 Task: Look for space in Lexington, United States from 10th July, 2023 to 25th July, 2023 for 3 adults, 1 child in price range Rs.15000 to Rs.25000. Place can be shared room with 2 bedrooms having 3 beds and 2 bathrooms. Property type can be house, flat, guest house. Amenities needed are: wifi, TV, free parkinig on premises, gym, breakfast. Booking option can be shelf check-in. Required host language is English.
Action: Mouse moved to (541, 140)
Screenshot: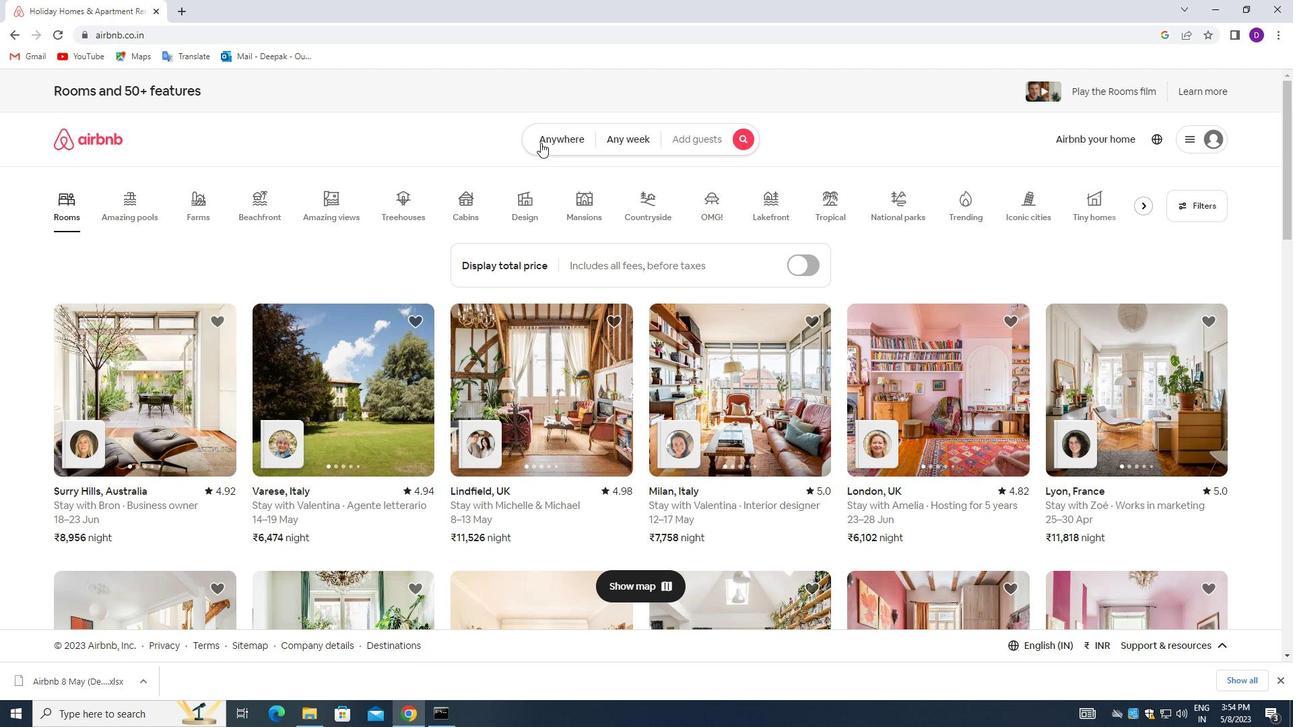 
Action: Mouse pressed left at (541, 140)
Screenshot: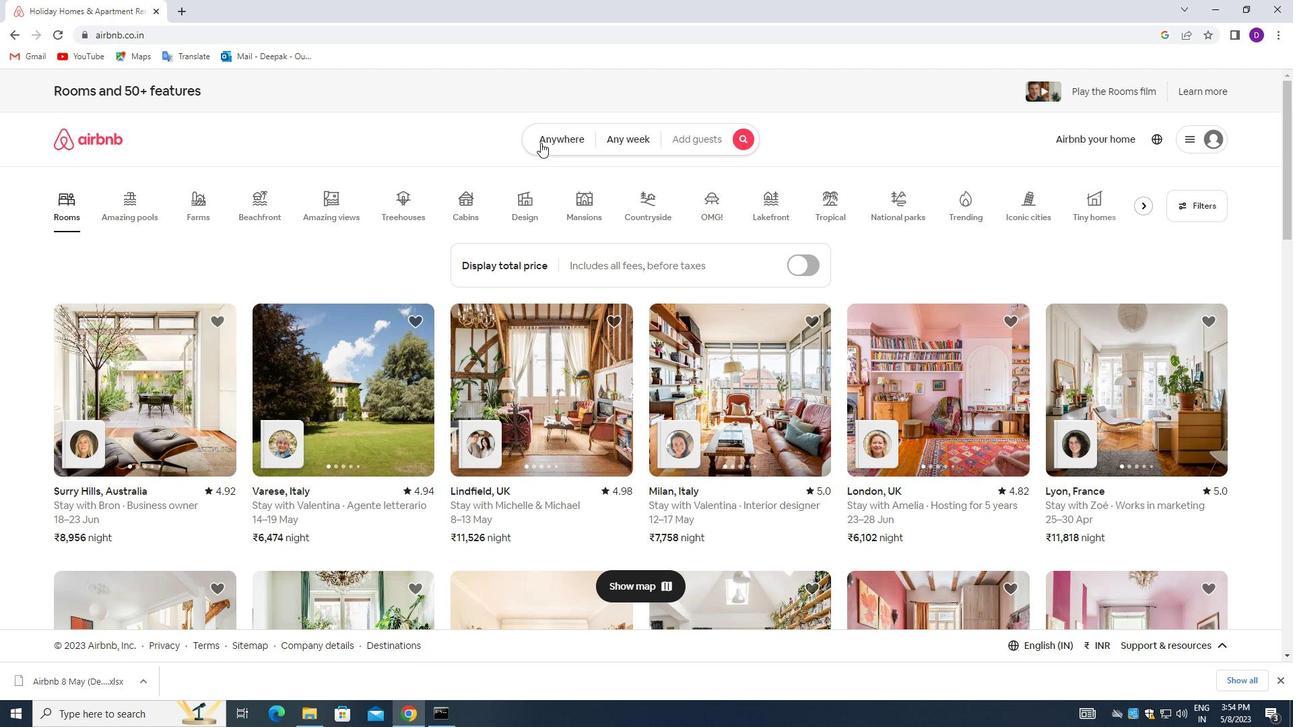 
Action: Mouse moved to (450, 186)
Screenshot: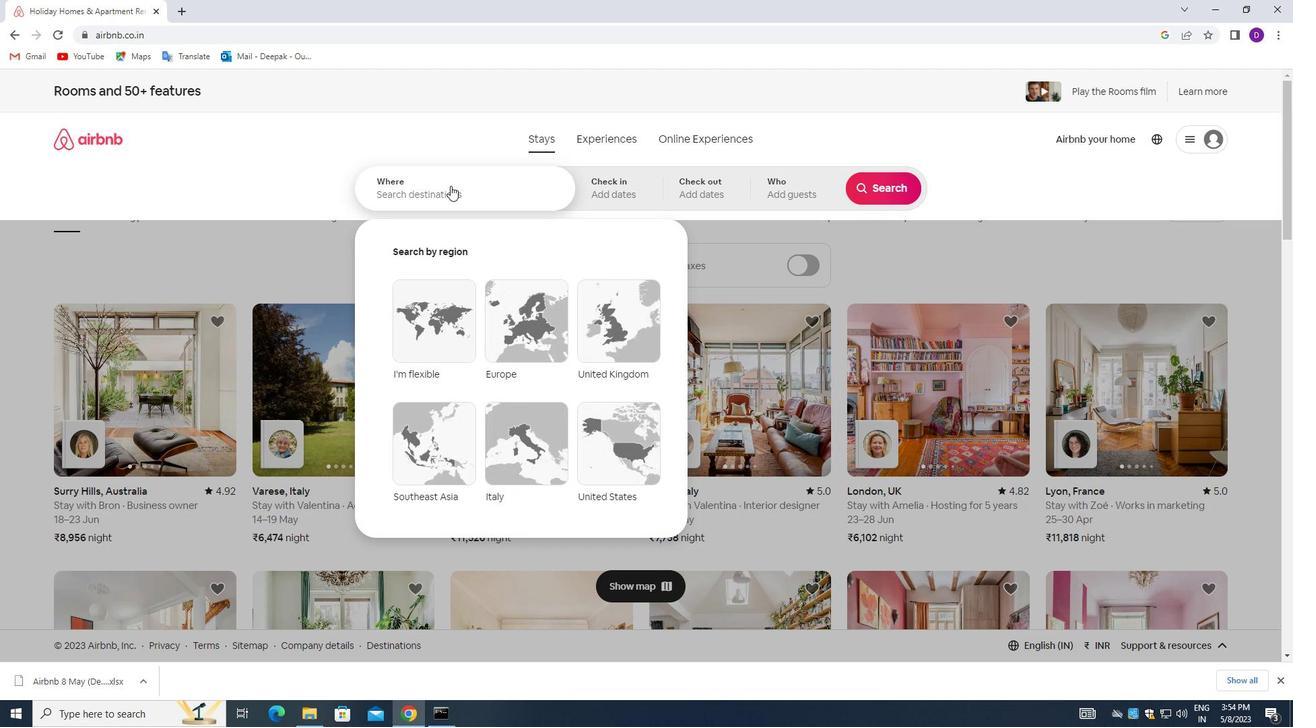 
Action: Mouse pressed left at (450, 186)
Screenshot: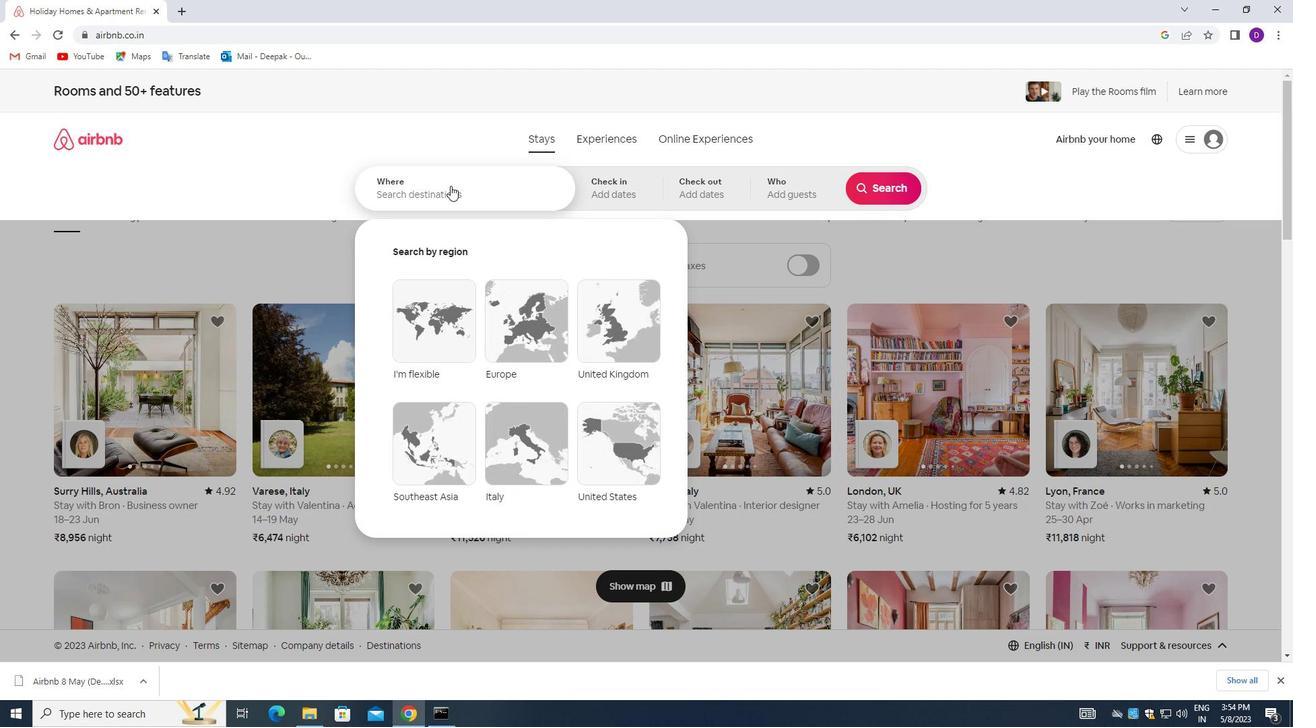 
Action: Mouse moved to (359, 0)
Screenshot: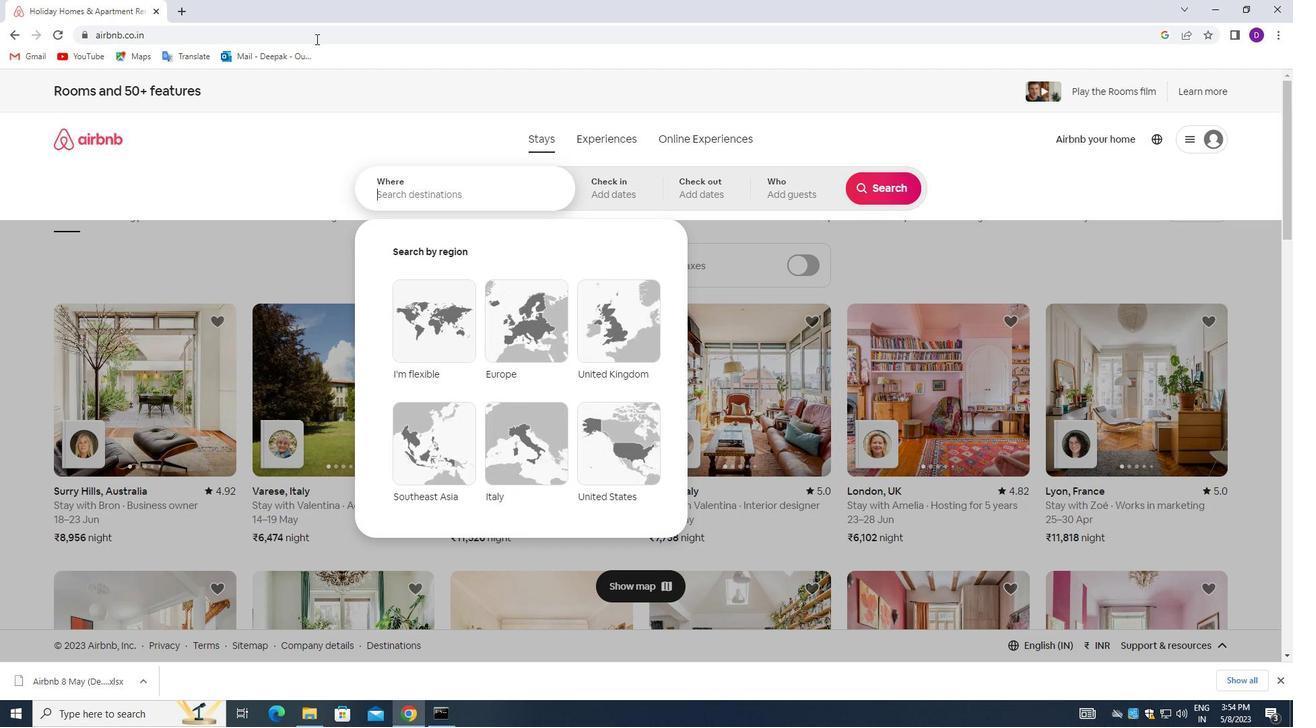 
Action: Key pressed <Key.shift>LEXINGTON,
Screenshot: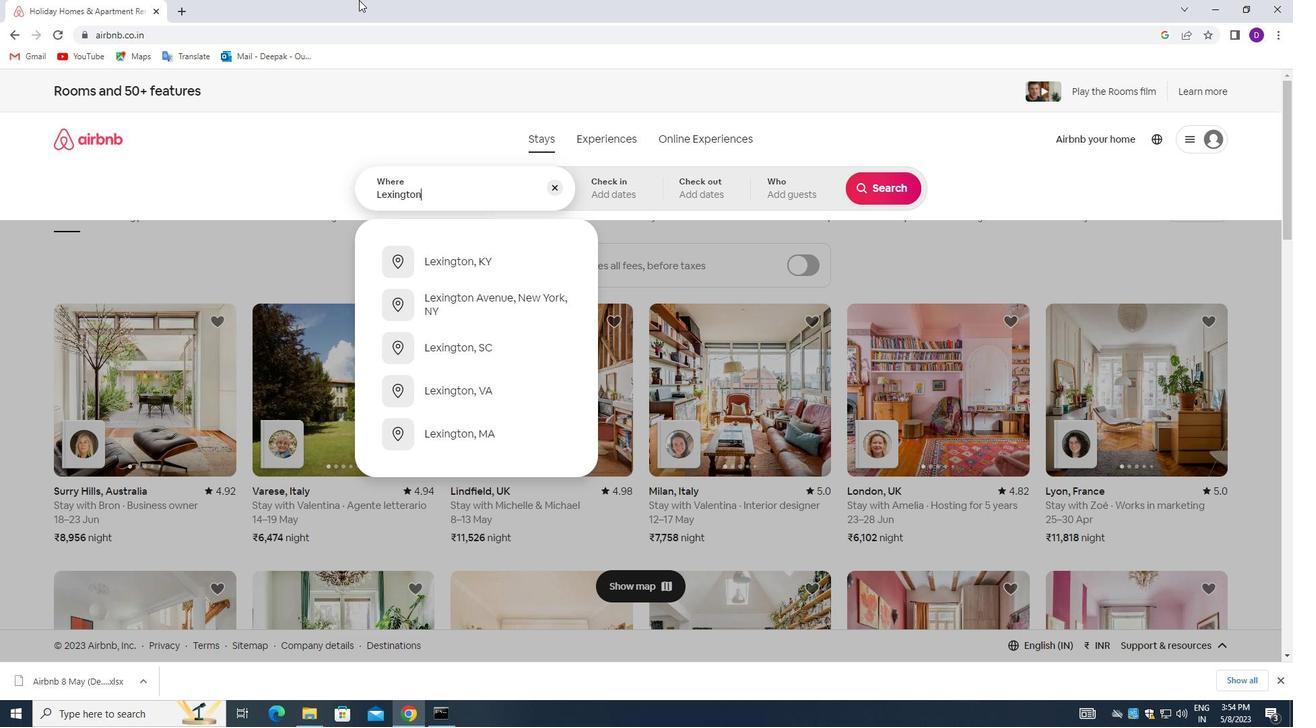 
Action: Mouse moved to (359, 0)
Screenshot: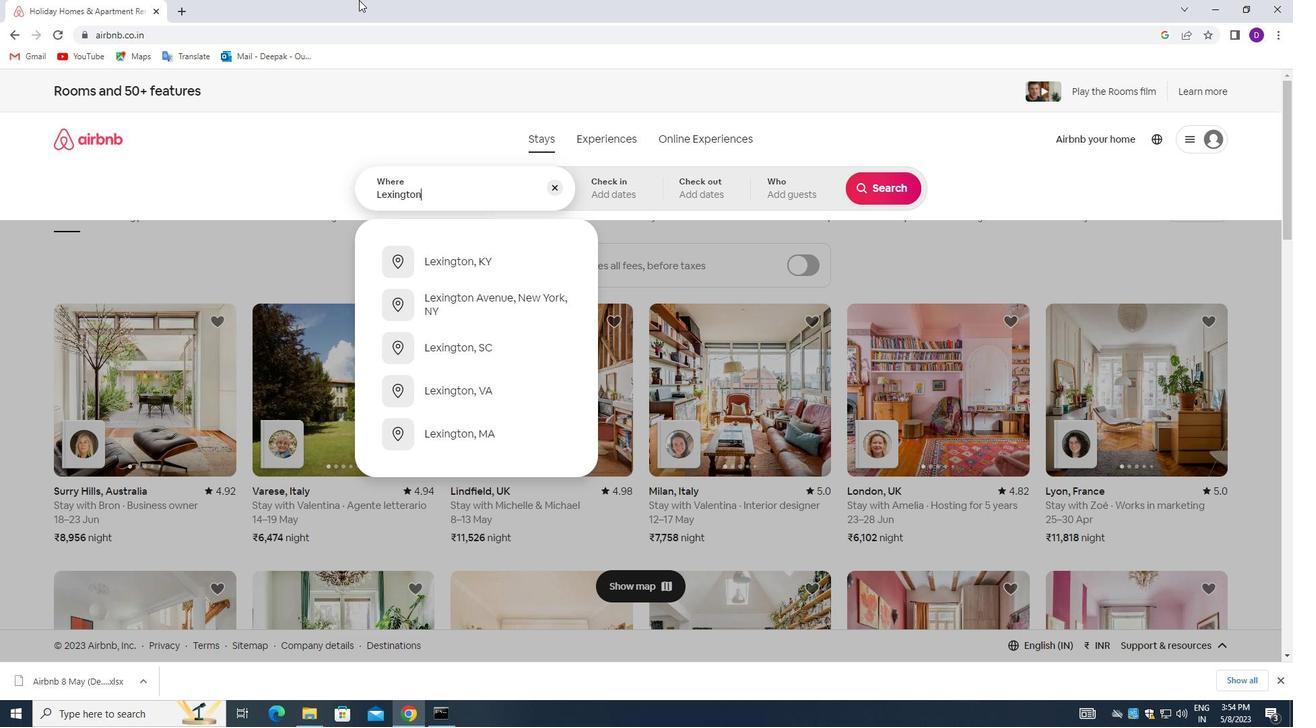 
Action: Key pressed <Key.space><Key.shift>UNITED<Key.space><Key.shift_r>STATES<Key.enter>
Screenshot: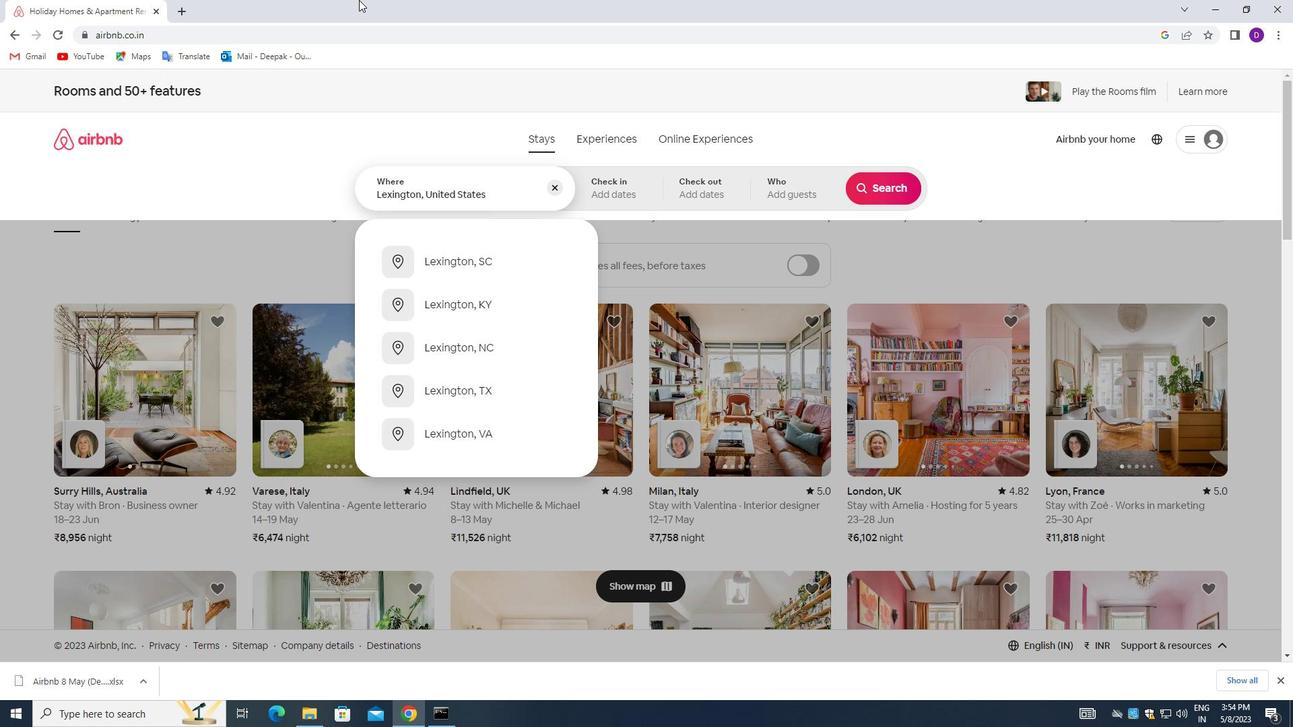 
Action: Mouse moved to (878, 293)
Screenshot: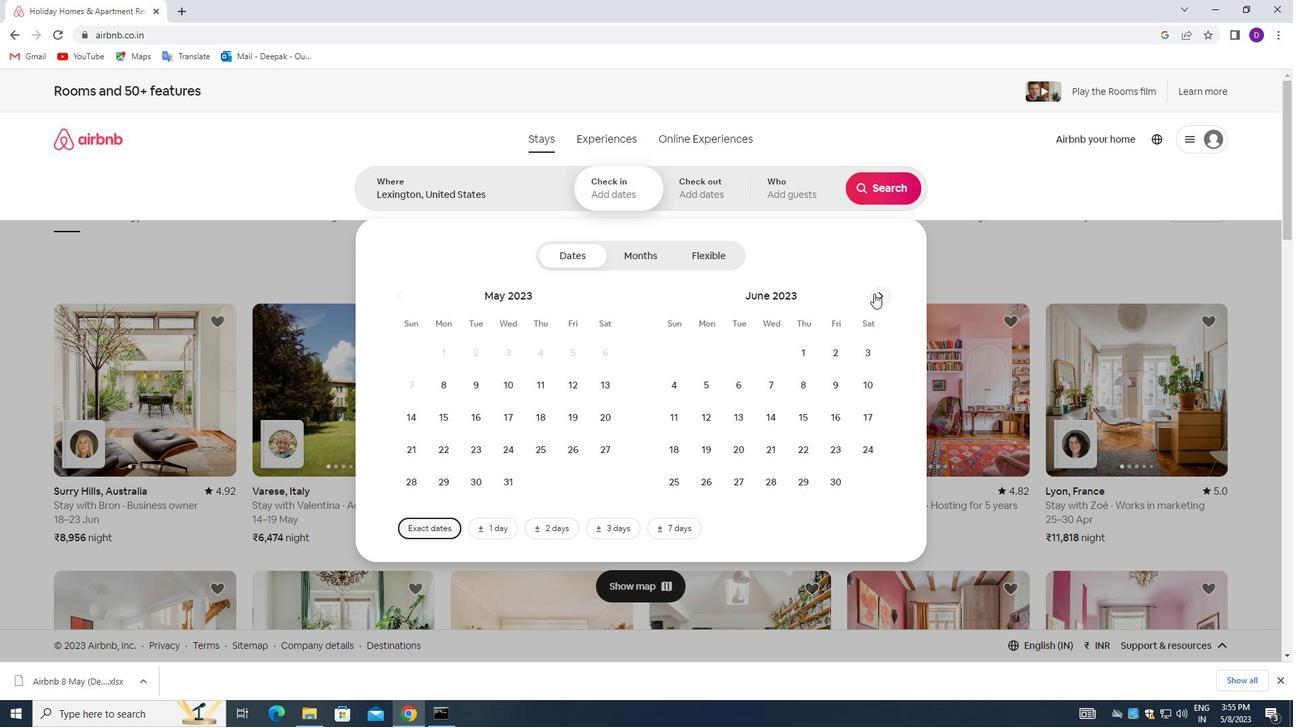 
Action: Mouse pressed left at (878, 293)
Screenshot: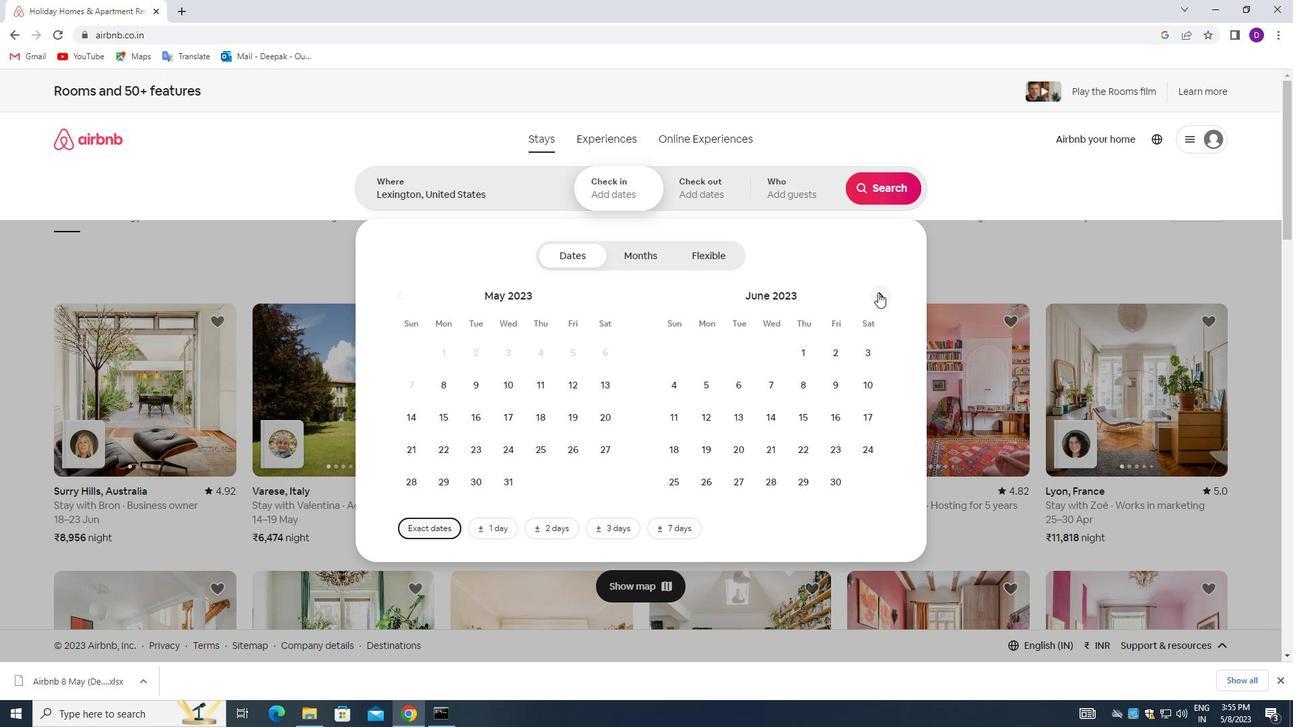
Action: Mouse moved to (709, 416)
Screenshot: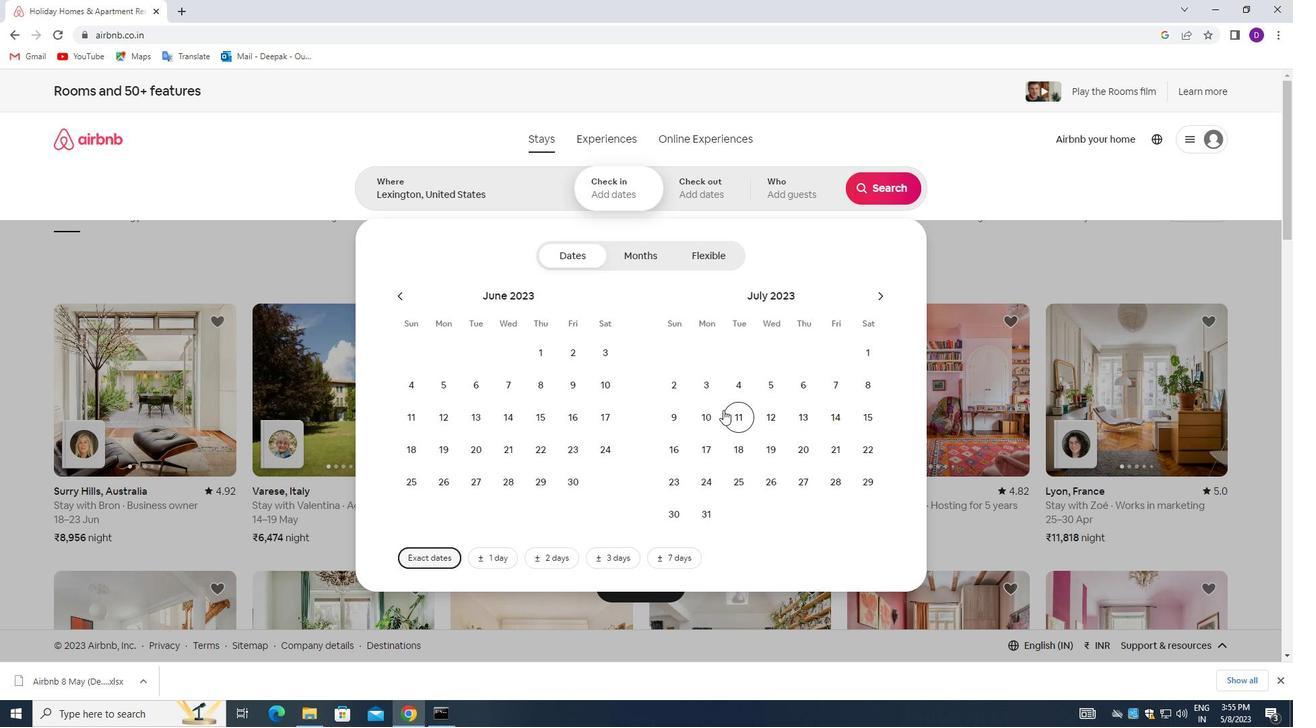 
Action: Mouse pressed left at (709, 416)
Screenshot: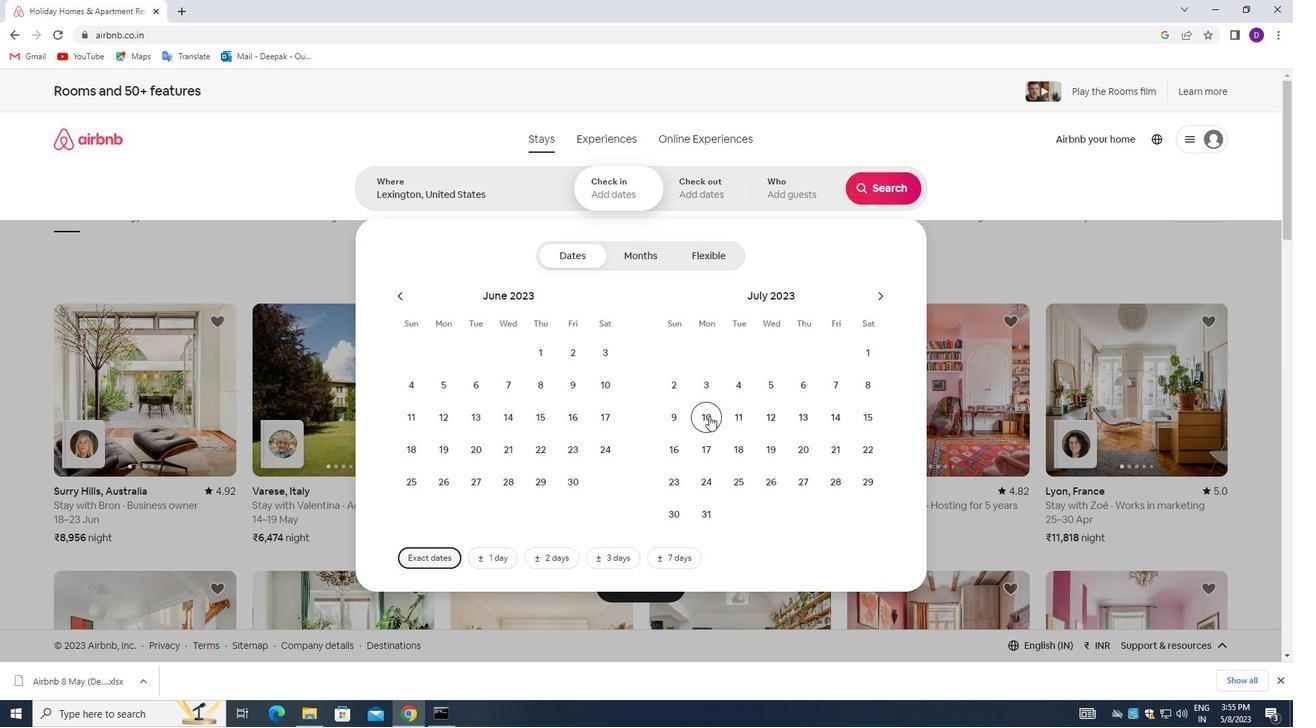 
Action: Mouse moved to (747, 477)
Screenshot: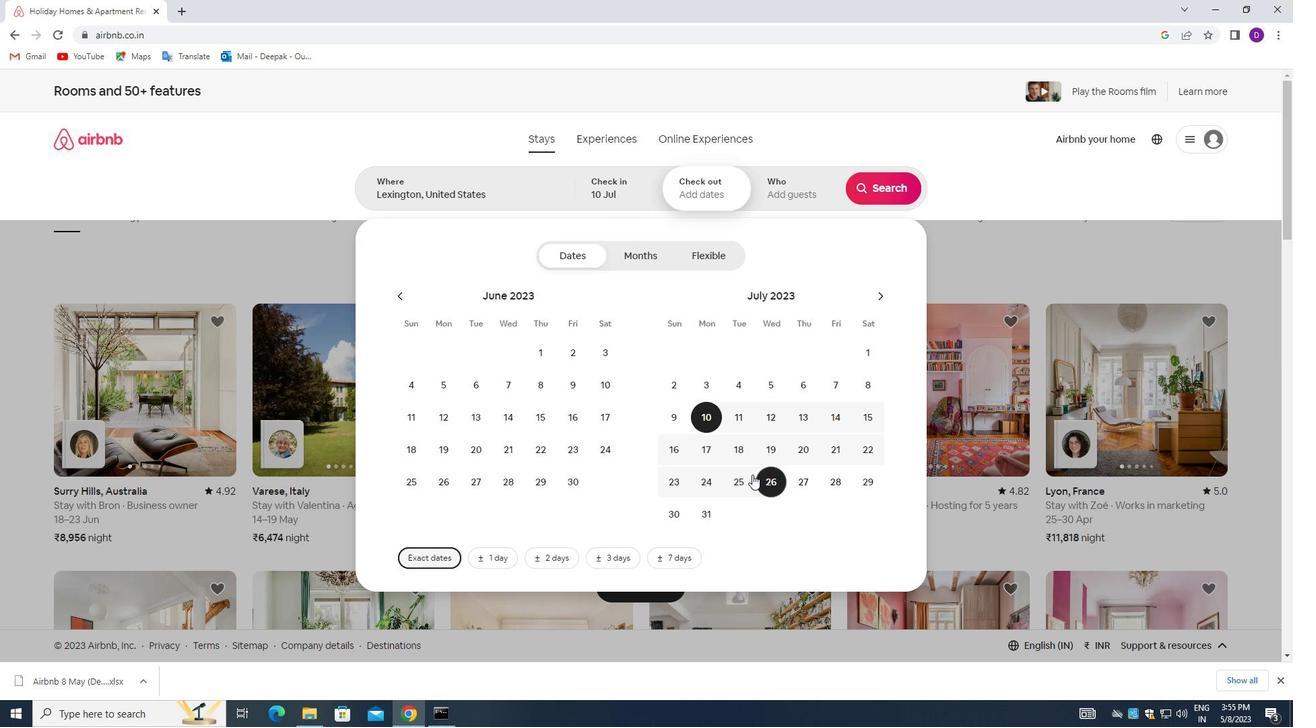 
Action: Mouse pressed left at (747, 477)
Screenshot: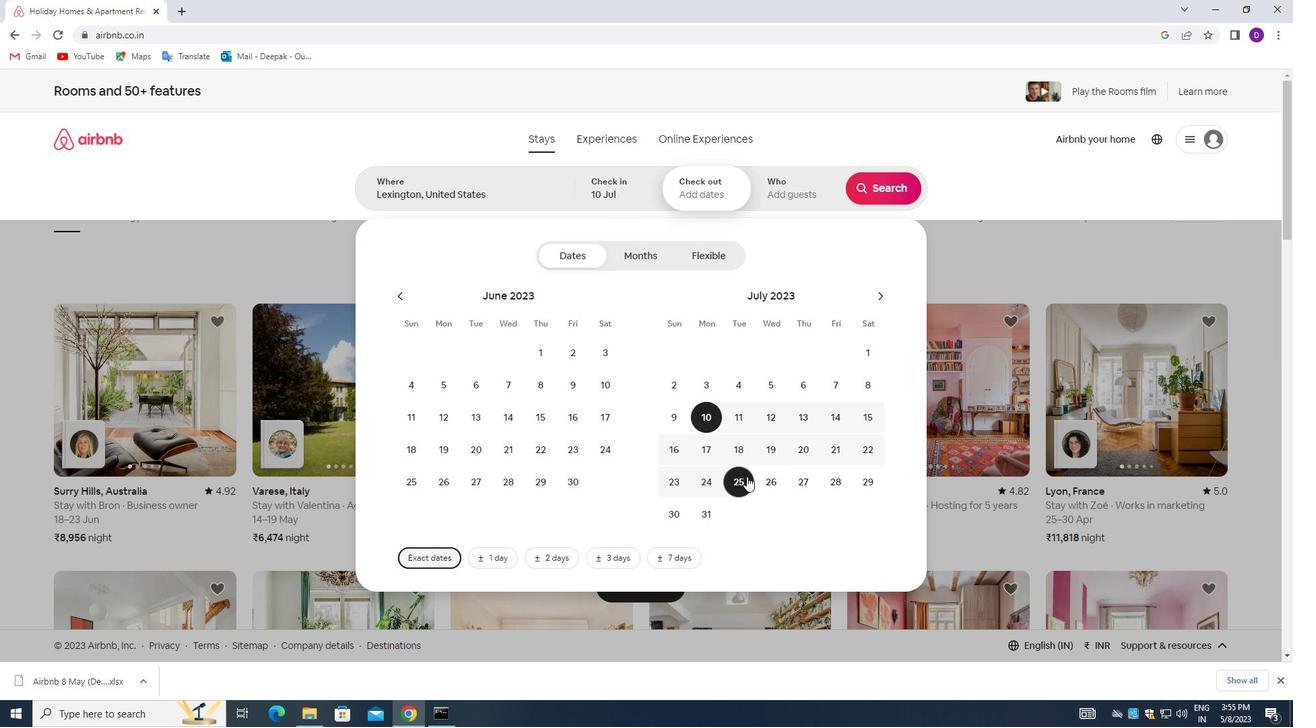 
Action: Mouse moved to (795, 187)
Screenshot: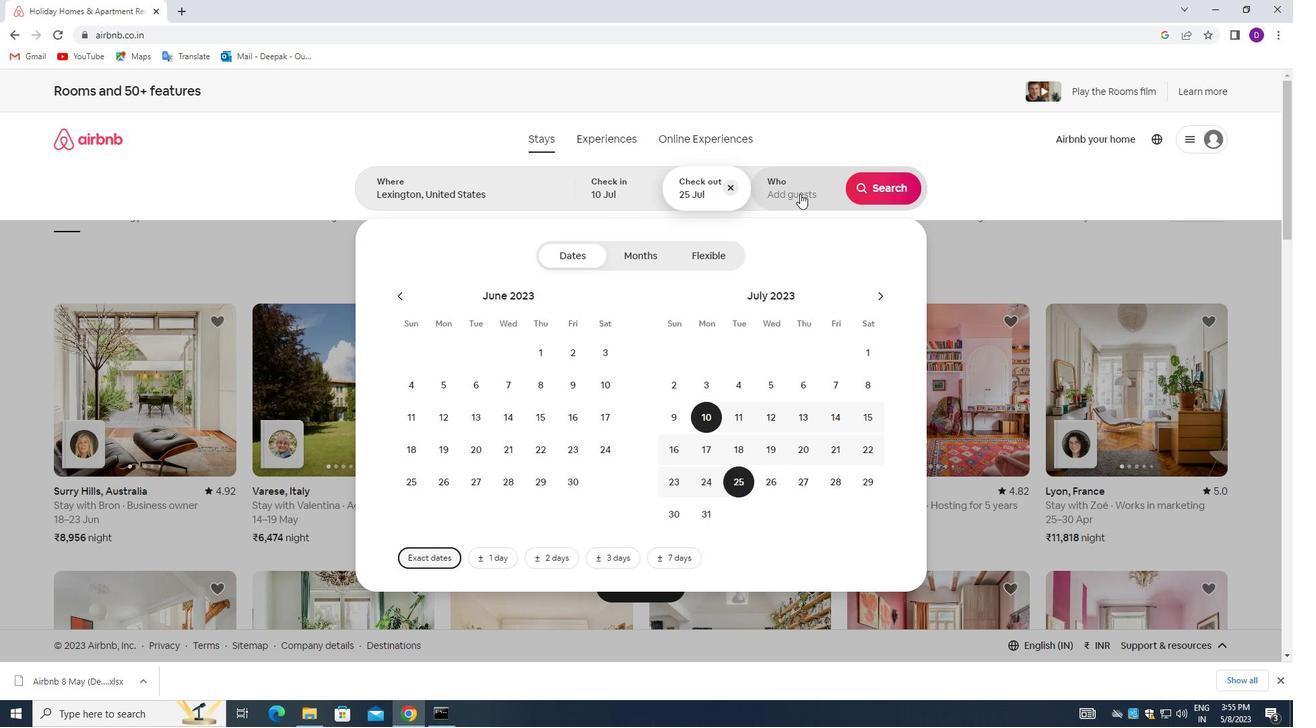 
Action: Mouse pressed left at (795, 187)
Screenshot: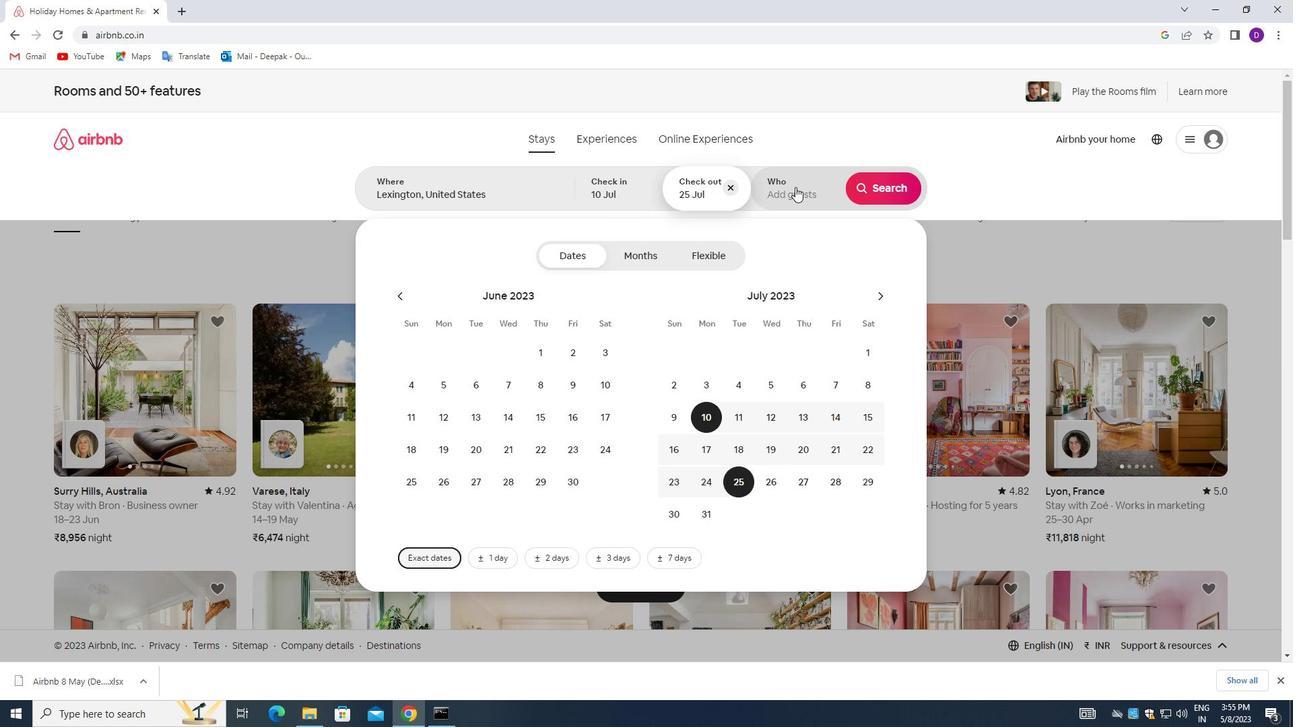 
Action: Mouse moved to (886, 252)
Screenshot: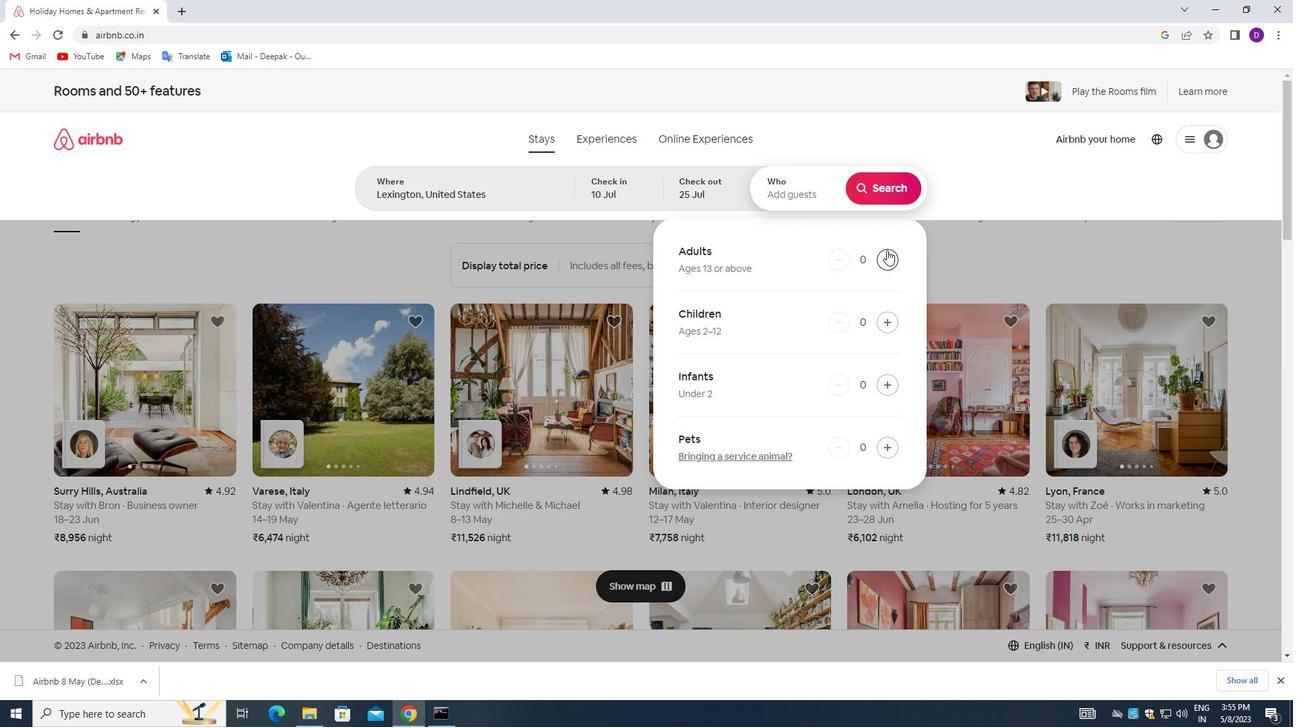 
Action: Mouse pressed left at (886, 252)
Screenshot: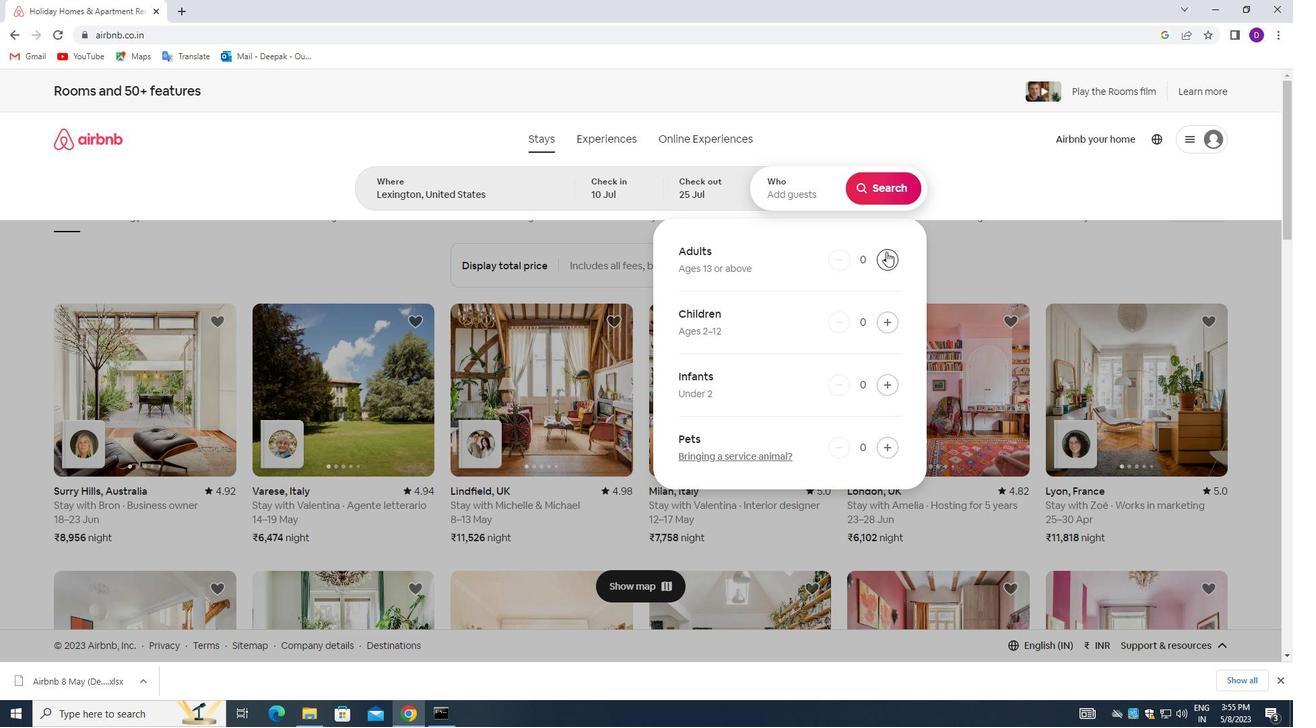 
Action: Mouse pressed left at (886, 252)
Screenshot: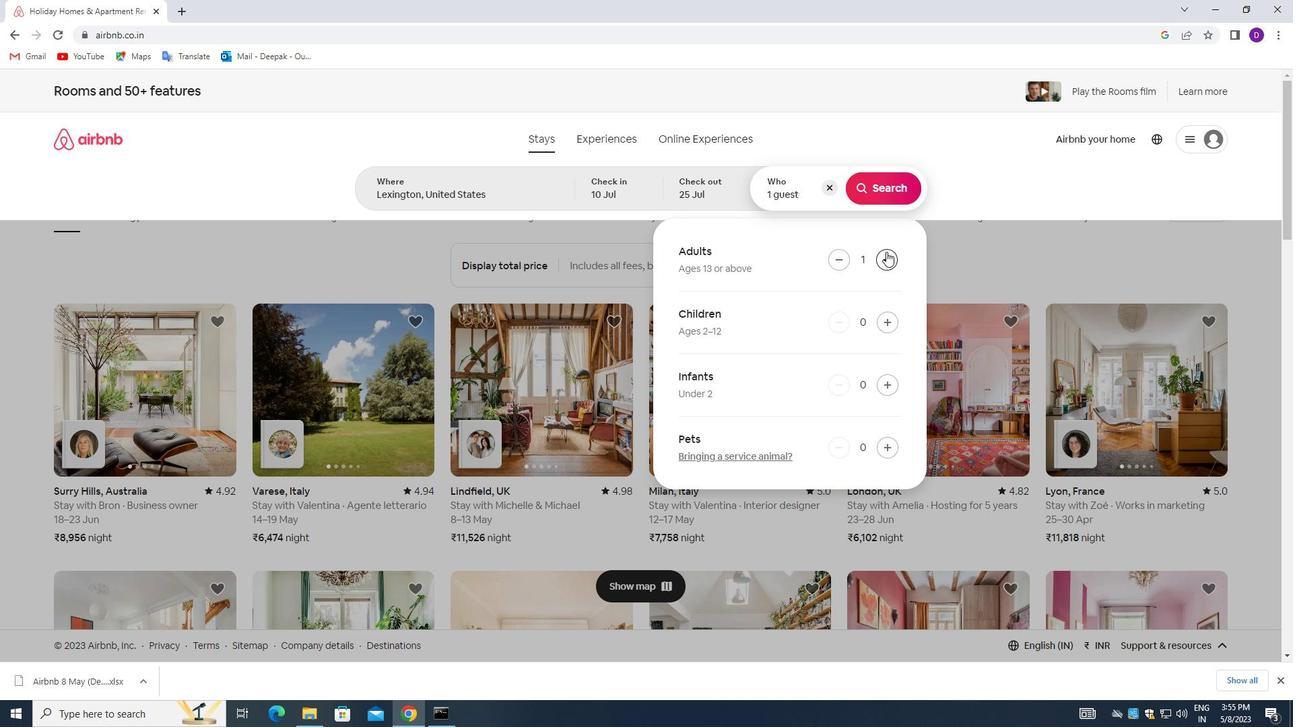 
Action: Mouse pressed left at (886, 252)
Screenshot: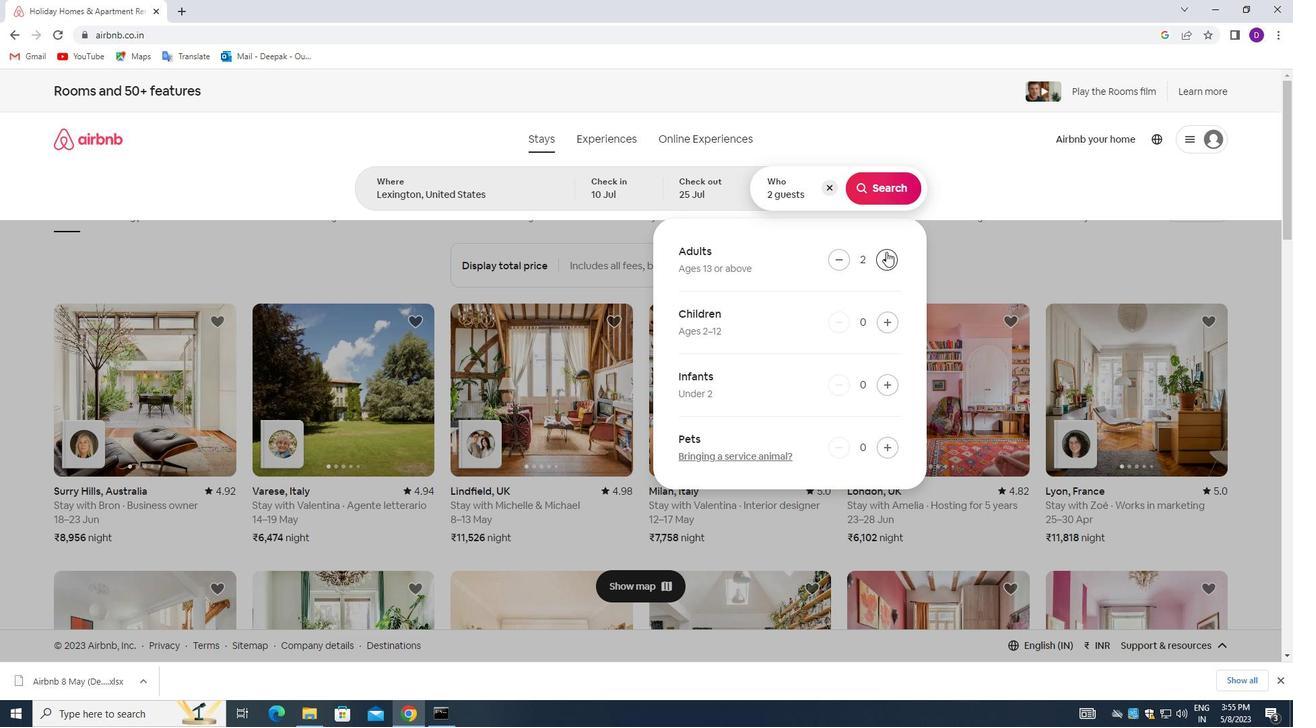 
Action: Mouse moved to (888, 322)
Screenshot: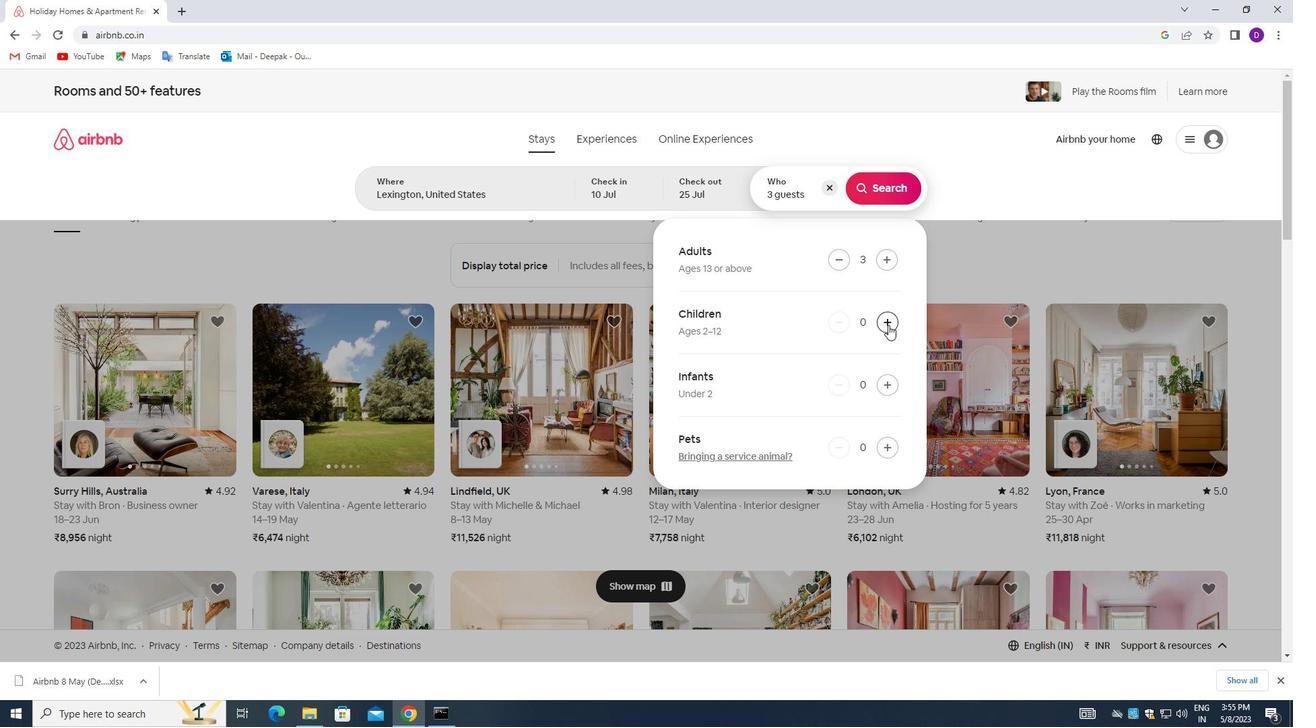 
Action: Mouse pressed left at (888, 322)
Screenshot: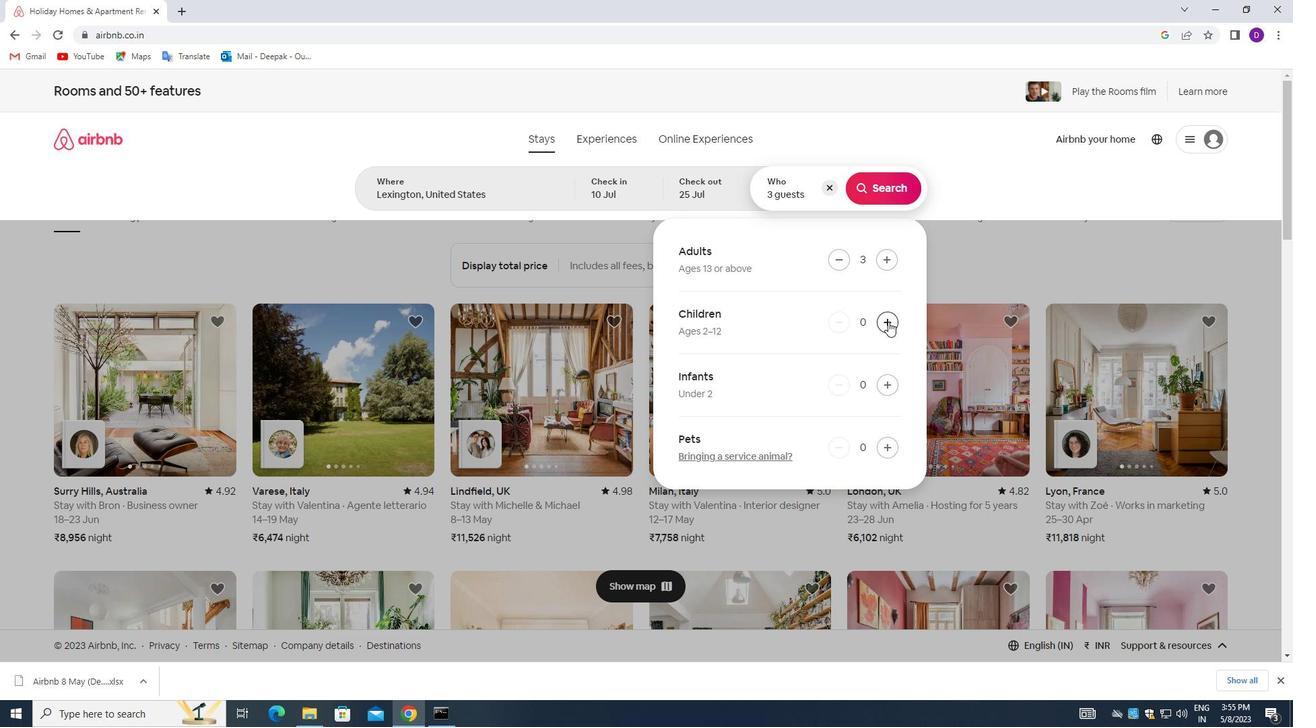 
Action: Mouse moved to (888, 181)
Screenshot: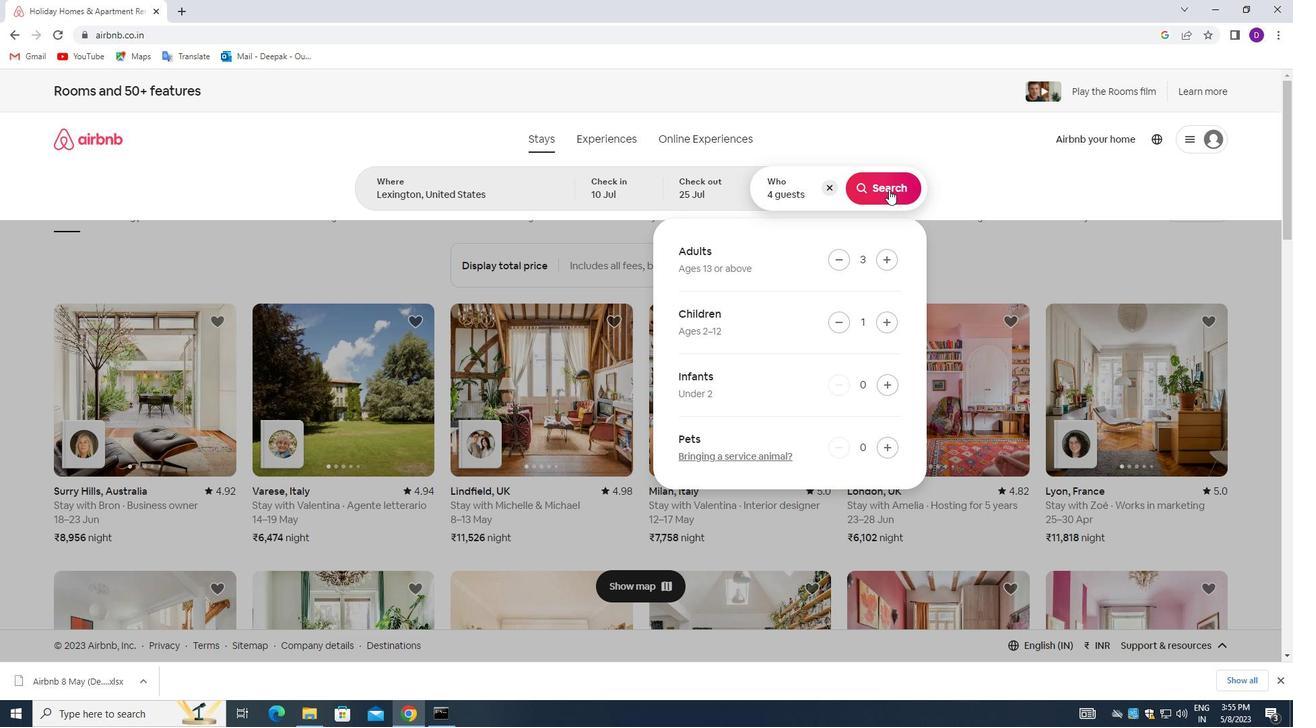 
Action: Mouse pressed left at (888, 181)
Screenshot: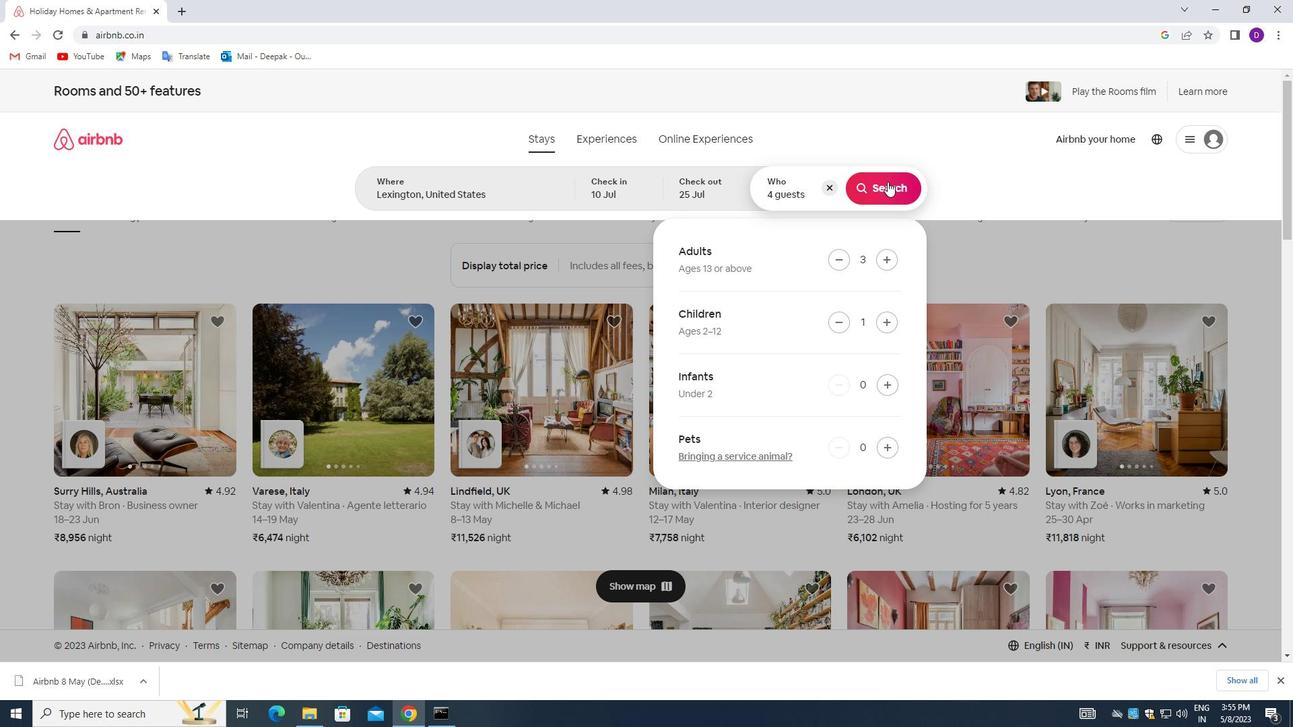 
Action: Mouse moved to (1218, 147)
Screenshot: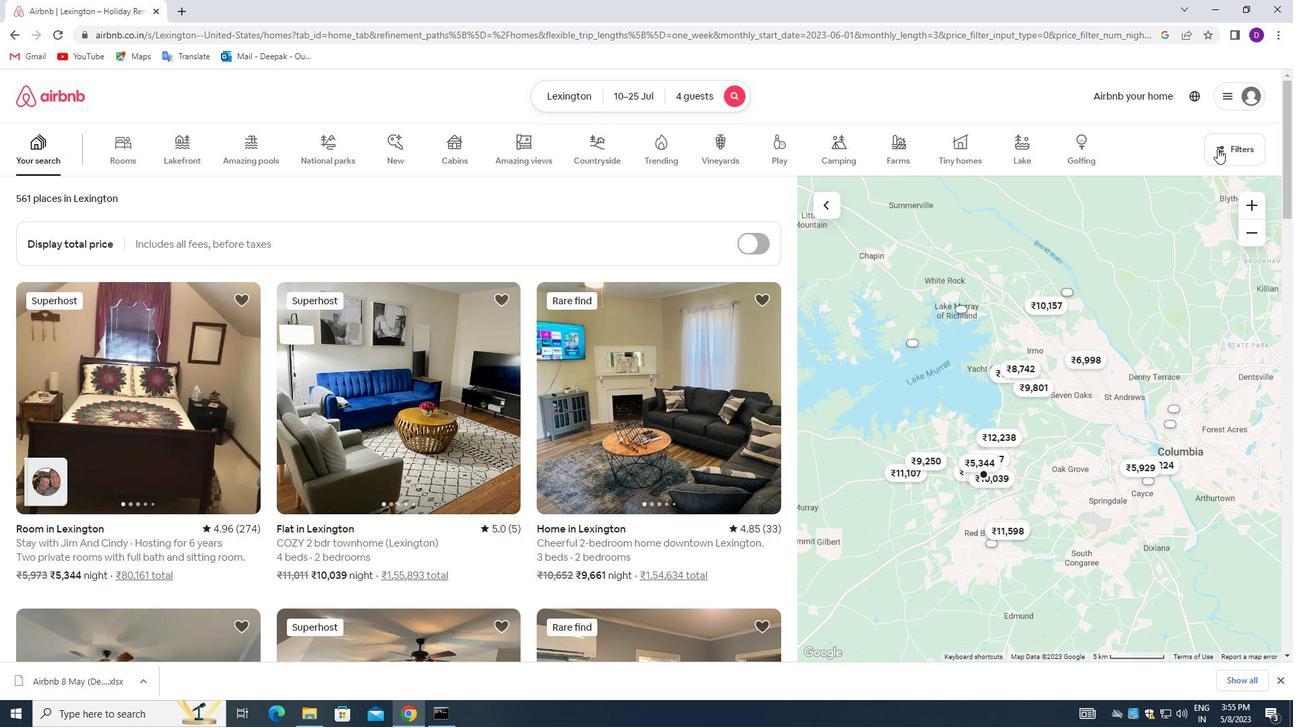 
Action: Mouse pressed left at (1218, 147)
Screenshot: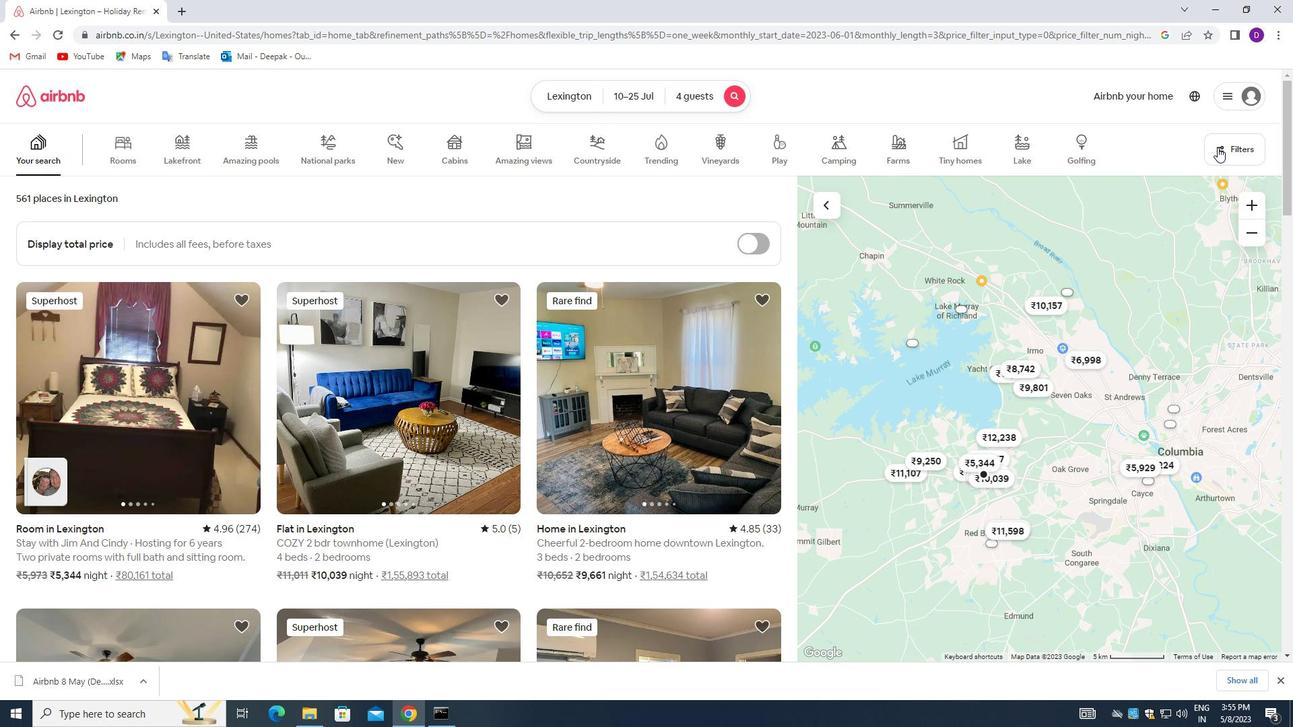 
Action: Mouse moved to (492, 473)
Screenshot: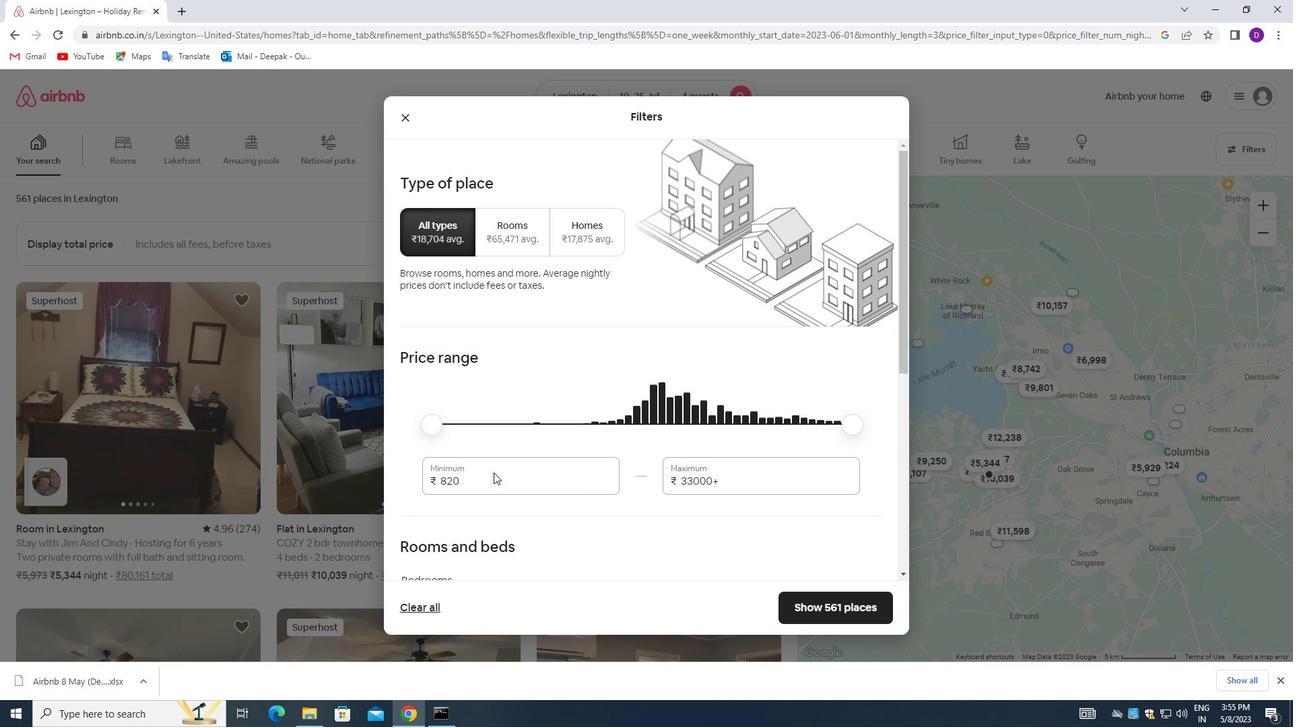 
Action: Mouse pressed left at (492, 473)
Screenshot: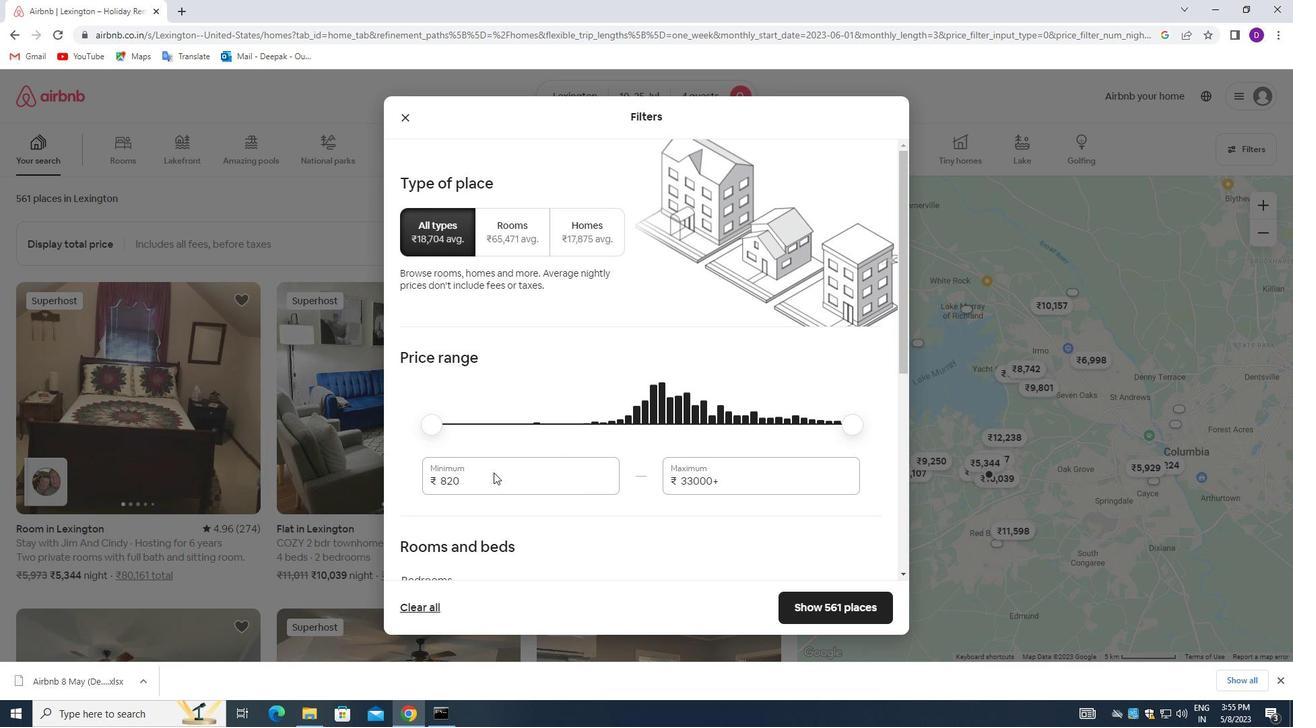 
Action: Mouse pressed left at (492, 473)
Screenshot: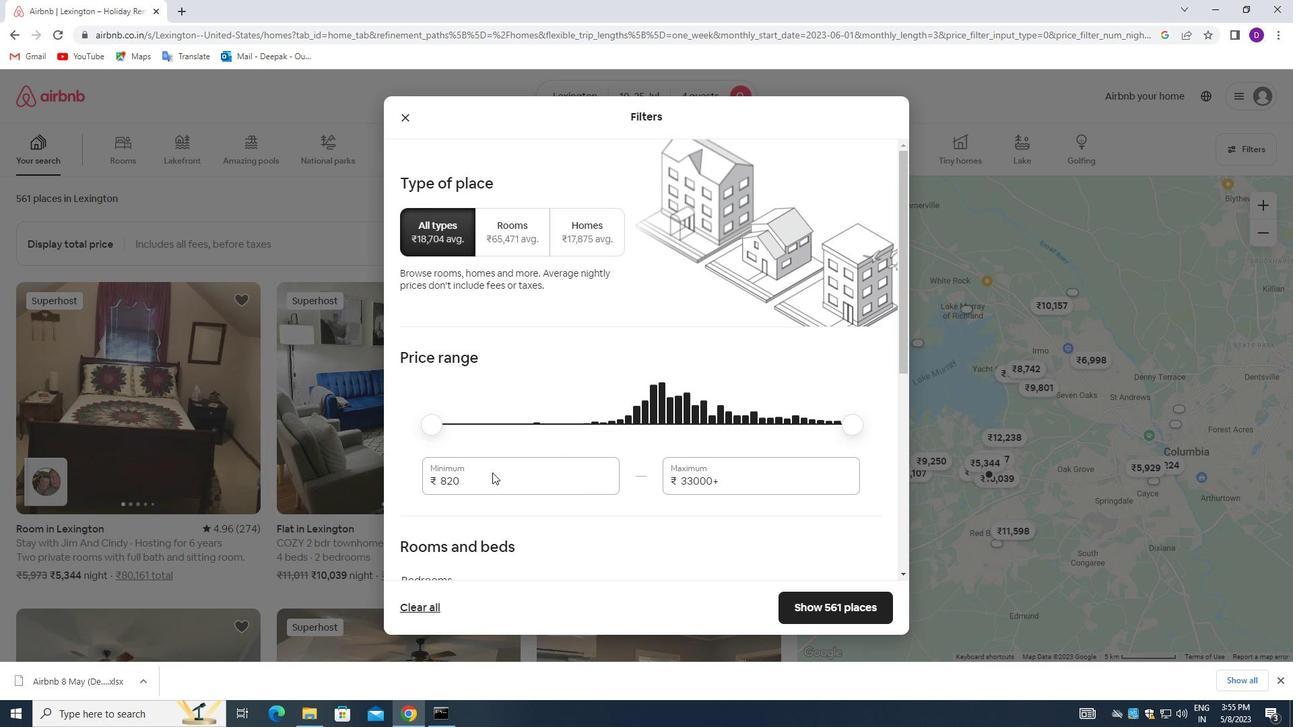 
Action: Mouse moved to (461, 479)
Screenshot: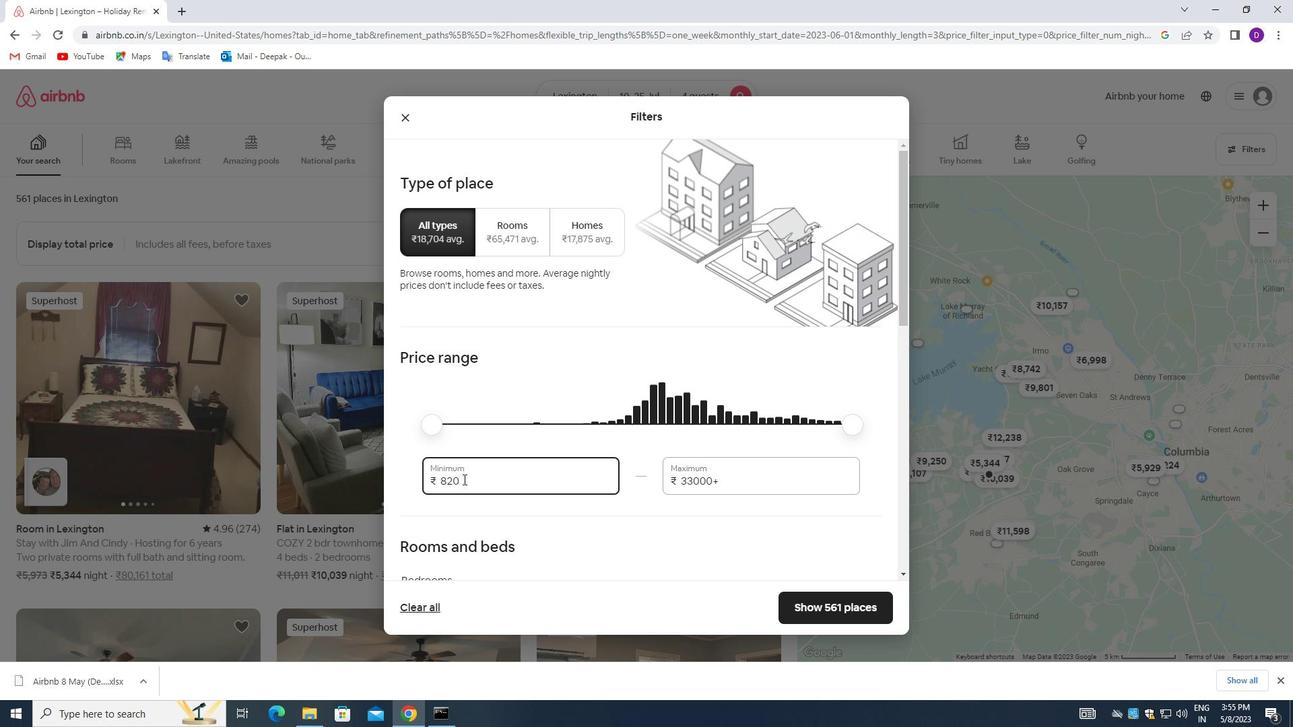 
Action: Mouse pressed left at (461, 479)
Screenshot: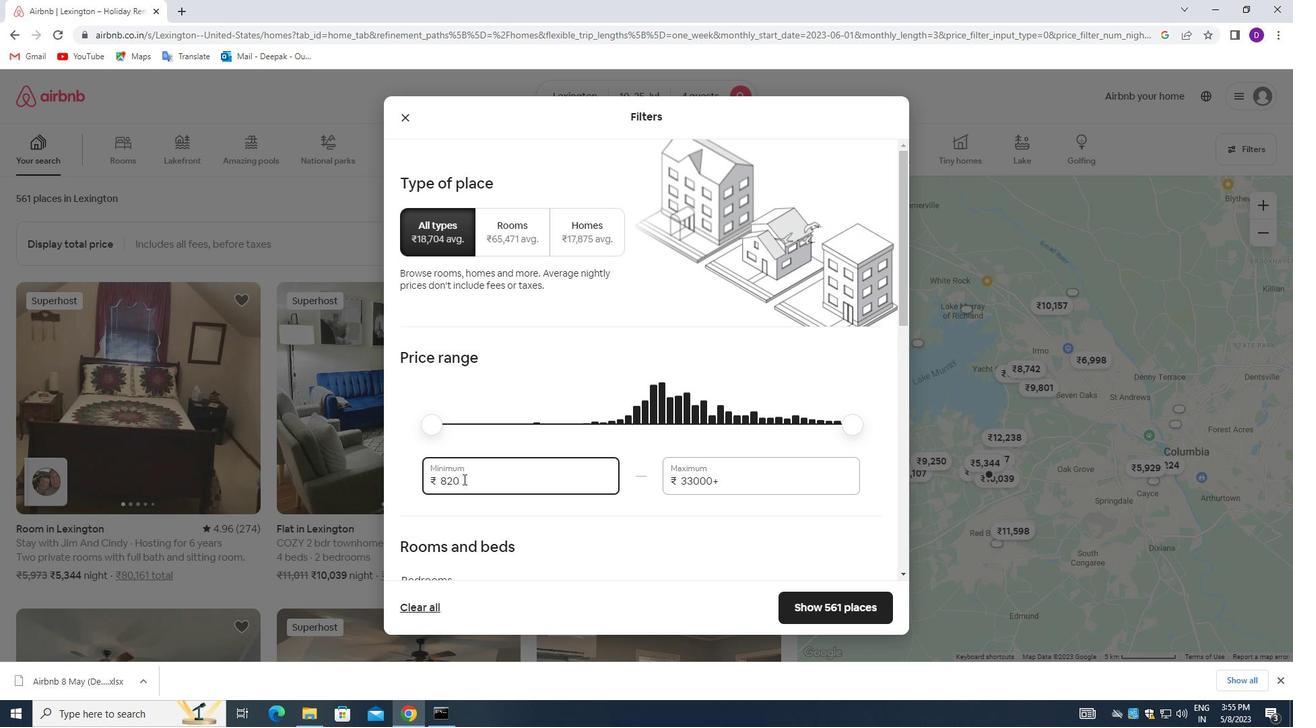 
Action: Mouse pressed left at (461, 479)
Screenshot: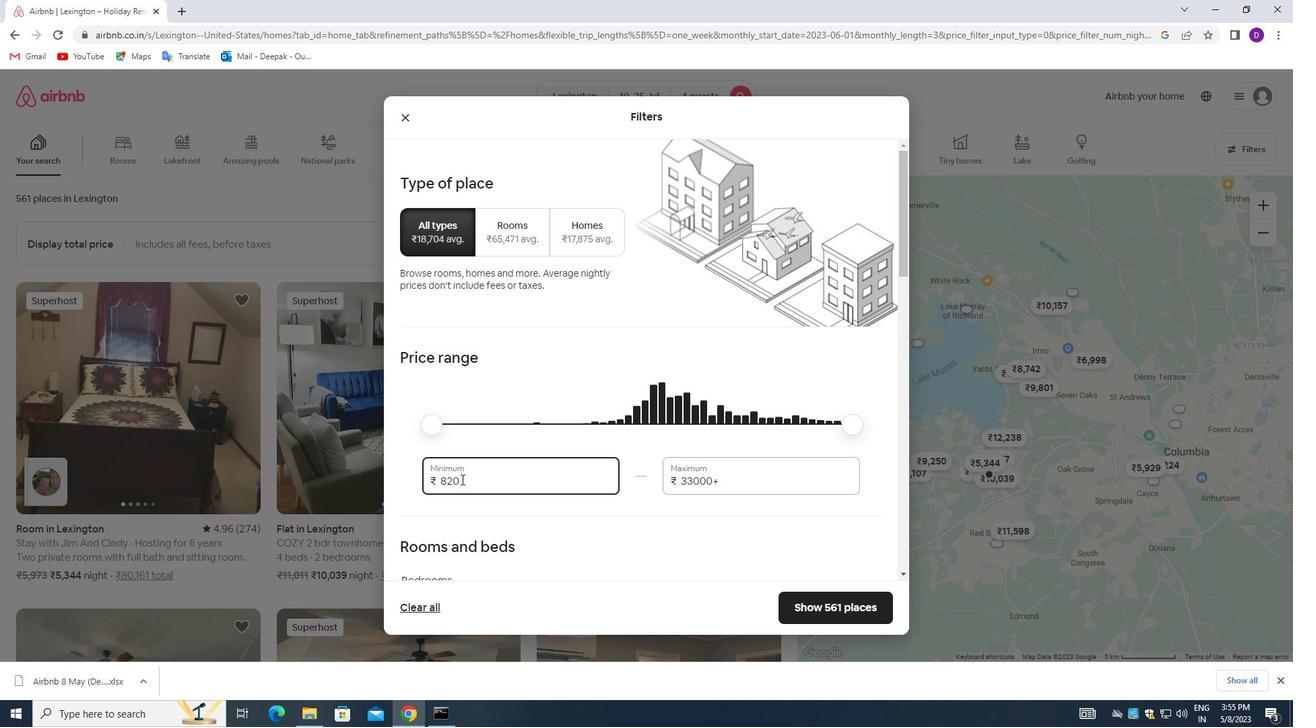 
Action: Mouse moved to (495, 369)
Screenshot: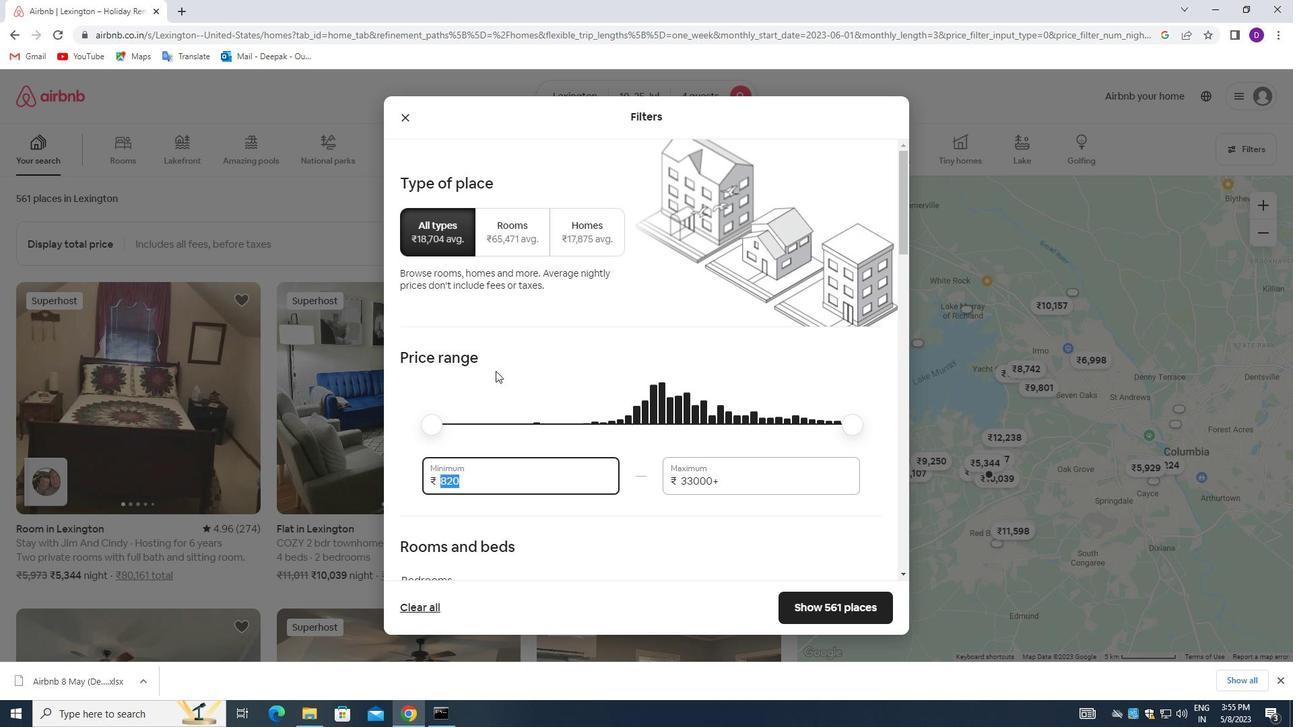 
Action: Key pressed 15000<Key.tab>25000
Screenshot: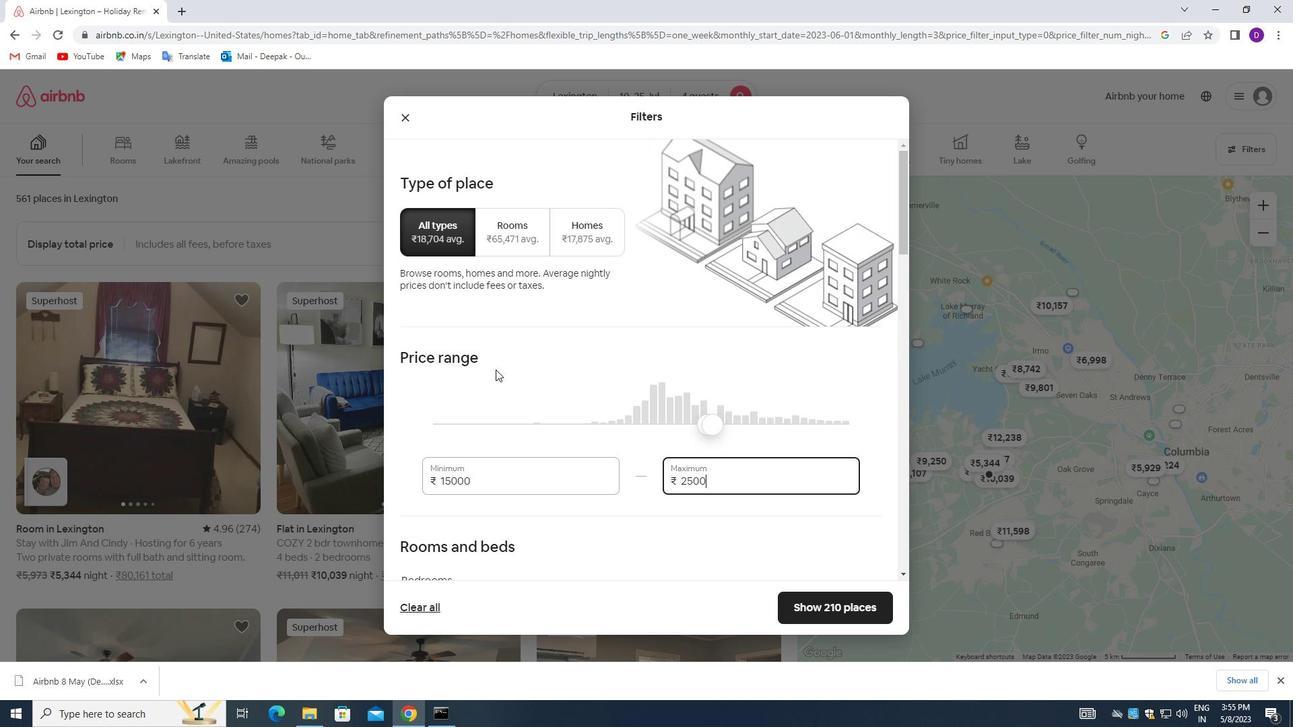 
Action: Mouse moved to (586, 384)
Screenshot: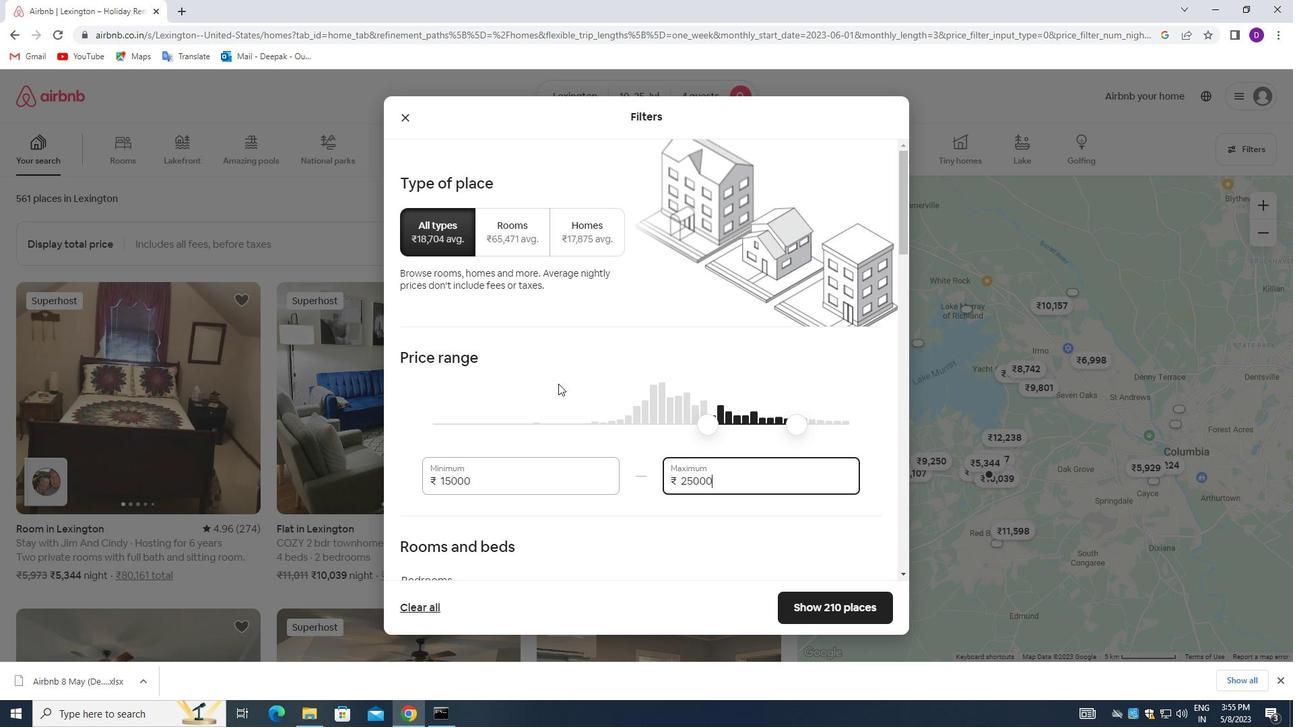 
Action: Mouse scrolled (586, 383) with delta (0, 0)
Screenshot: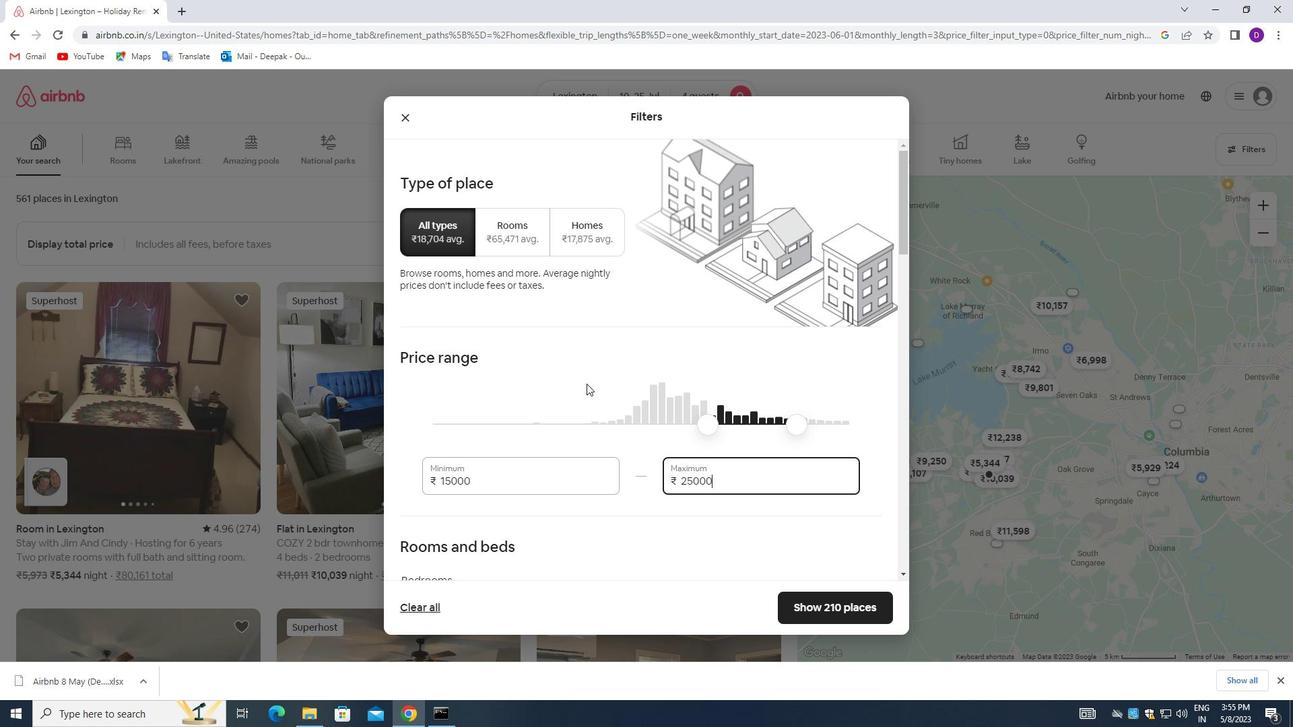 
Action: Mouse moved to (602, 385)
Screenshot: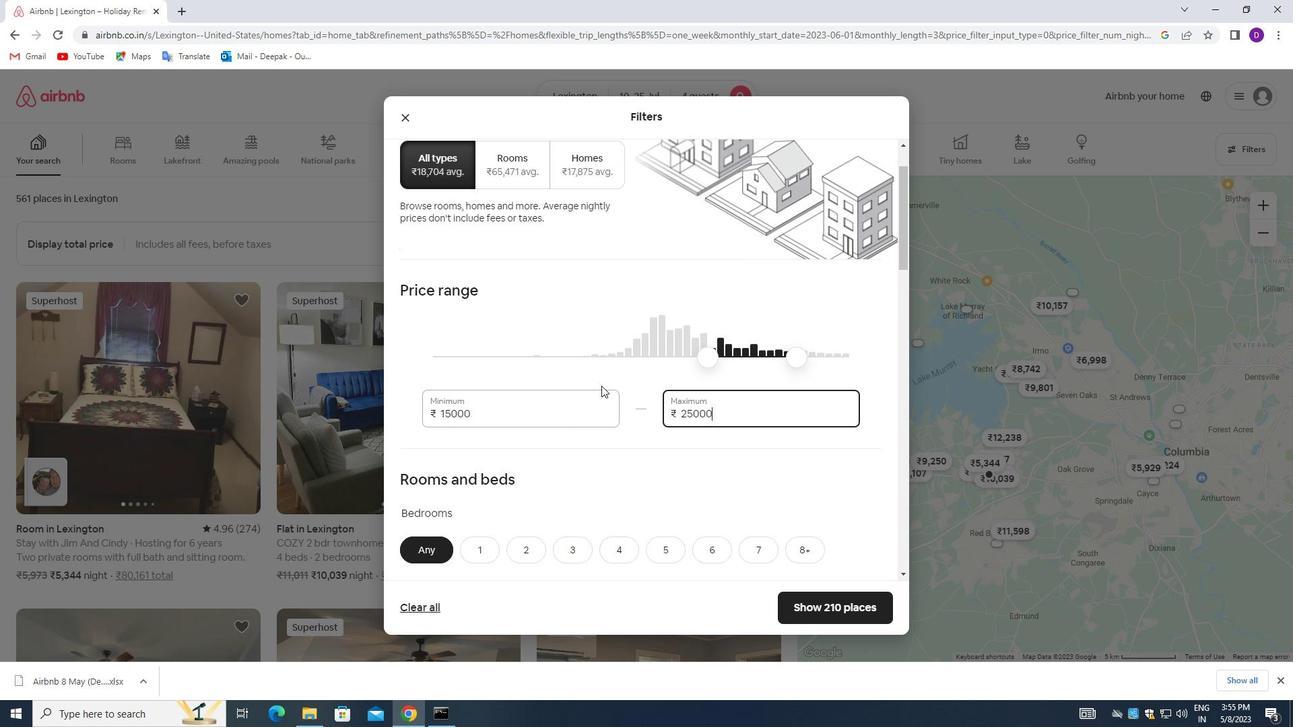 
Action: Mouse scrolled (602, 384) with delta (0, 0)
Screenshot: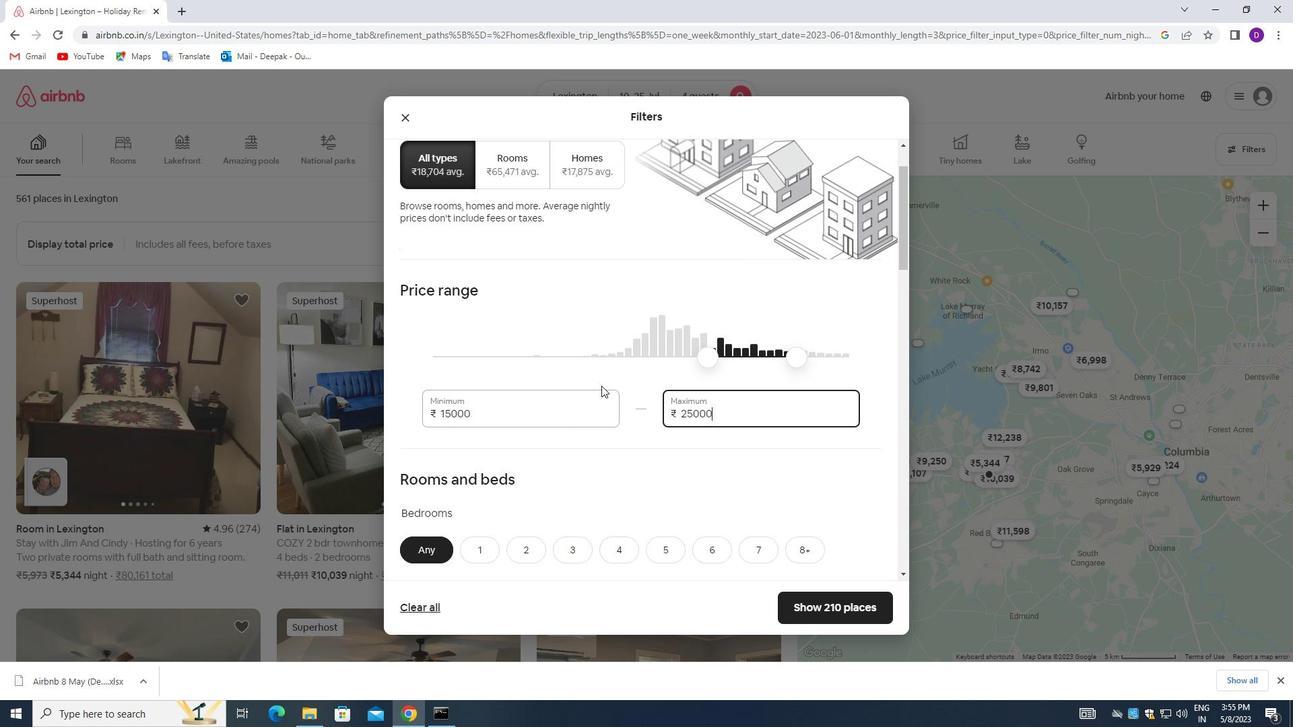 
Action: Mouse scrolled (602, 384) with delta (0, 0)
Screenshot: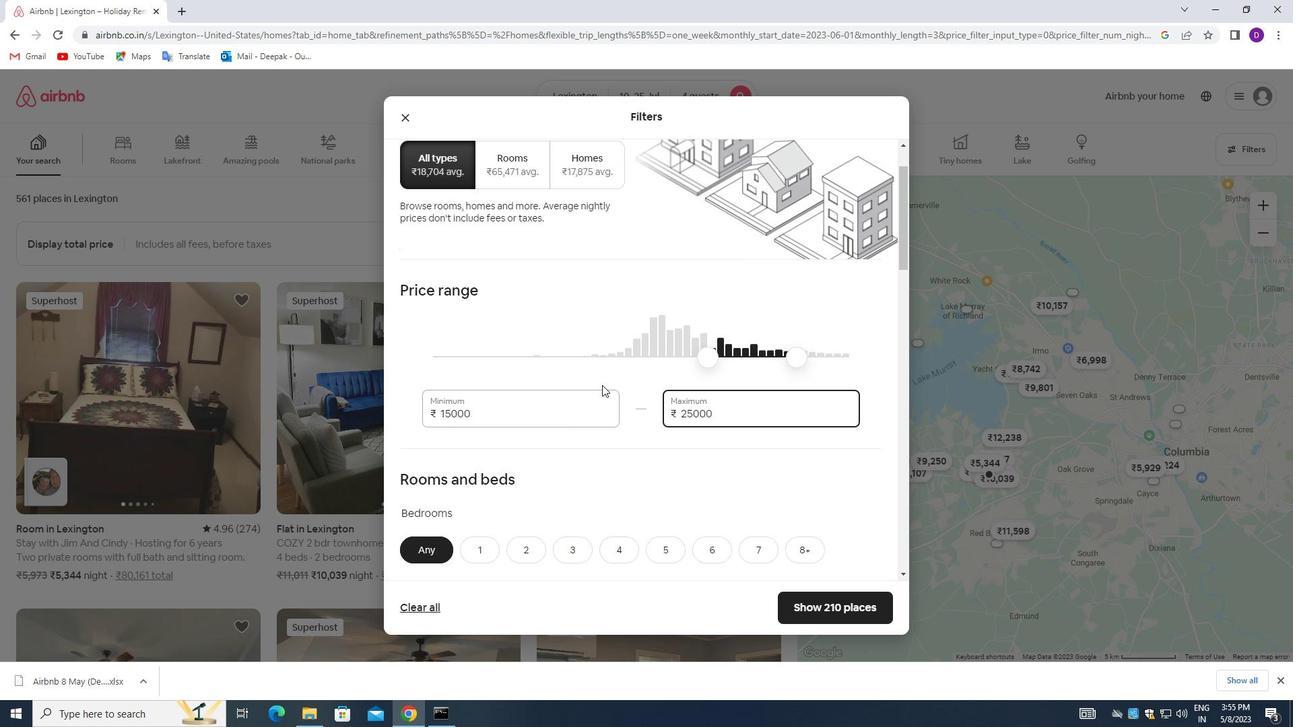 
Action: Mouse scrolled (602, 384) with delta (0, 0)
Screenshot: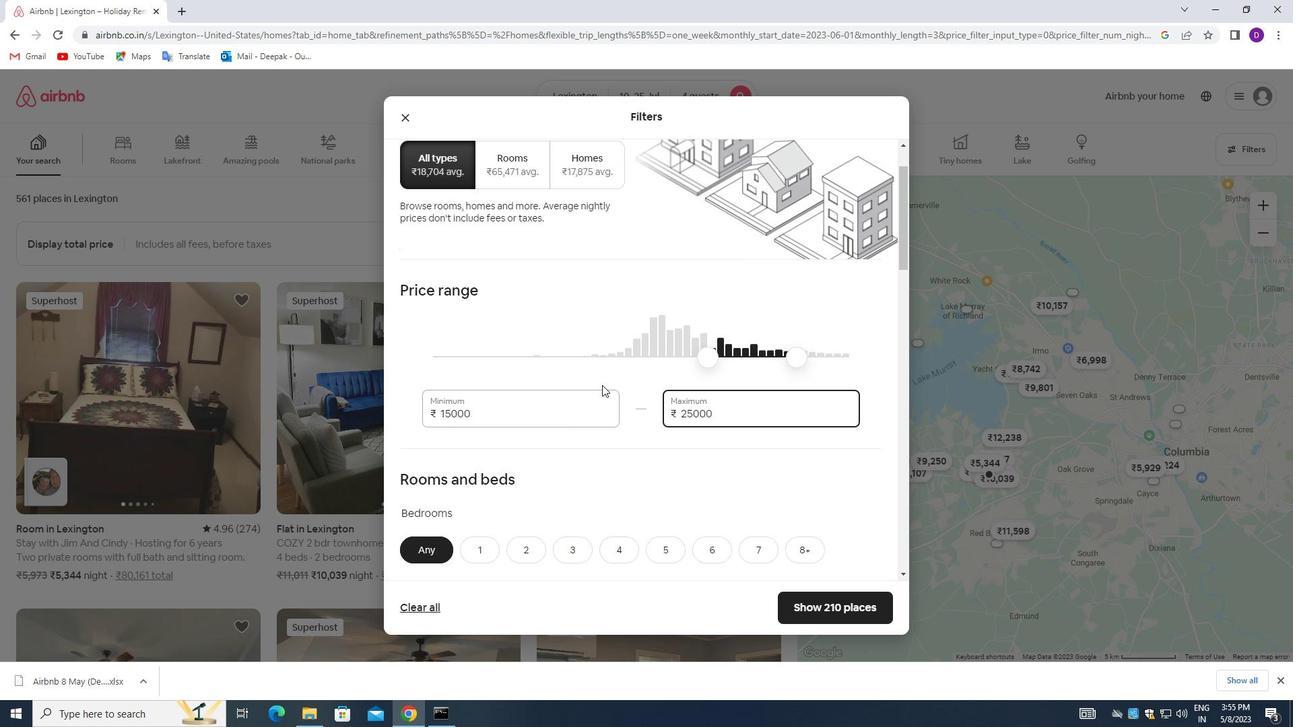 
Action: Mouse scrolled (602, 384) with delta (0, 0)
Screenshot: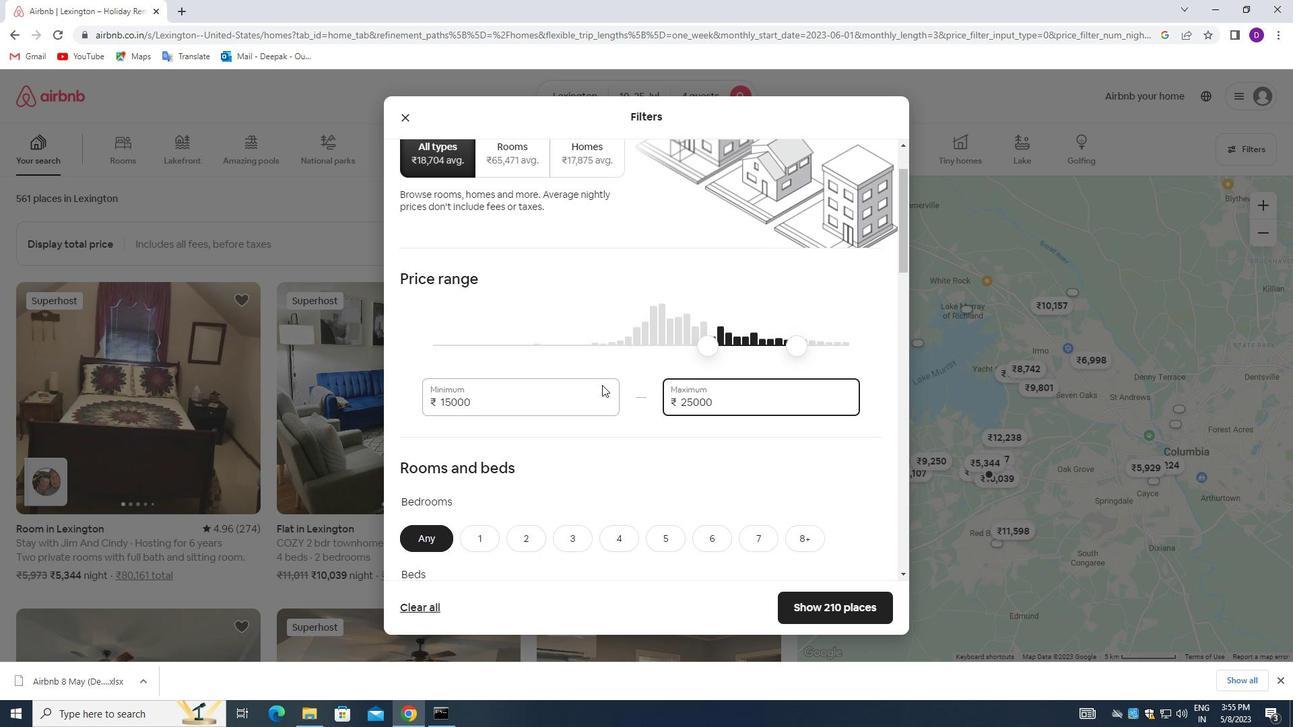 
Action: Mouse moved to (526, 286)
Screenshot: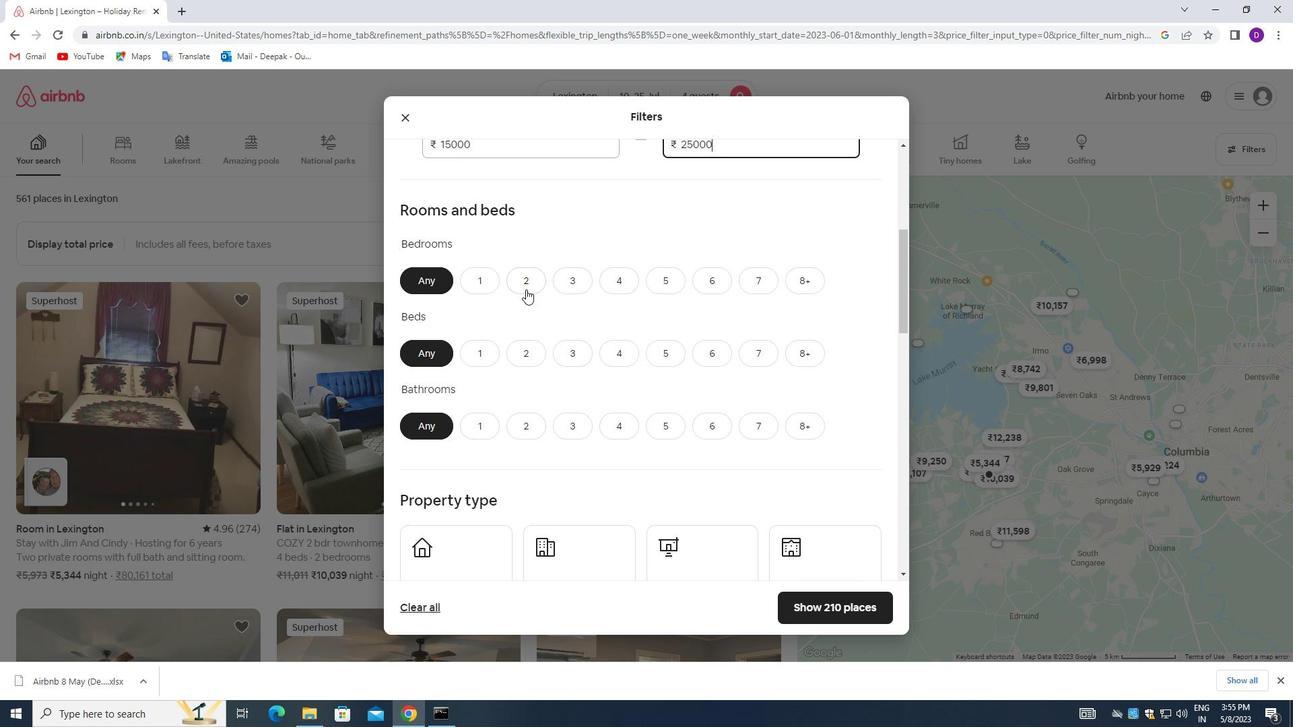 
Action: Mouse pressed left at (526, 286)
Screenshot: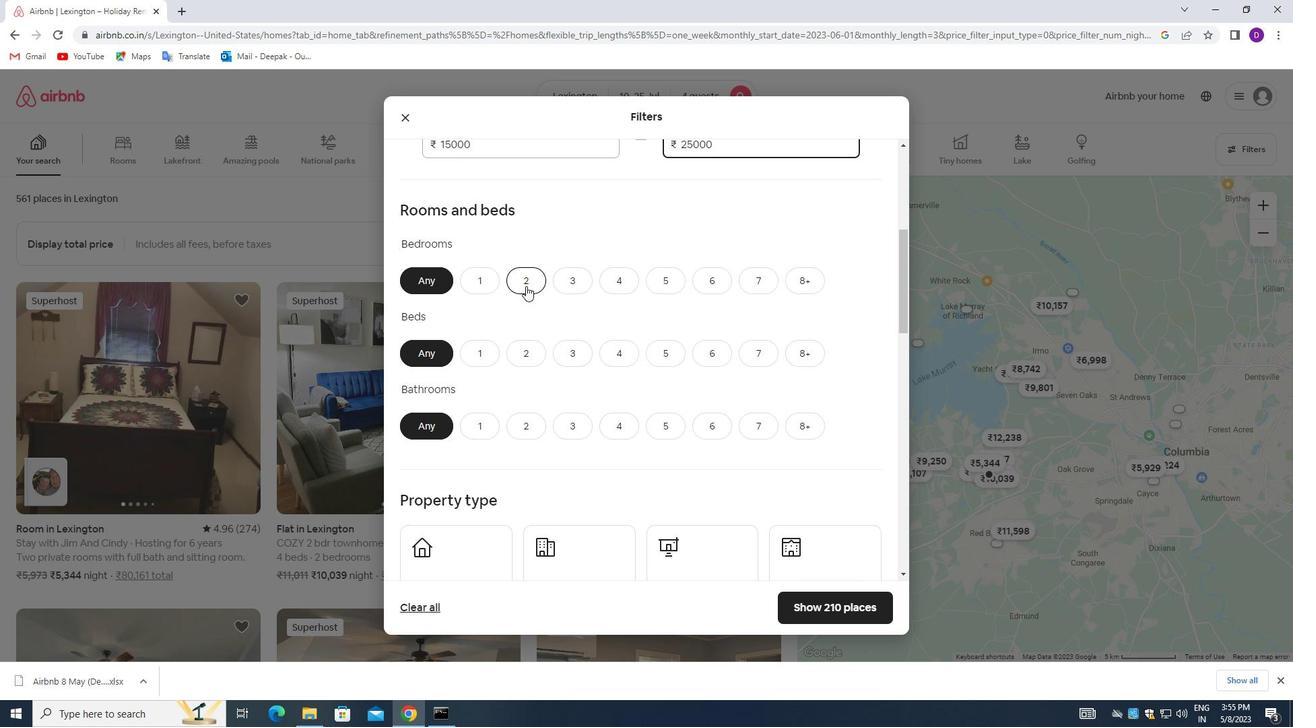 
Action: Mouse moved to (572, 352)
Screenshot: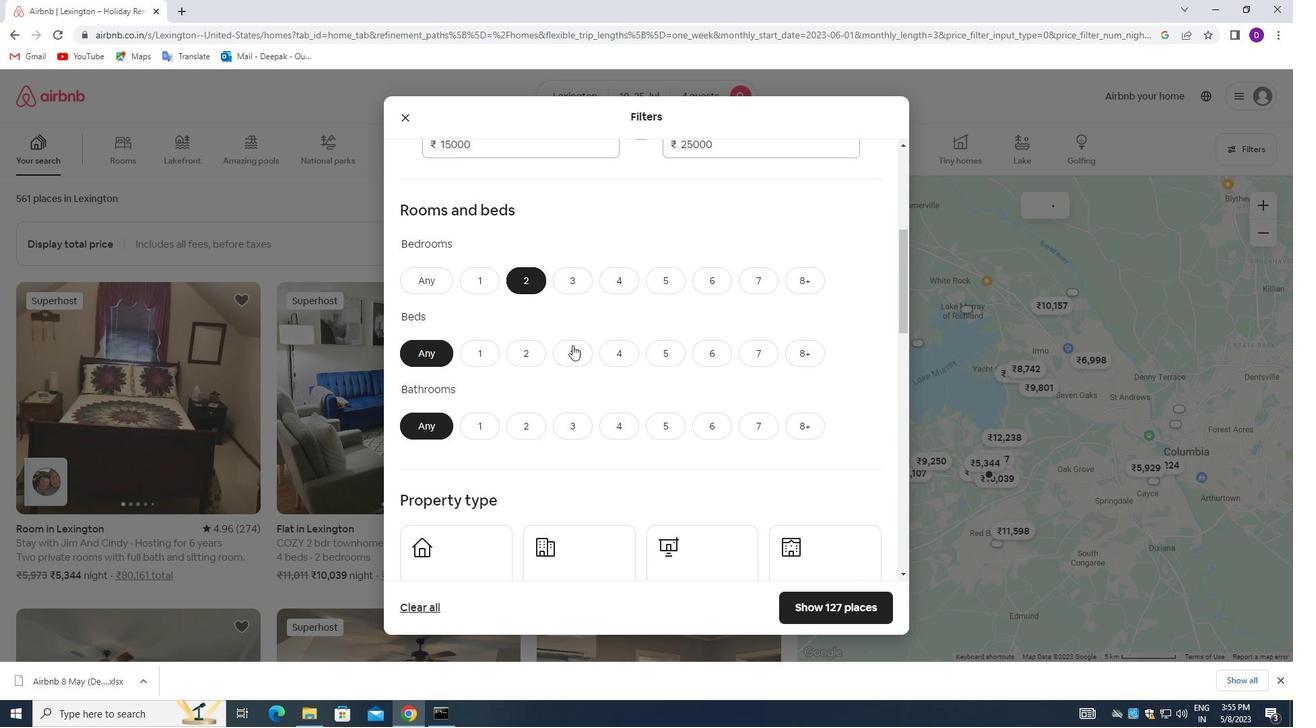 
Action: Mouse pressed left at (572, 352)
Screenshot: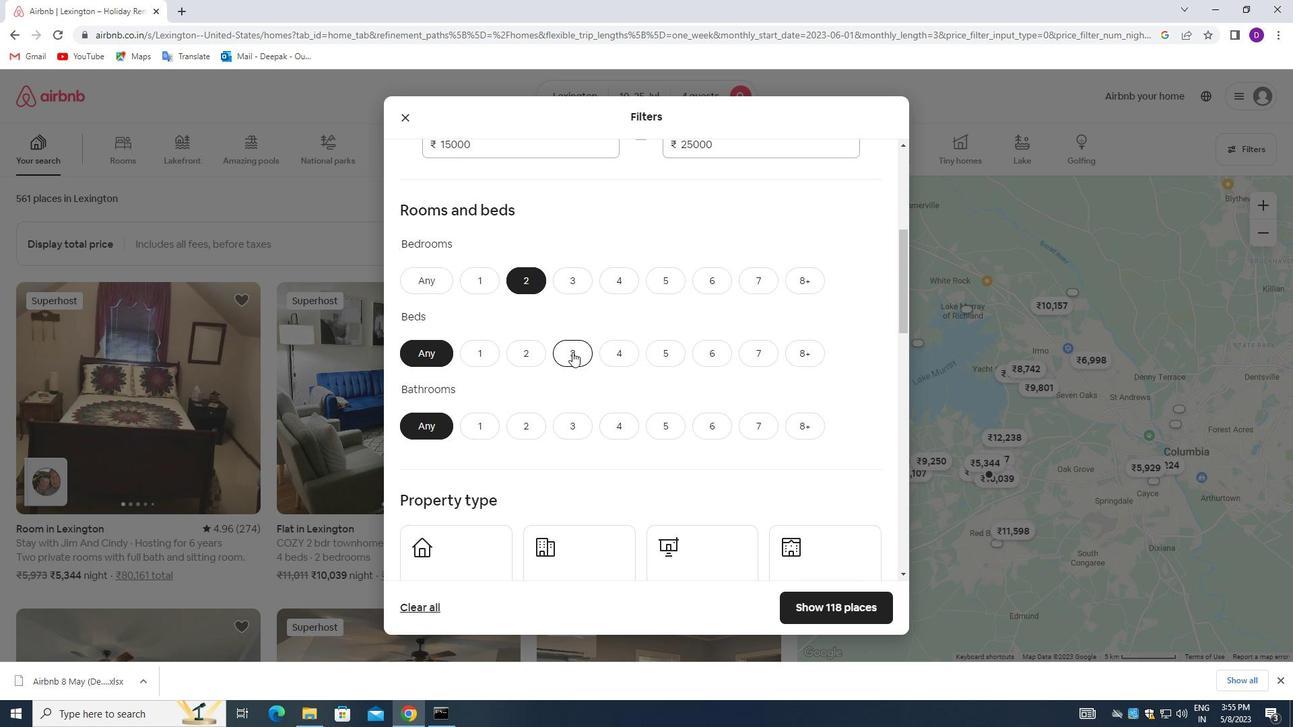 
Action: Mouse moved to (529, 421)
Screenshot: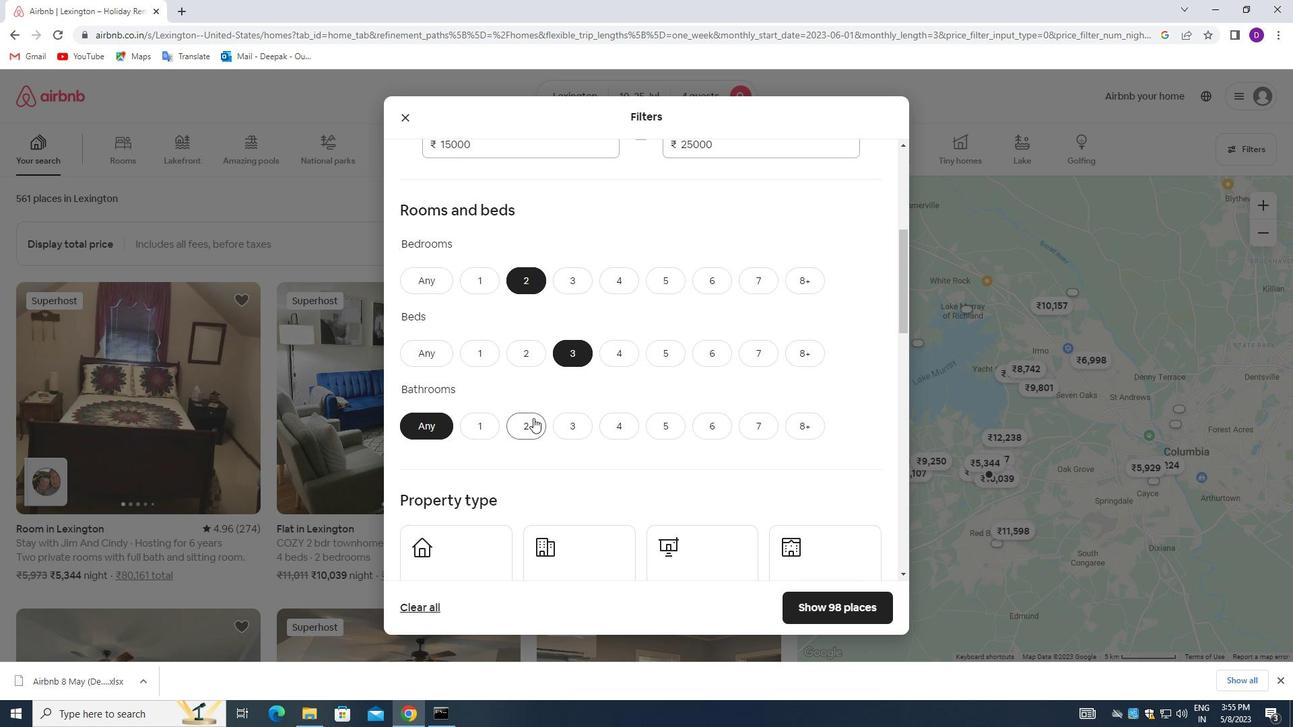 
Action: Mouse pressed left at (529, 421)
Screenshot: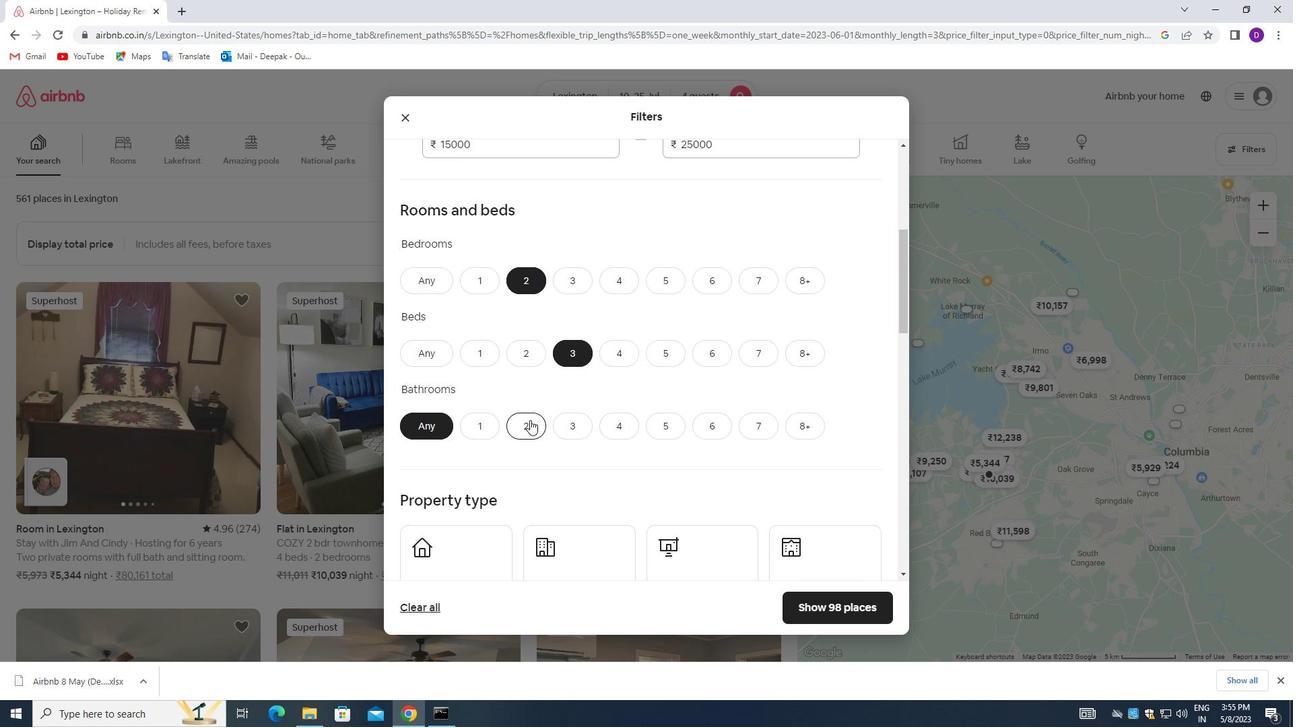 
Action: Mouse moved to (573, 340)
Screenshot: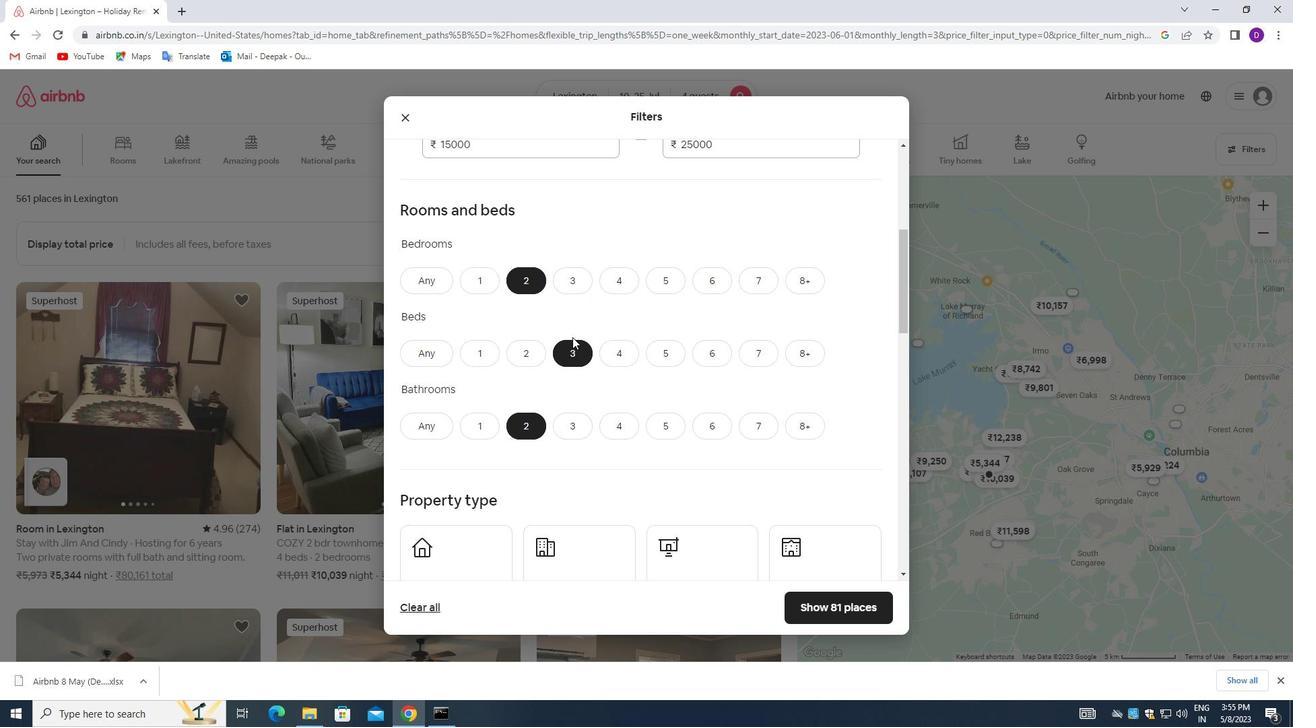 
Action: Mouse scrolled (573, 339) with delta (0, 0)
Screenshot: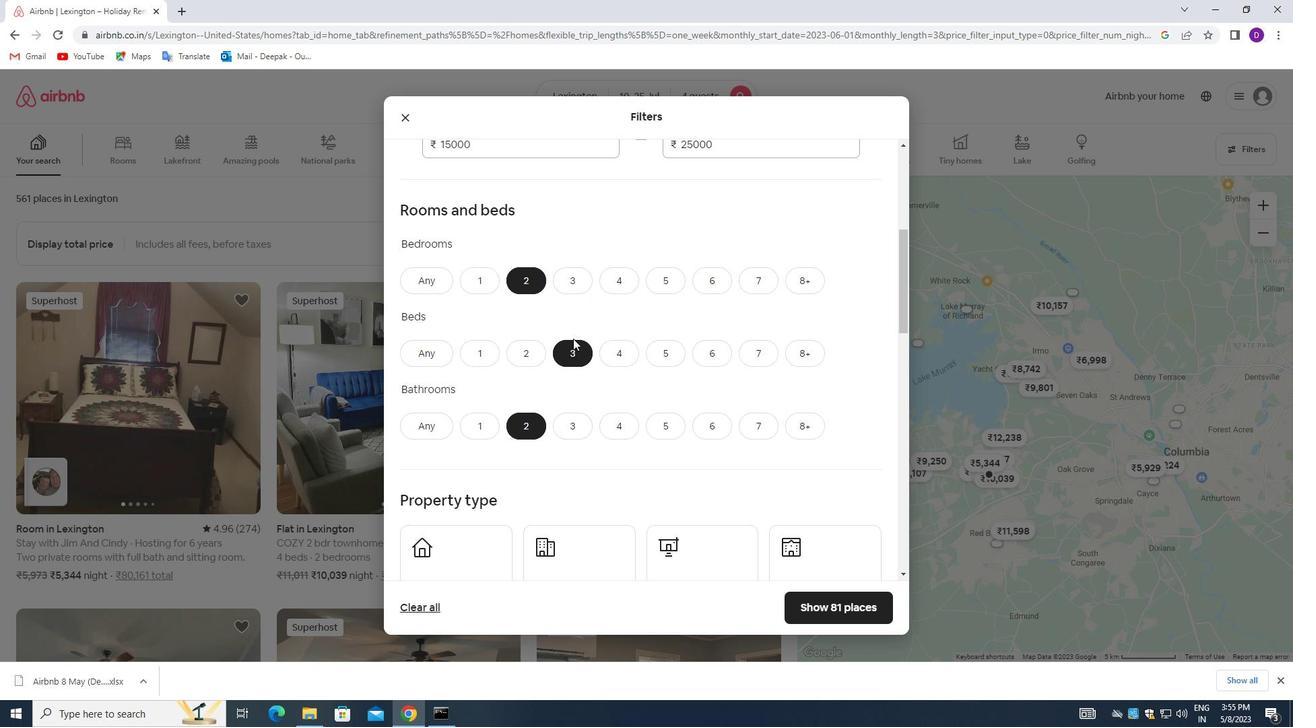 
Action: Mouse scrolled (573, 339) with delta (0, 0)
Screenshot: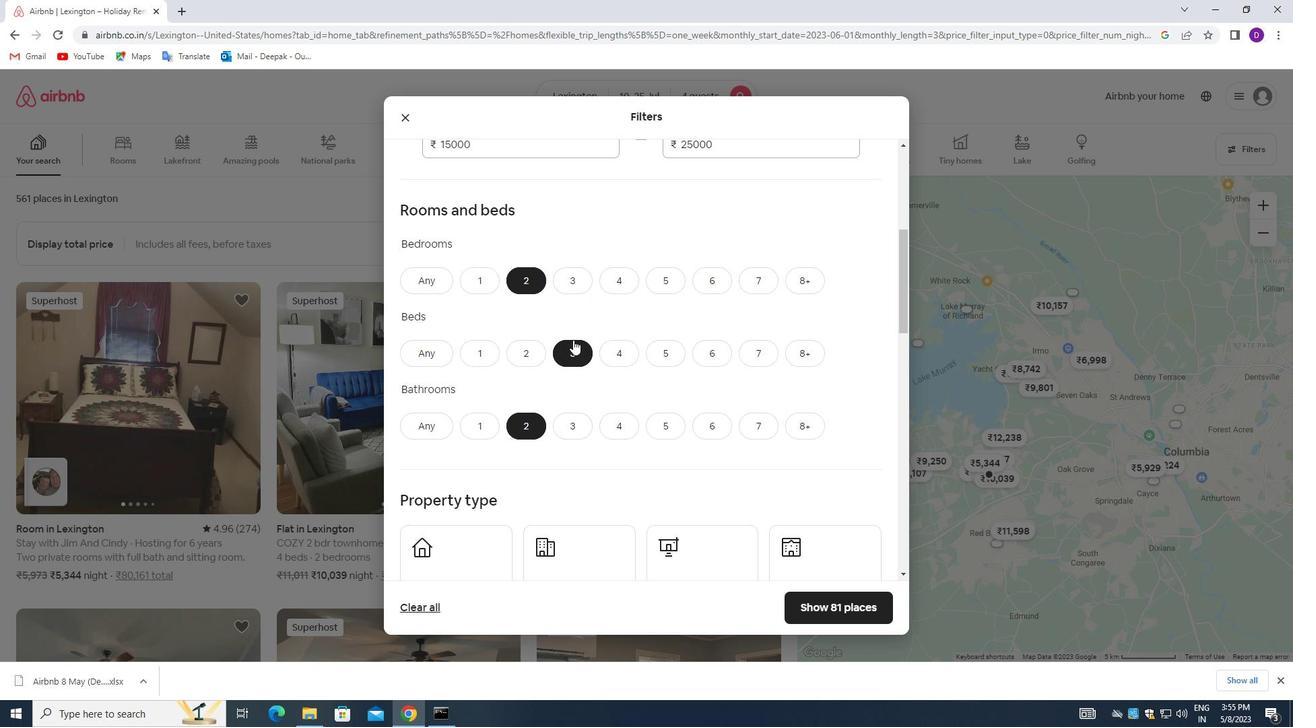 
Action: Mouse moved to (574, 342)
Screenshot: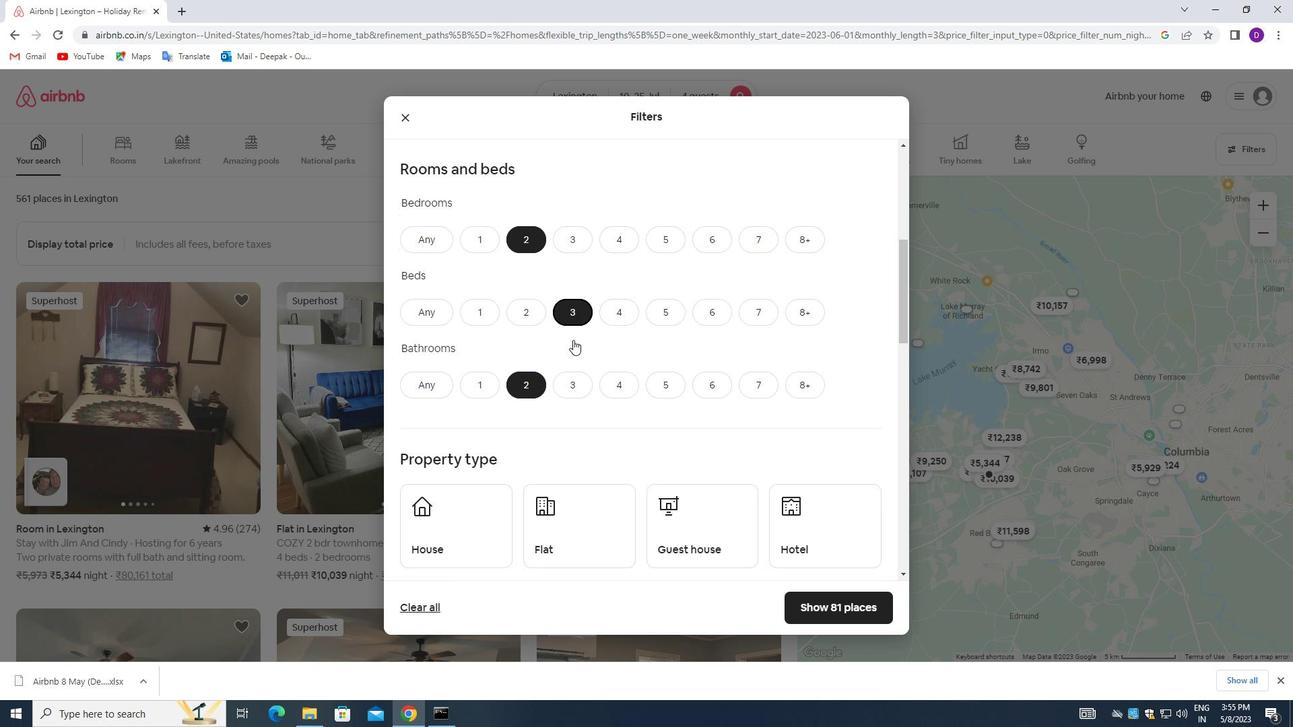 
Action: Mouse scrolled (574, 342) with delta (0, 0)
Screenshot: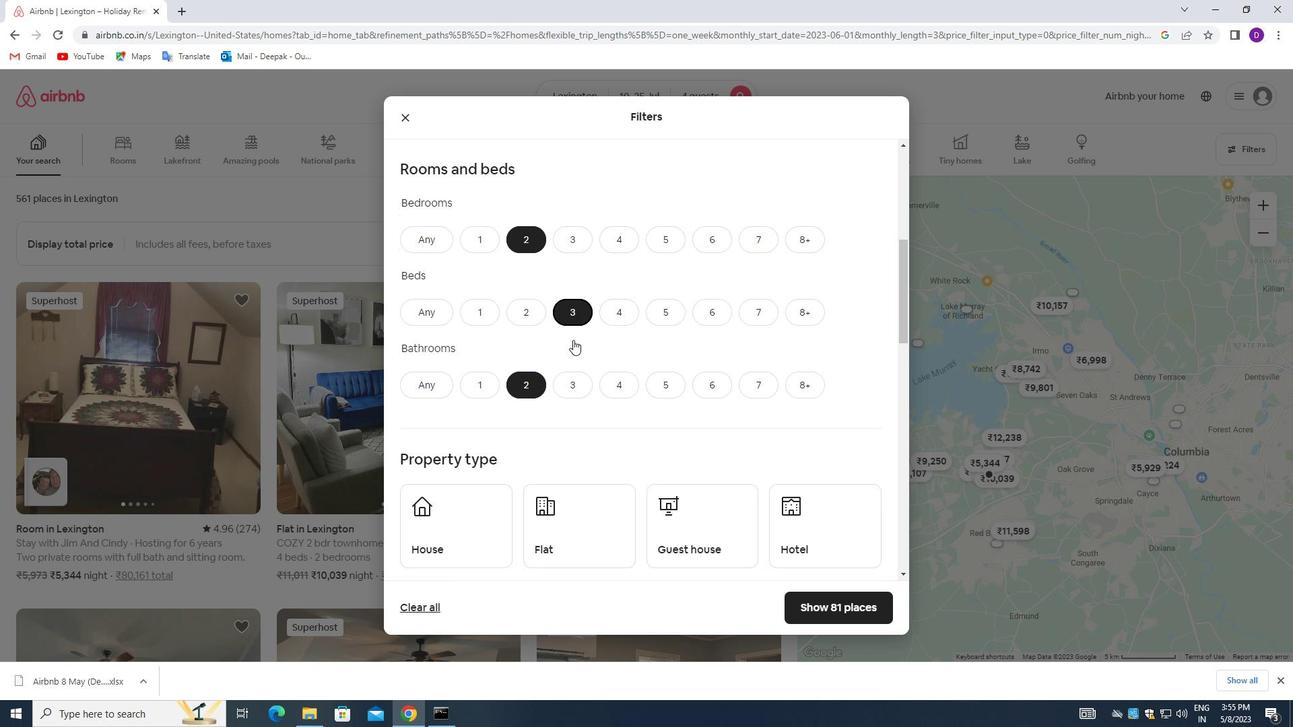 
Action: Mouse moved to (463, 358)
Screenshot: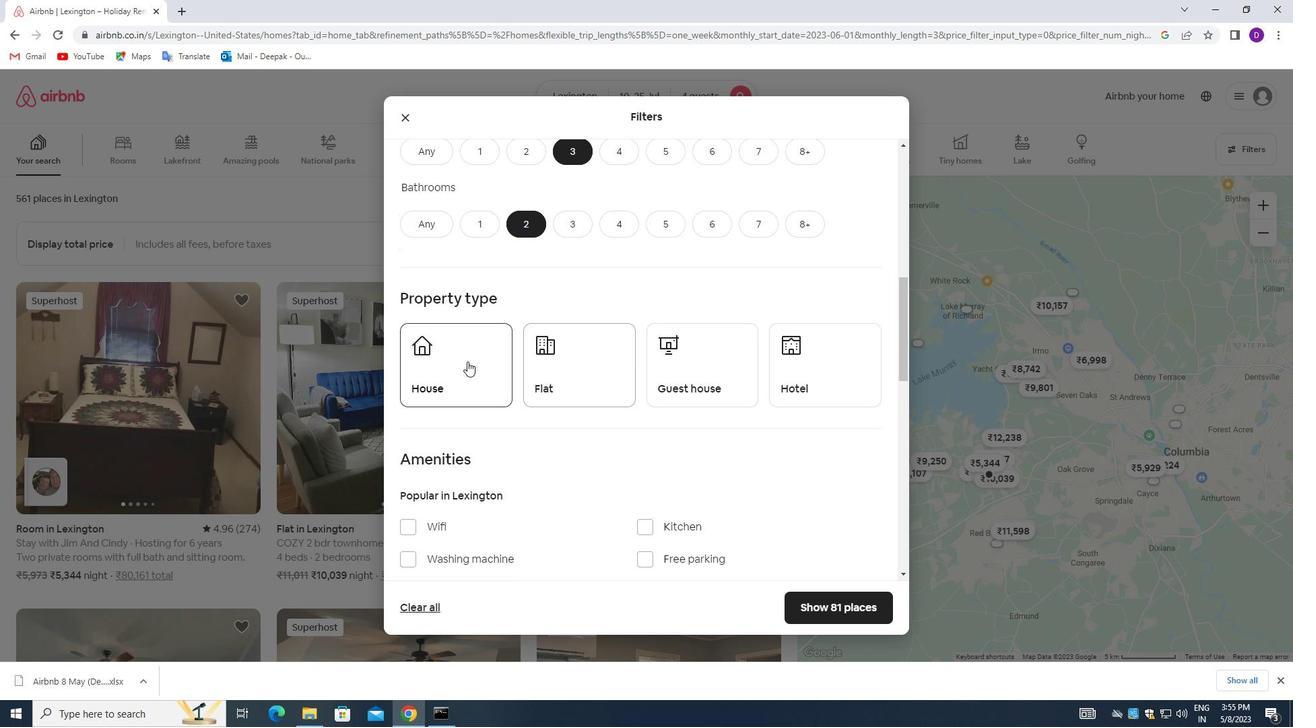 
Action: Mouse pressed left at (463, 358)
Screenshot: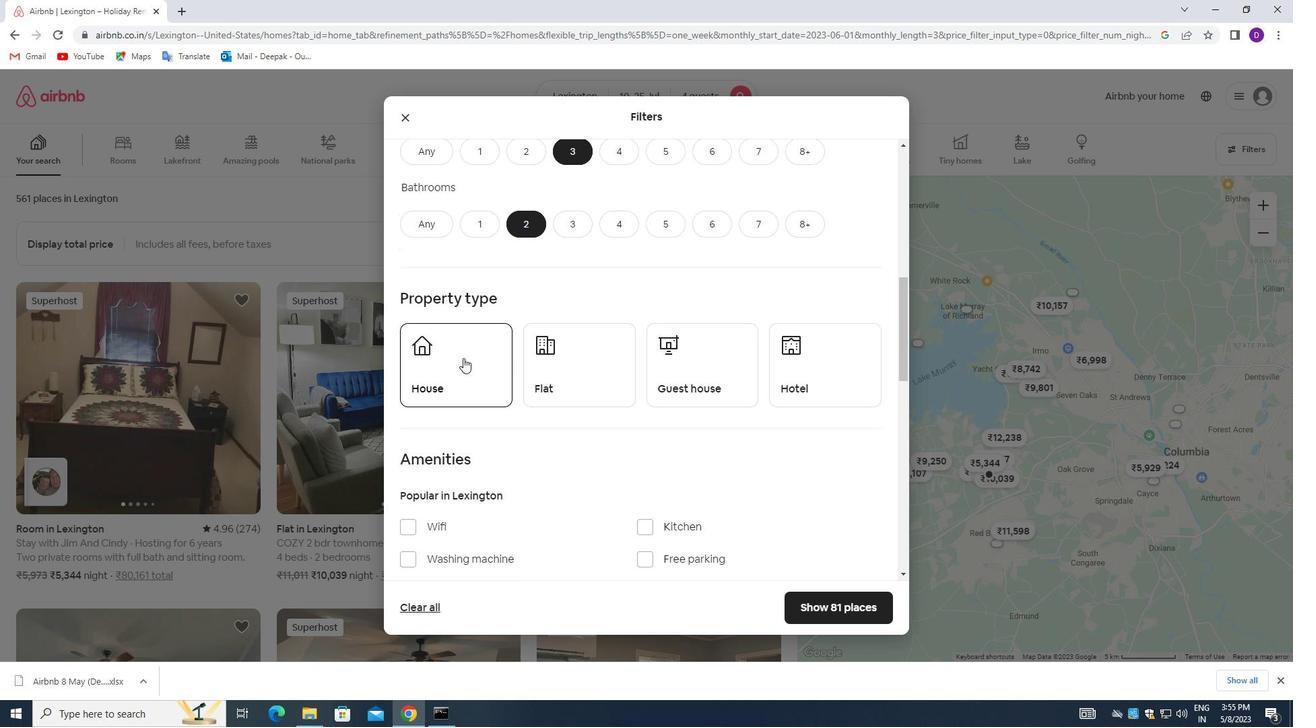 
Action: Mouse moved to (564, 374)
Screenshot: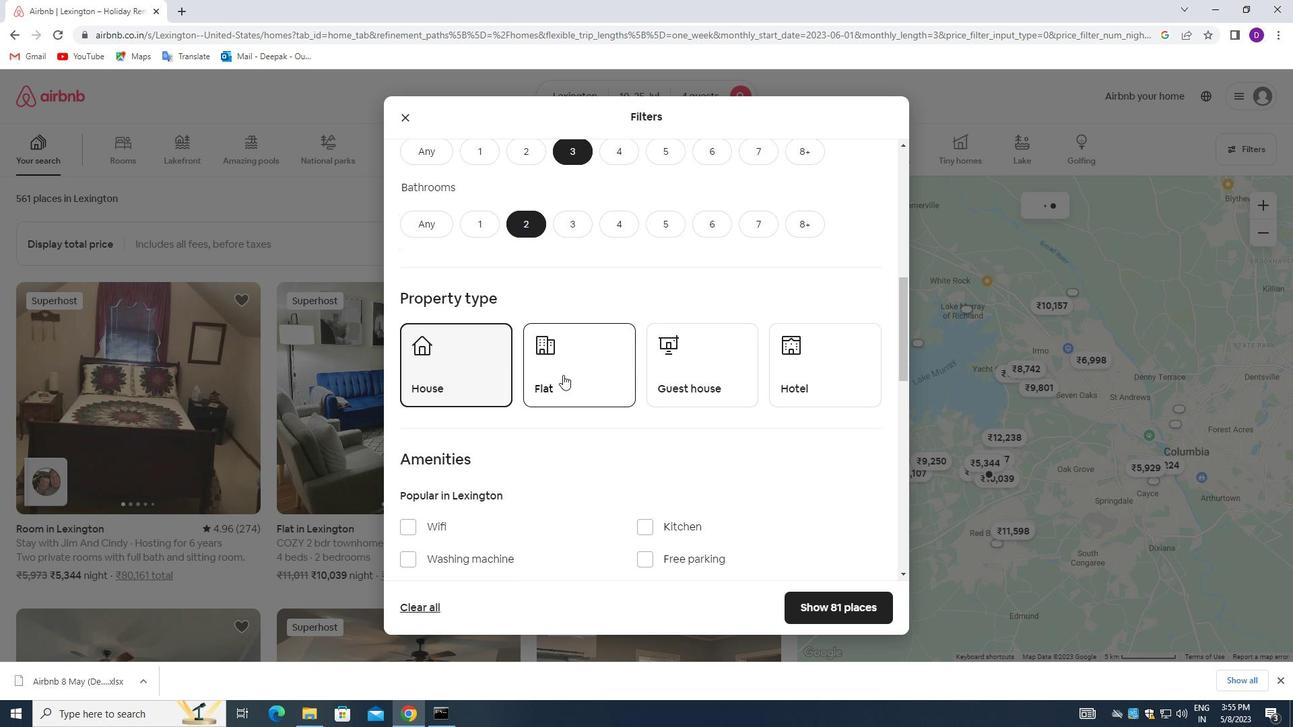 
Action: Mouse pressed left at (564, 374)
Screenshot: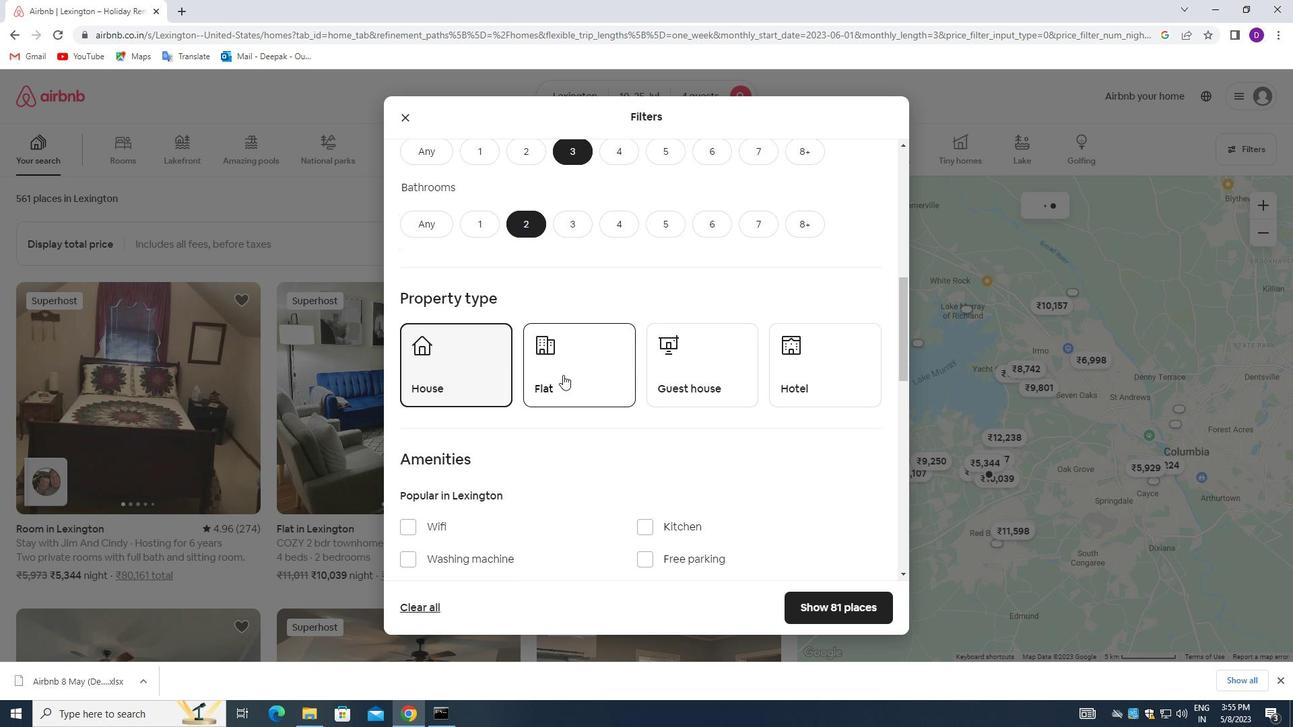 
Action: Mouse moved to (671, 368)
Screenshot: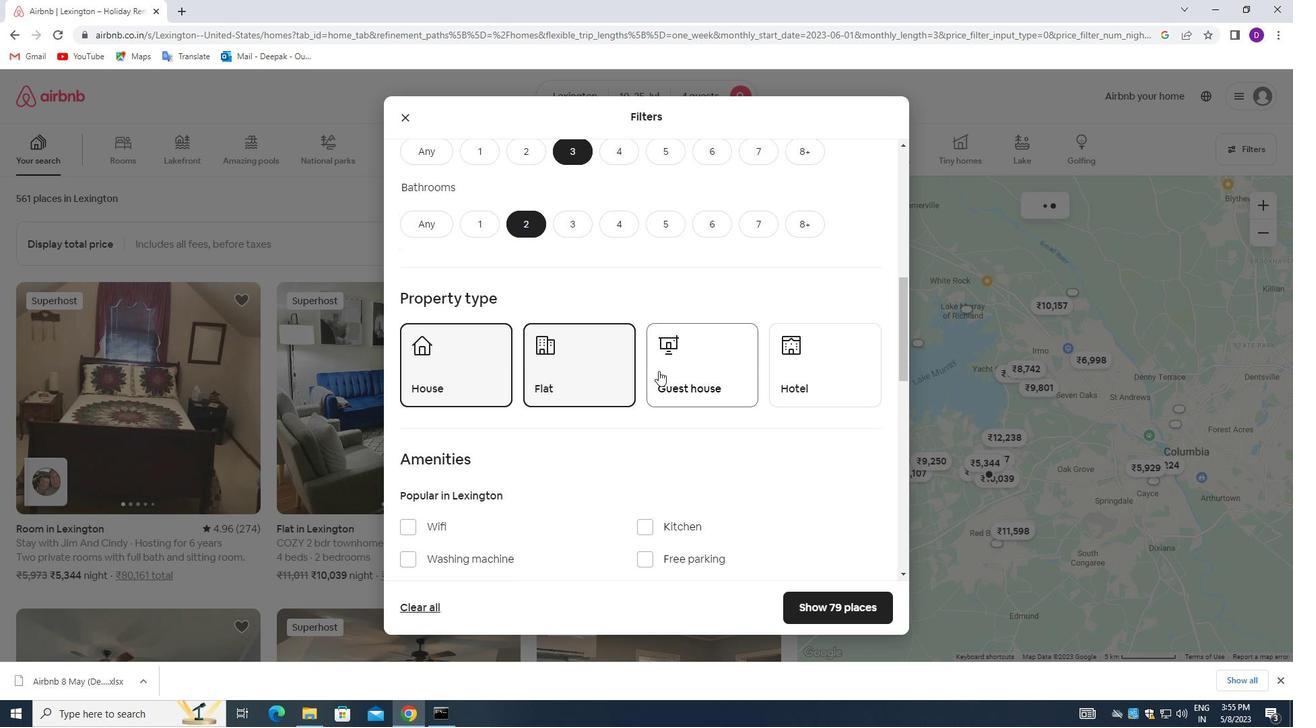 
Action: Mouse pressed left at (671, 368)
Screenshot: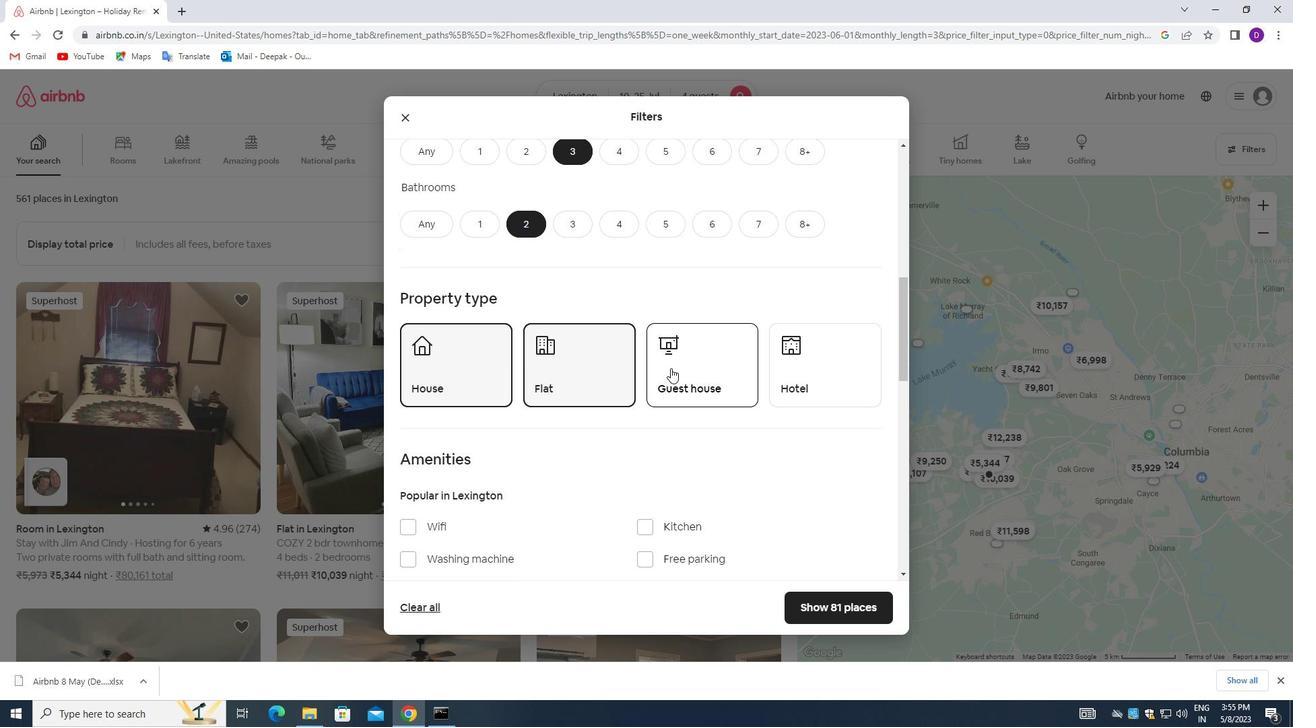 
Action: Mouse moved to (516, 396)
Screenshot: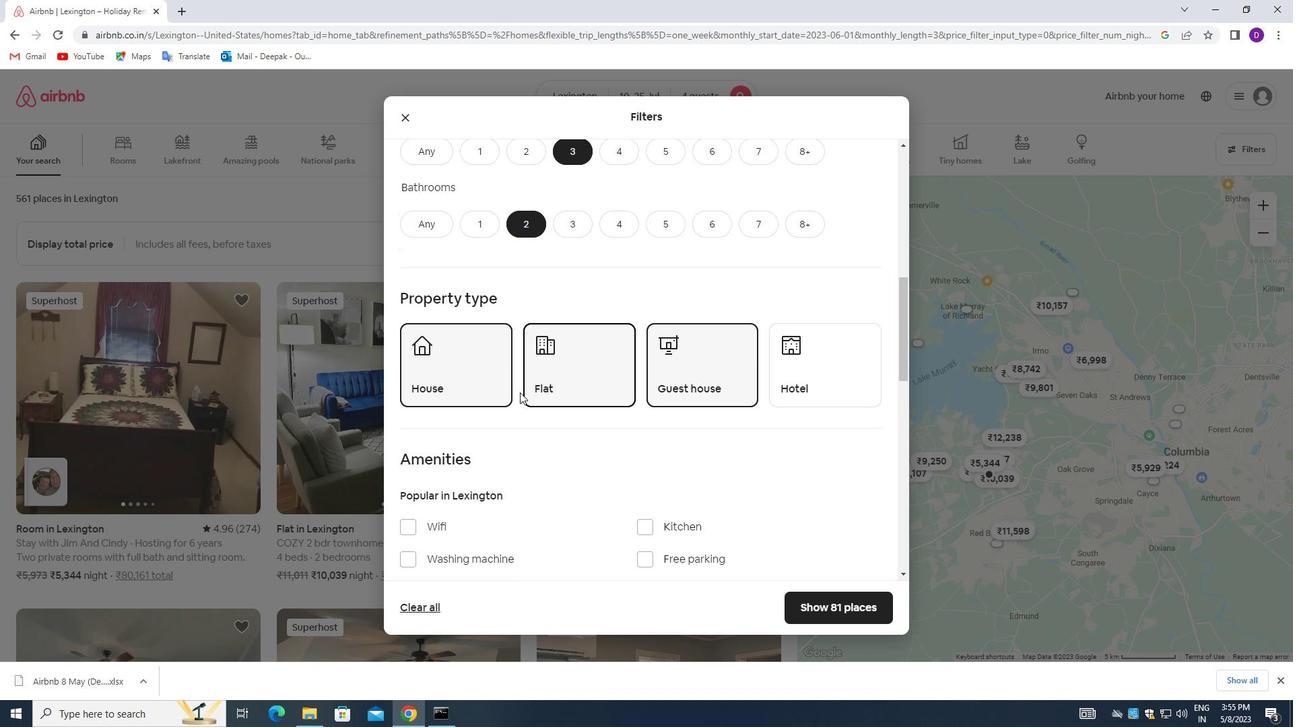 
Action: Mouse scrolled (516, 395) with delta (0, 0)
Screenshot: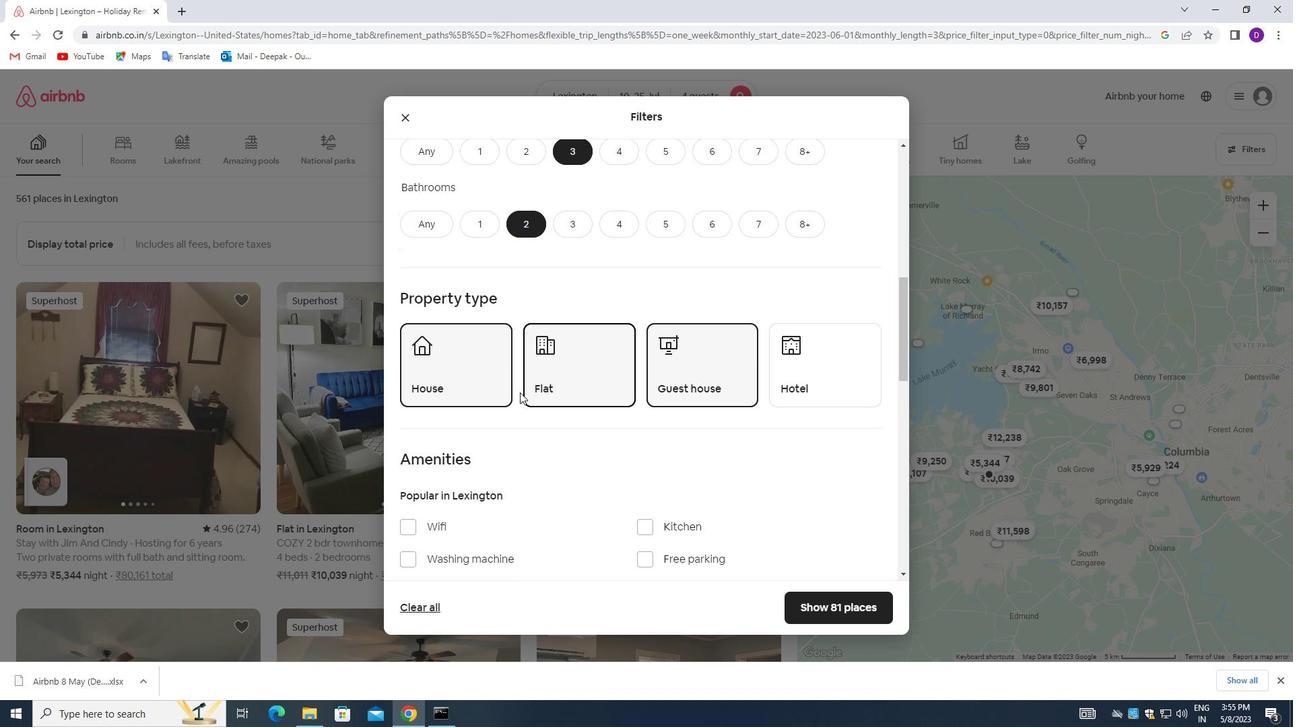 
Action: Mouse moved to (515, 396)
Screenshot: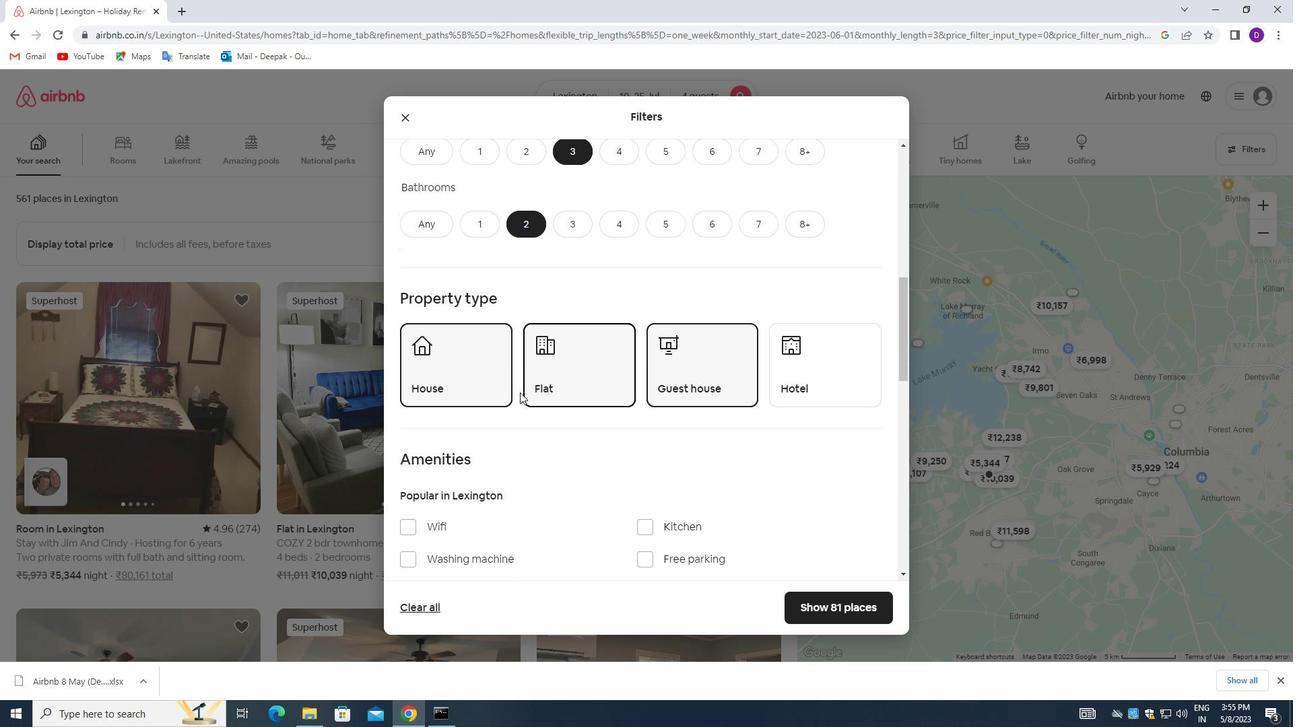 
Action: Mouse scrolled (515, 395) with delta (0, 0)
Screenshot: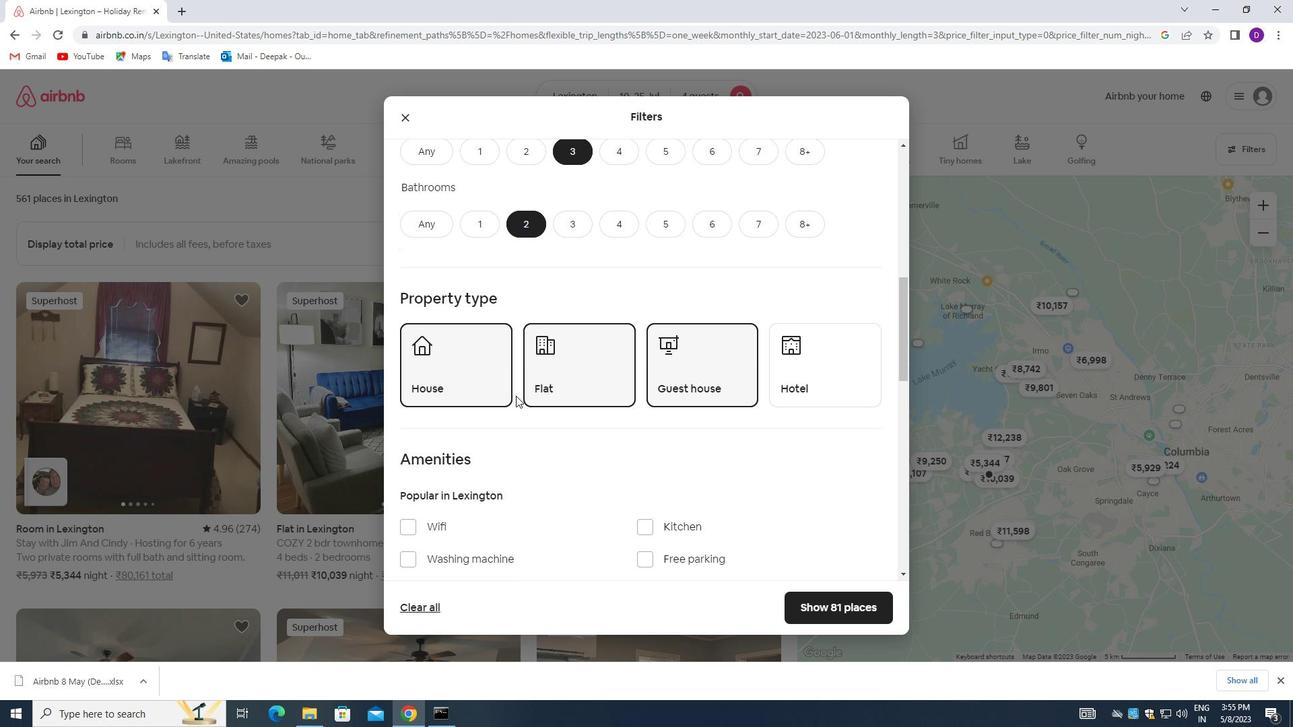 
Action: Mouse moved to (515, 396)
Screenshot: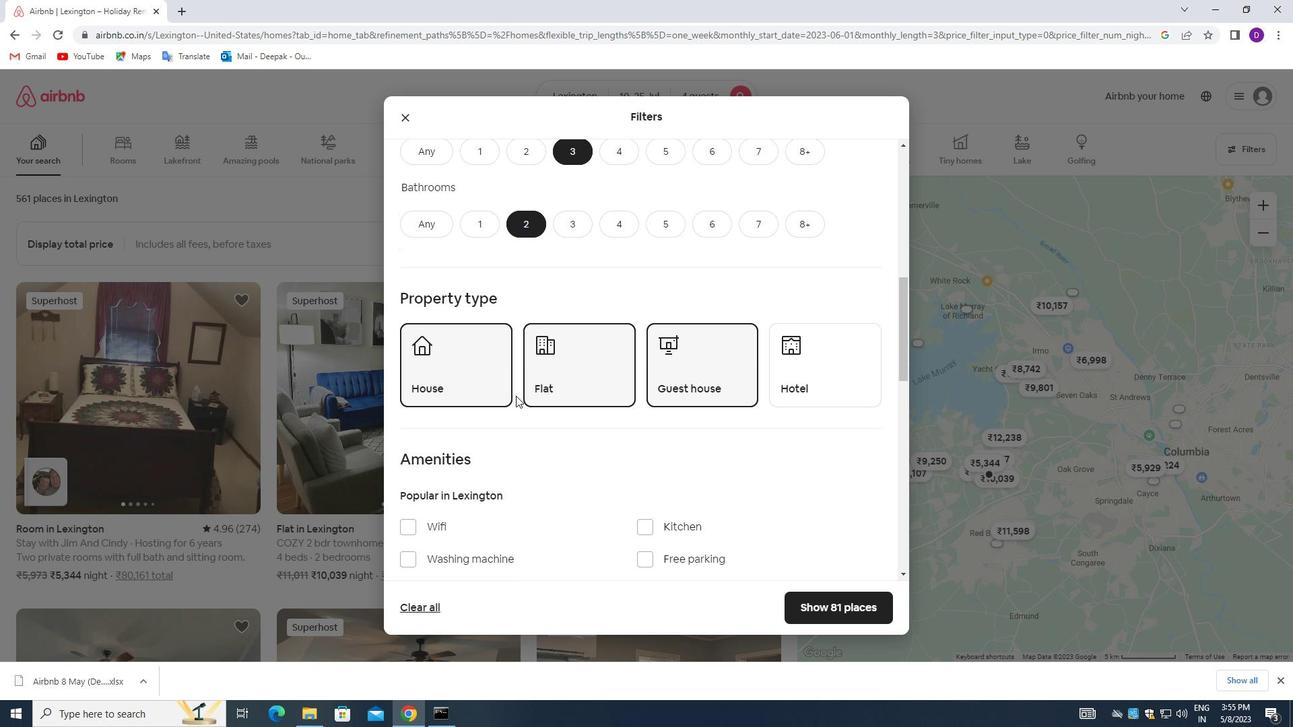 
Action: Mouse scrolled (515, 395) with delta (0, 0)
Screenshot: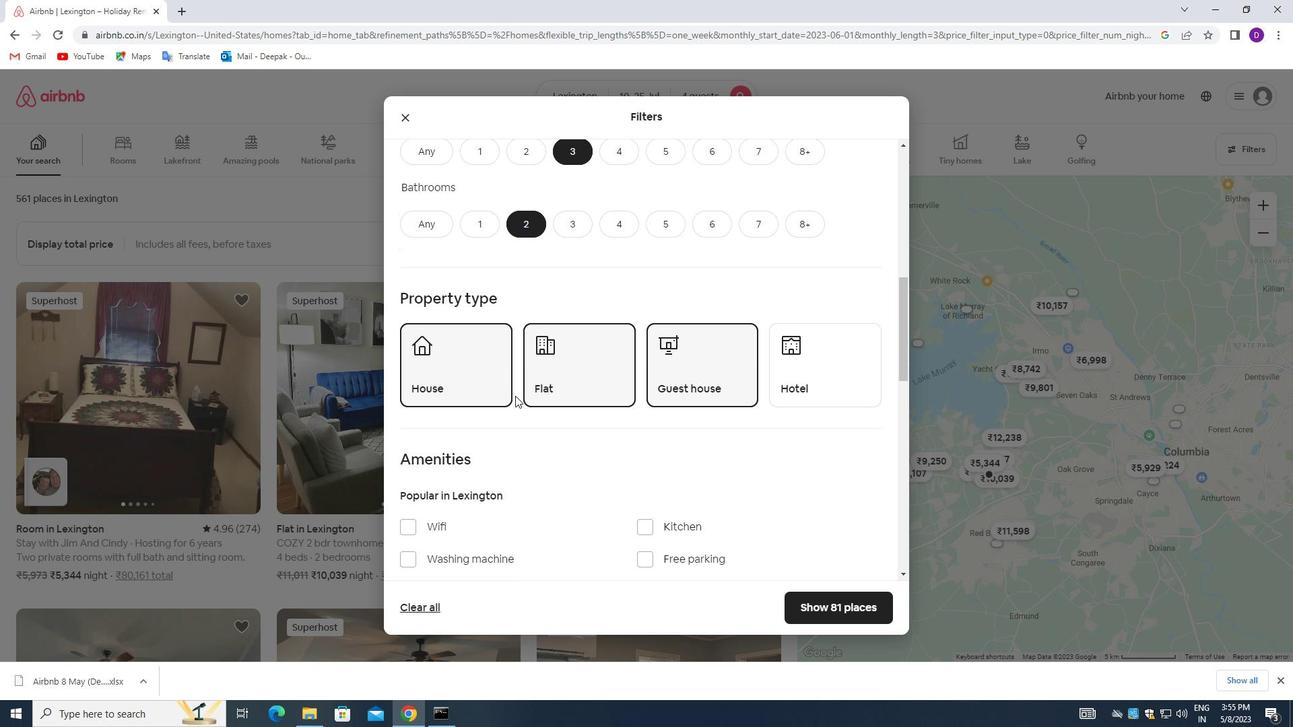 
Action: Mouse moved to (413, 326)
Screenshot: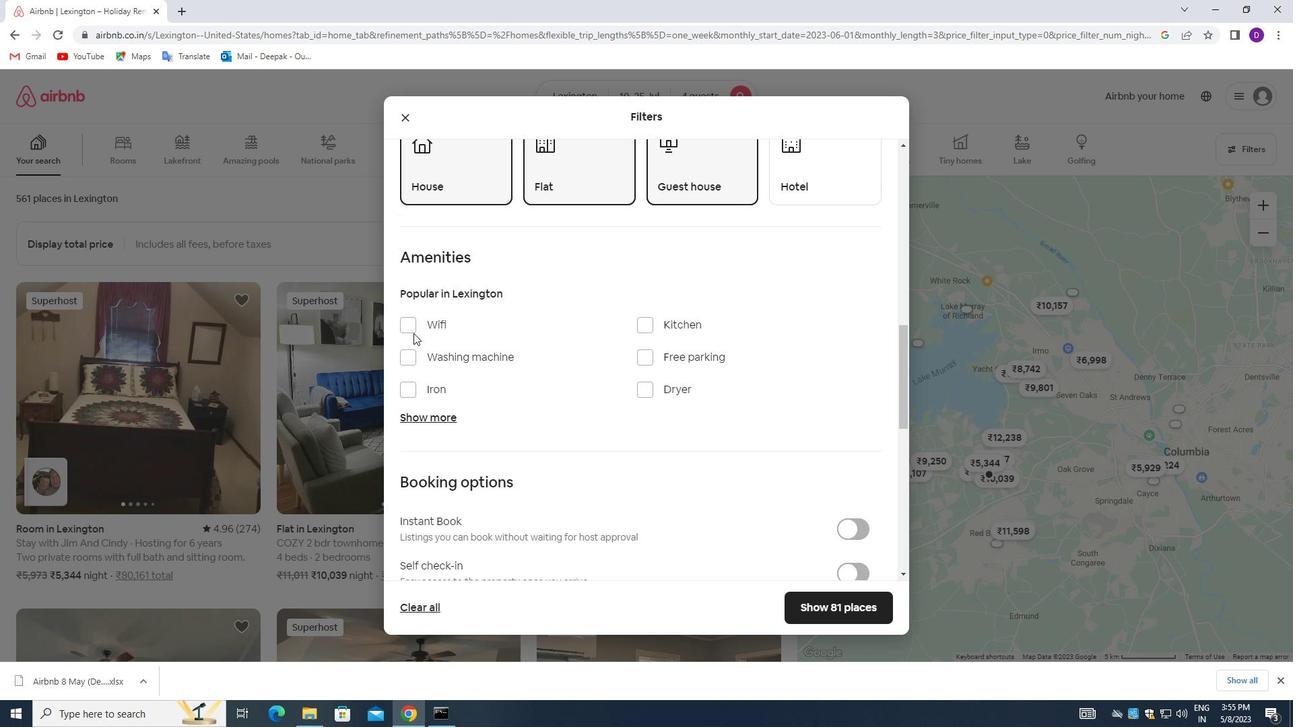 
Action: Mouse pressed left at (413, 326)
Screenshot: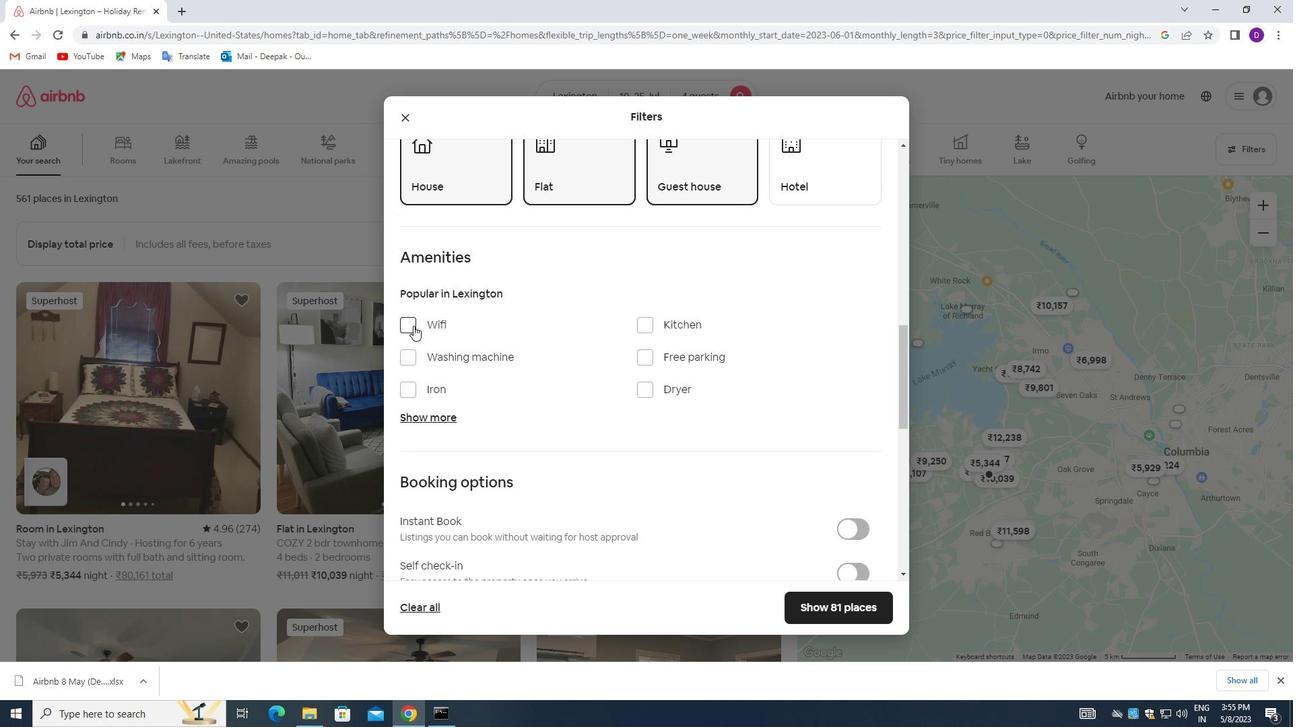 
Action: Mouse moved to (644, 359)
Screenshot: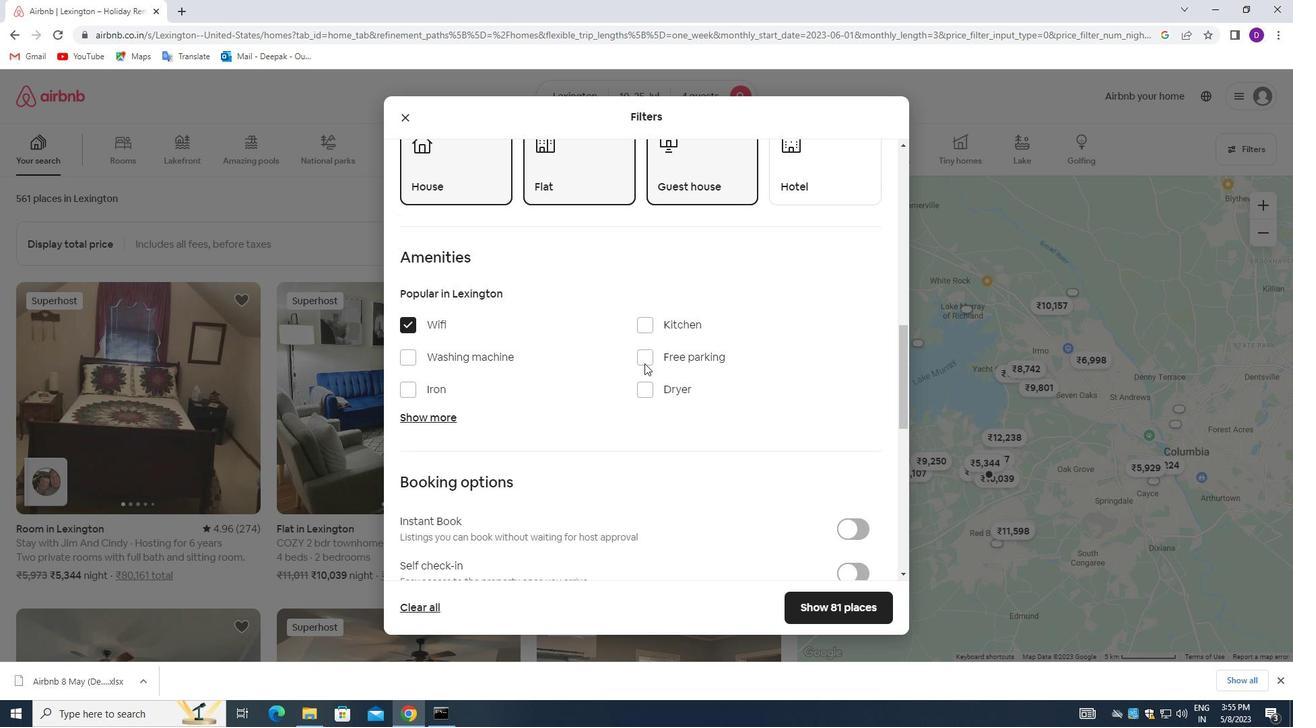 
Action: Mouse pressed left at (644, 359)
Screenshot: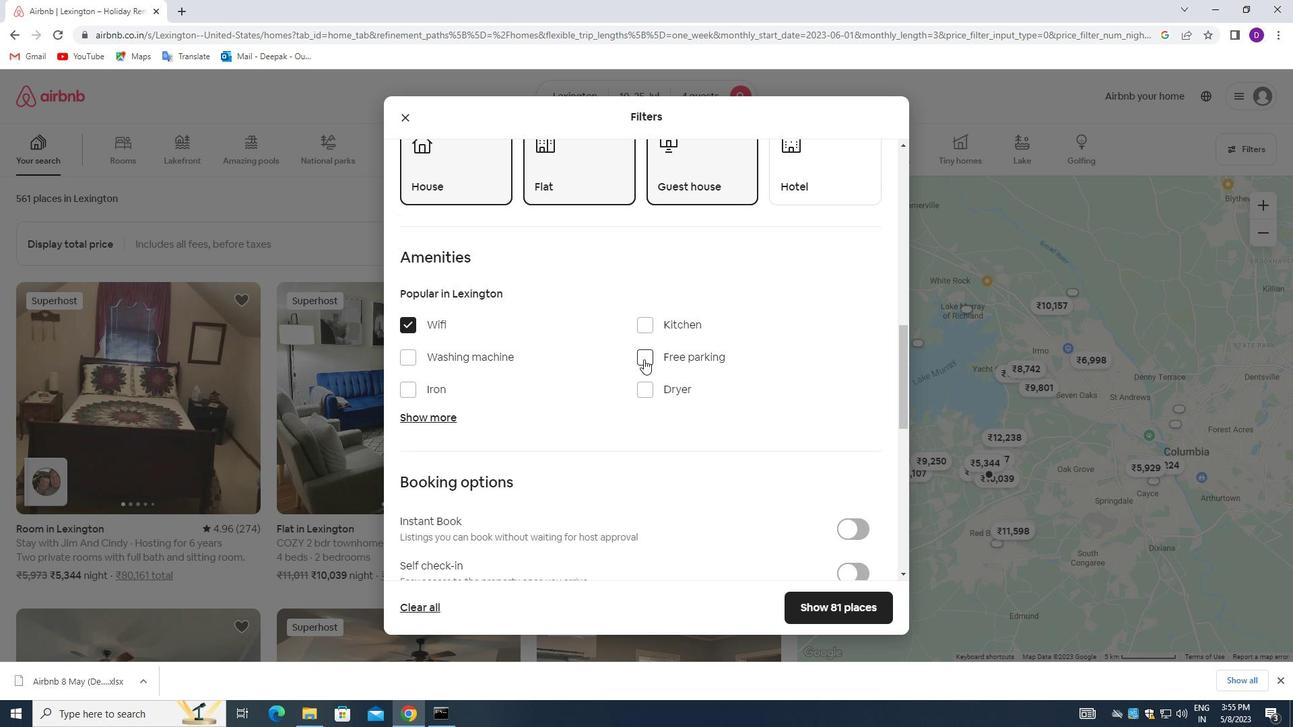 
Action: Mouse moved to (427, 418)
Screenshot: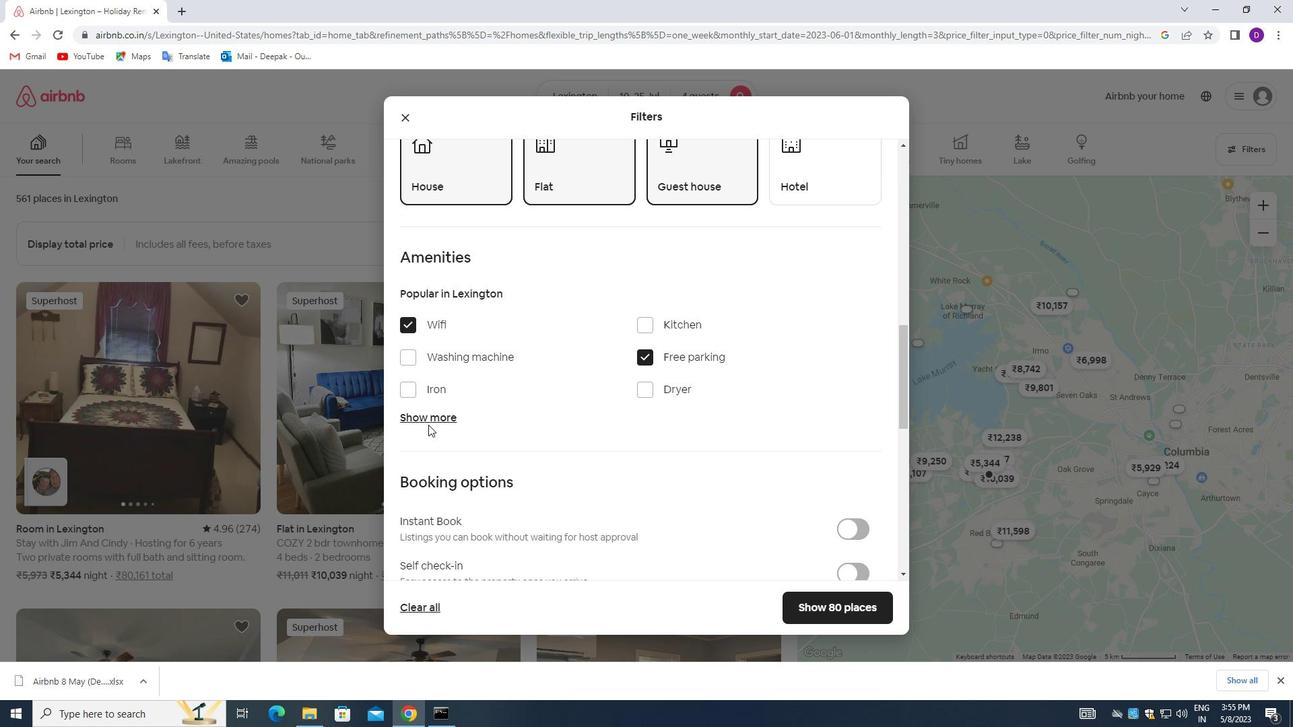 
Action: Mouse pressed left at (427, 418)
Screenshot: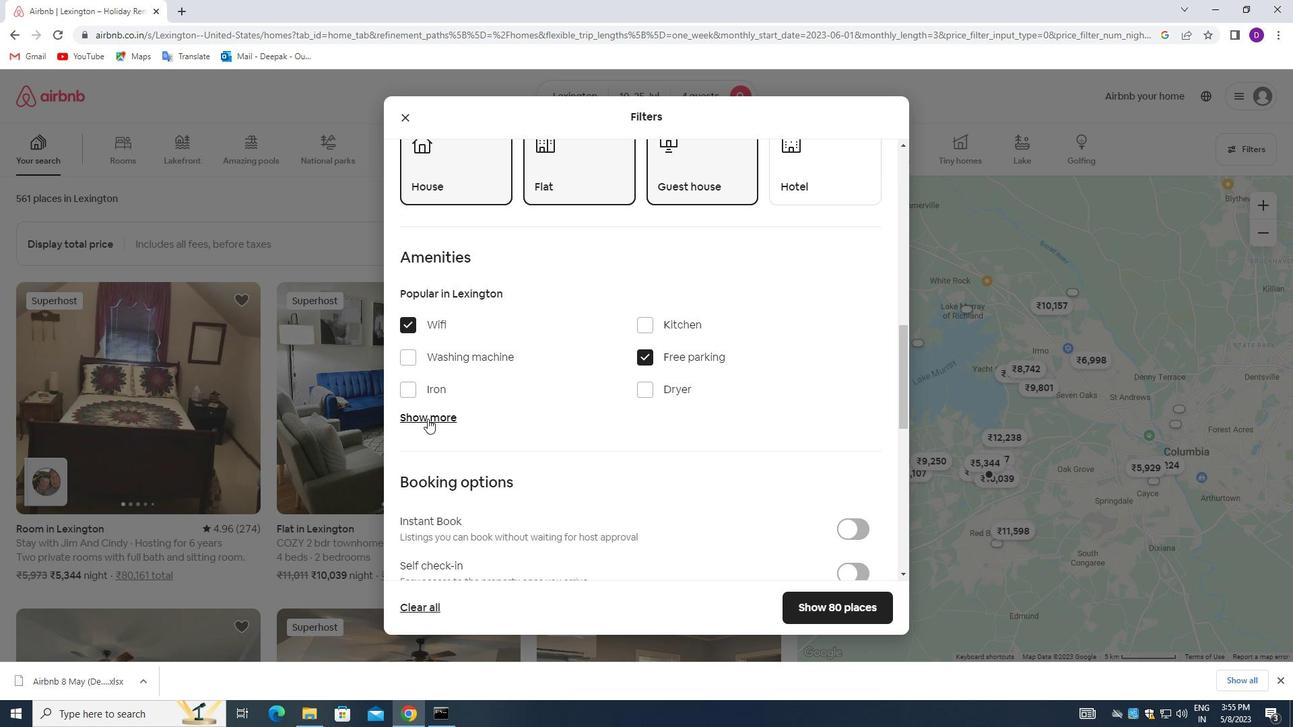 
Action: Mouse moved to (542, 450)
Screenshot: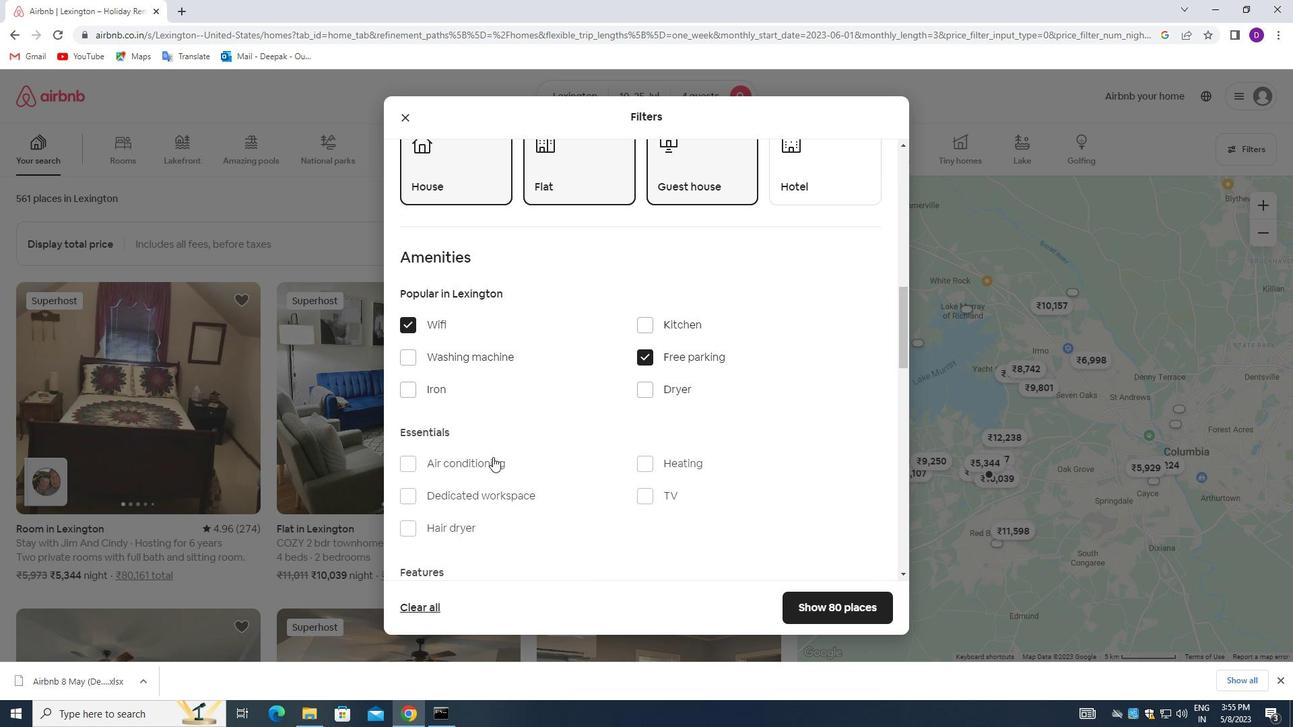 
Action: Mouse scrolled (542, 449) with delta (0, 0)
Screenshot: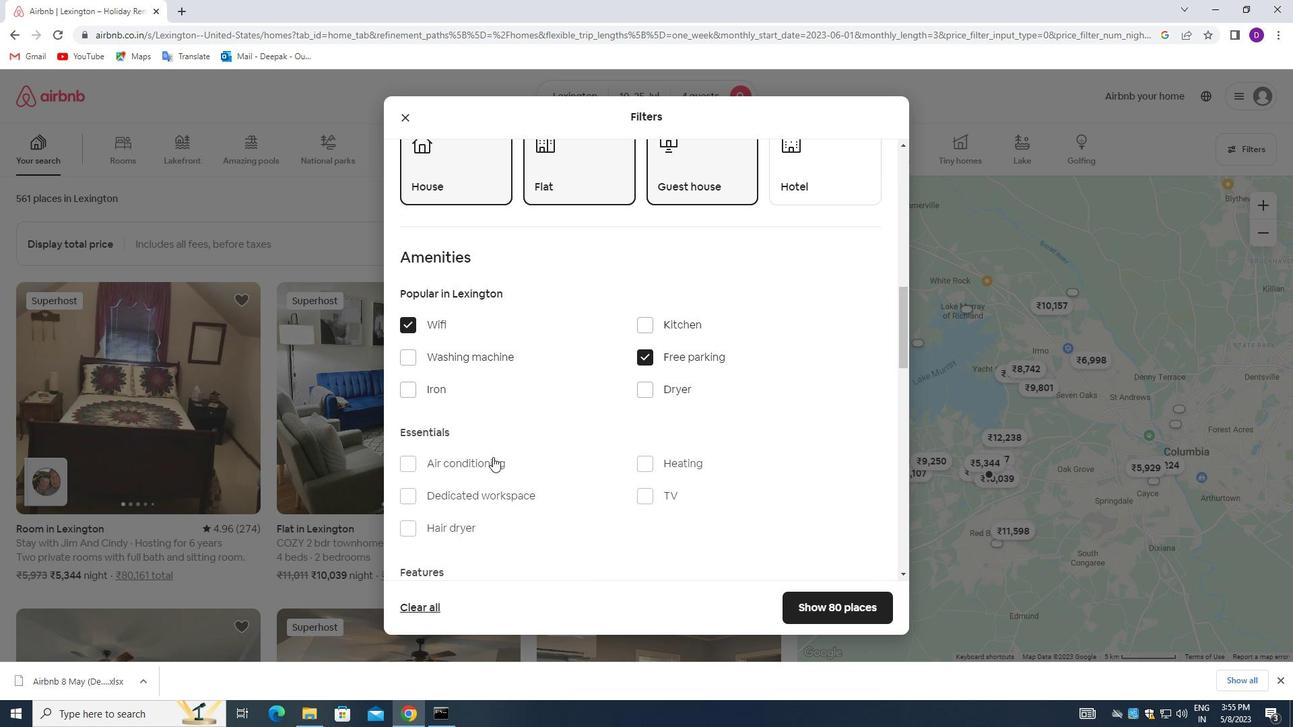 
Action: Mouse moved to (543, 450)
Screenshot: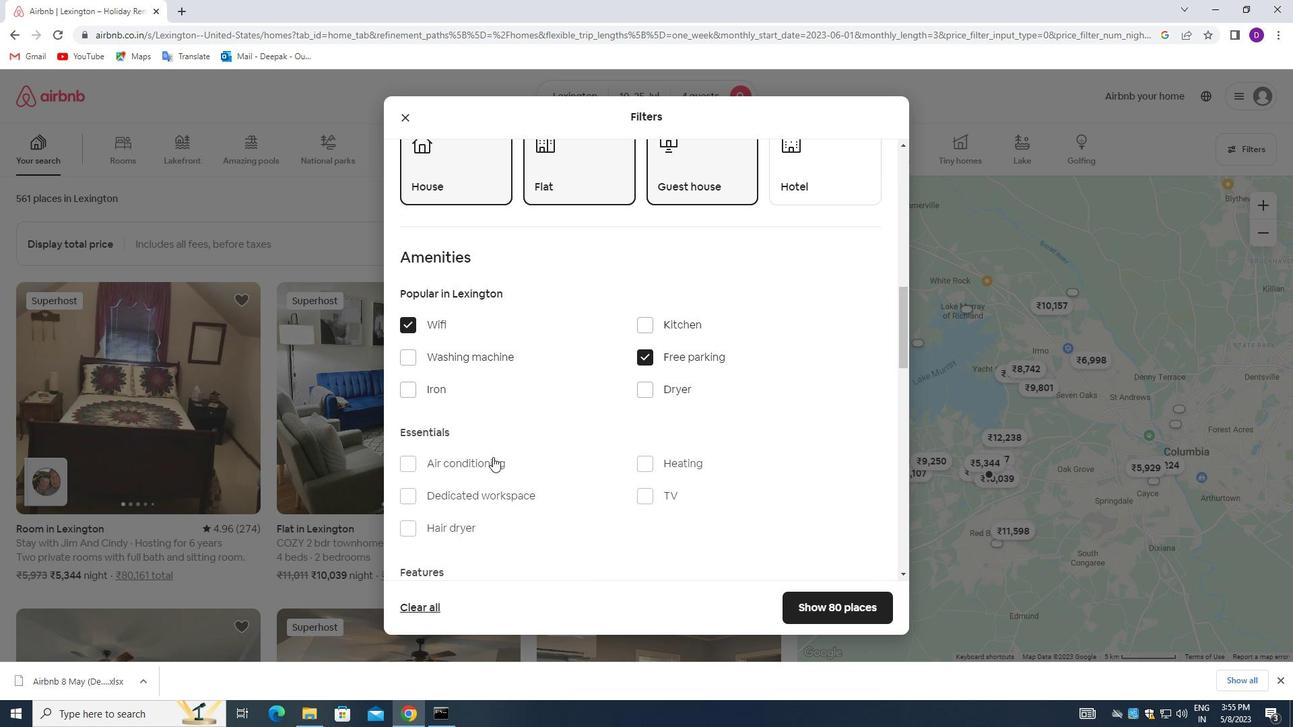 
Action: Mouse scrolled (543, 449) with delta (0, 0)
Screenshot: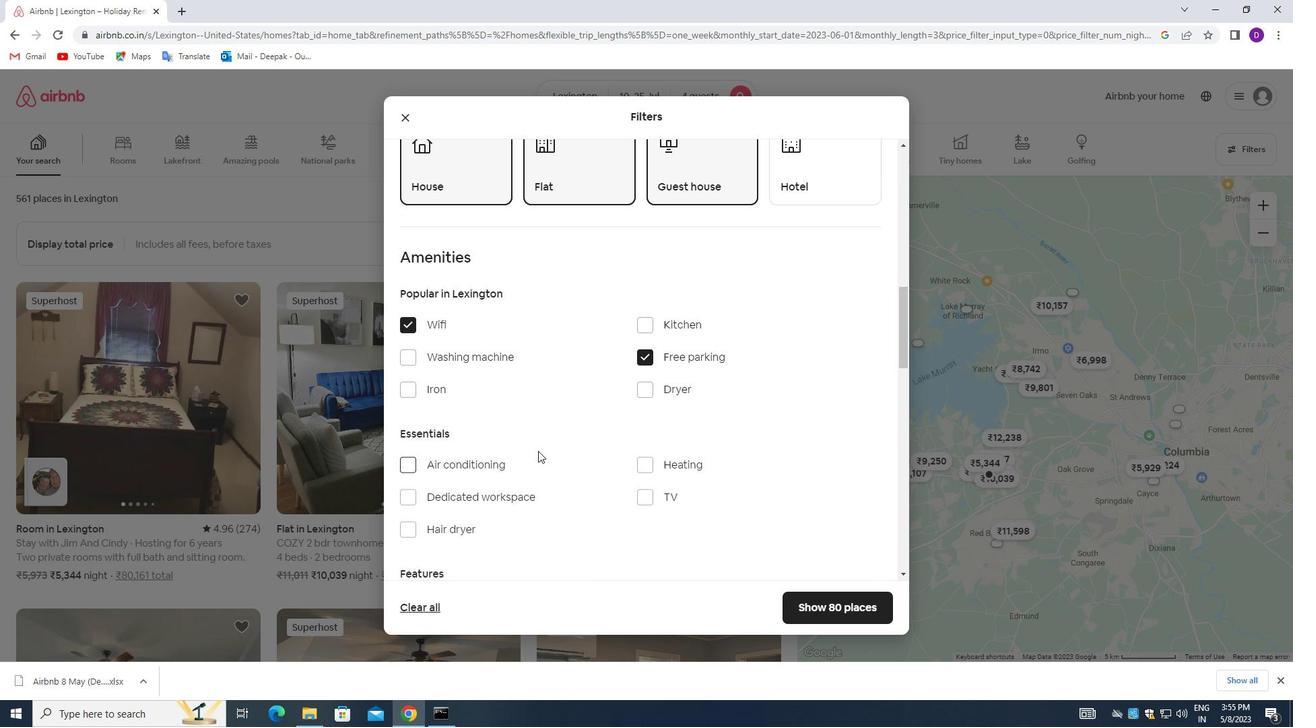 
Action: Mouse moved to (646, 363)
Screenshot: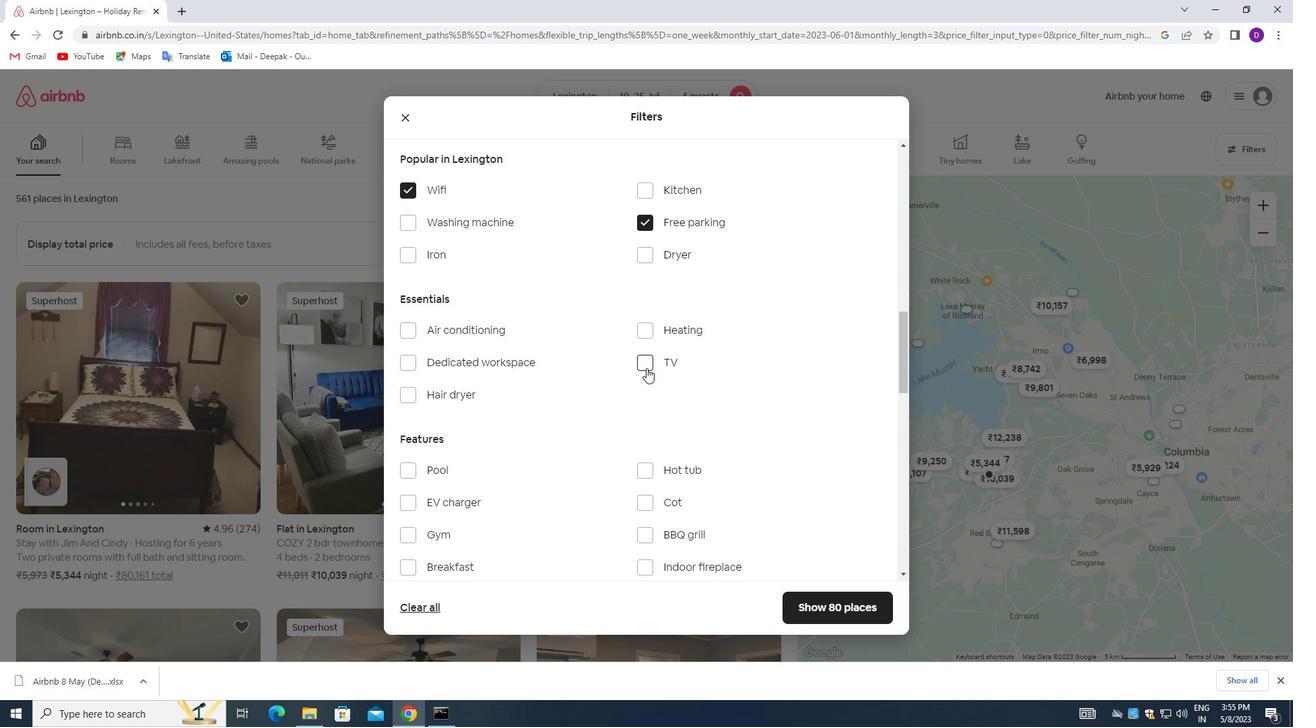
Action: Mouse pressed left at (646, 363)
Screenshot: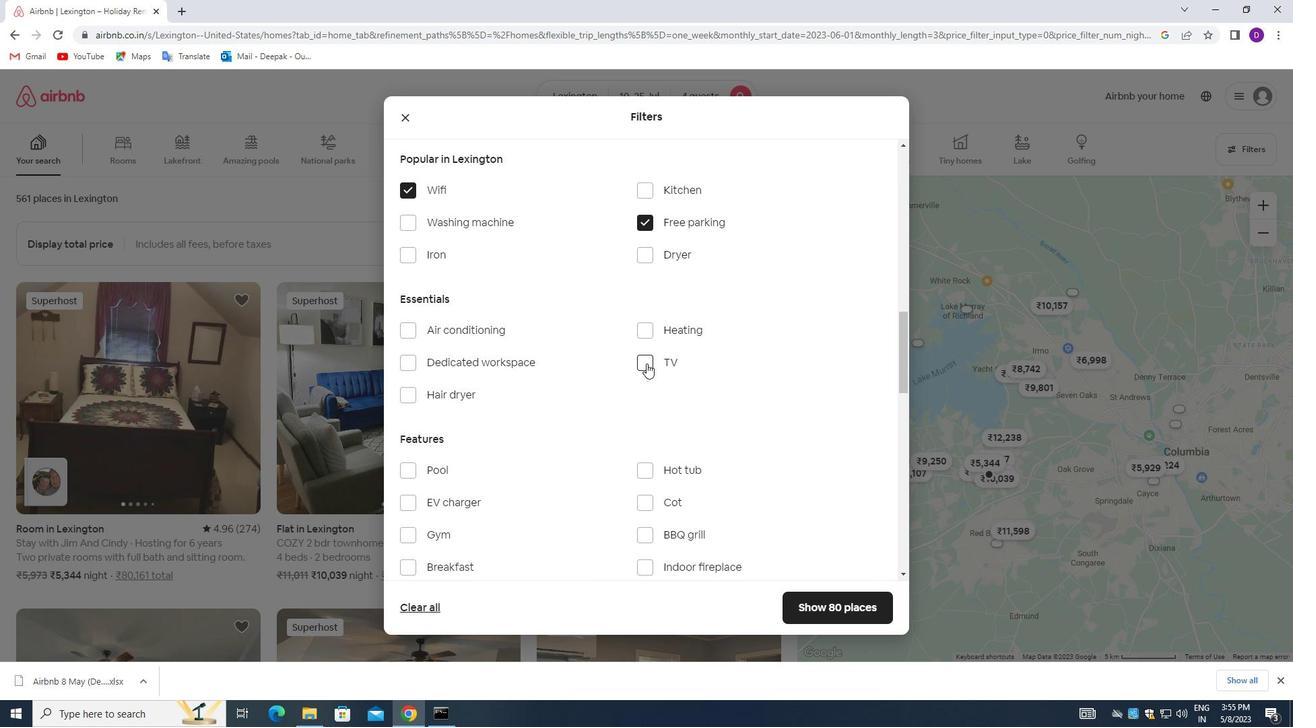 
Action: Mouse moved to (516, 419)
Screenshot: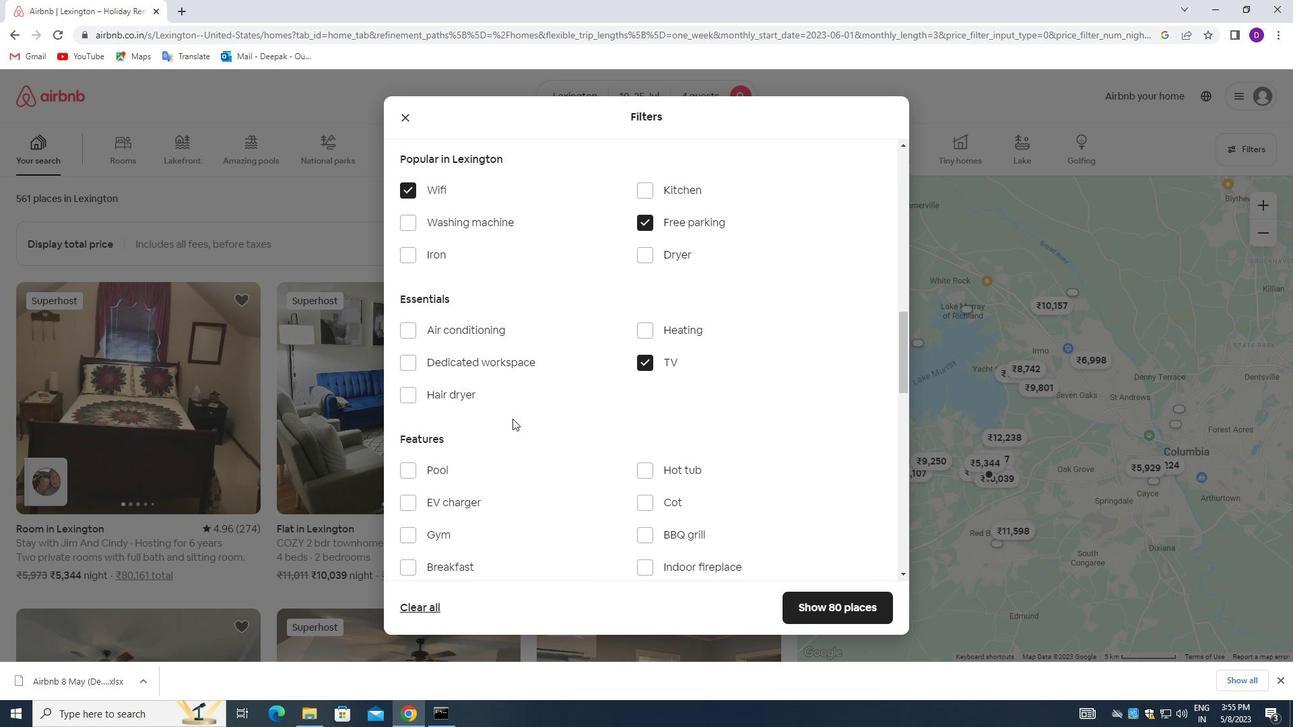 
Action: Mouse scrolled (516, 419) with delta (0, 0)
Screenshot: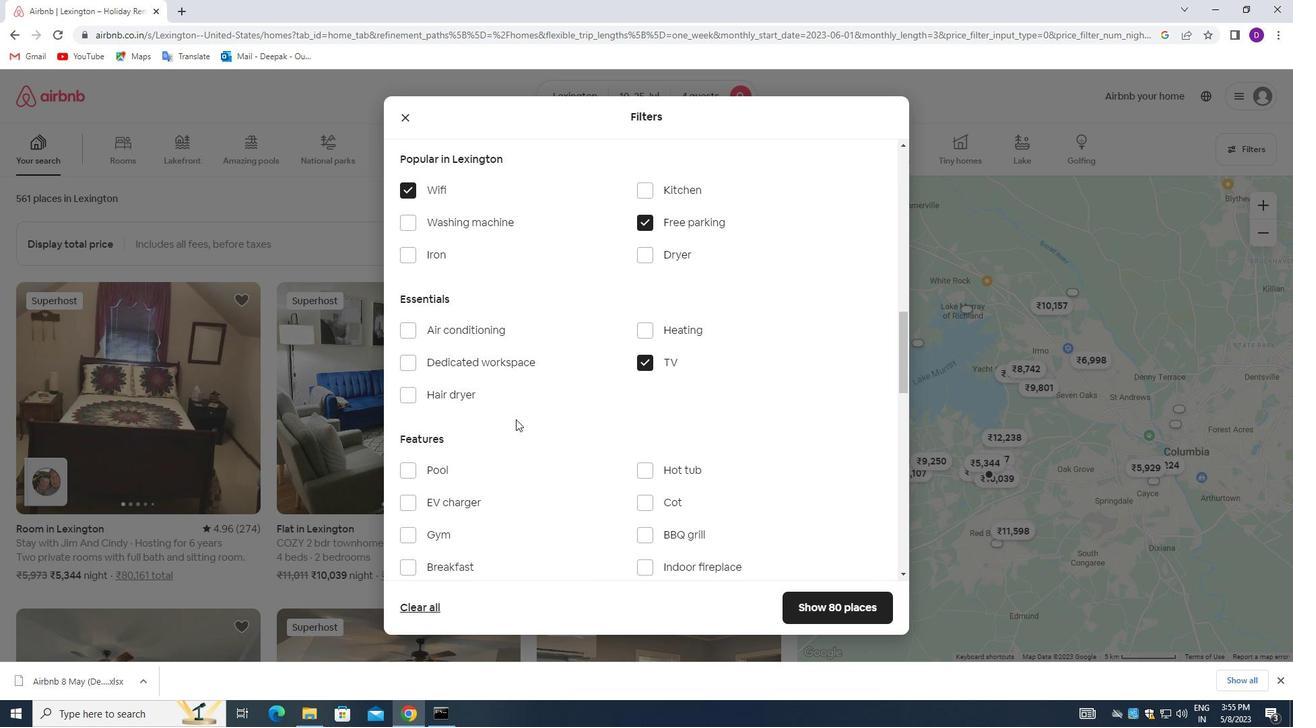 
Action: Mouse scrolled (516, 419) with delta (0, 0)
Screenshot: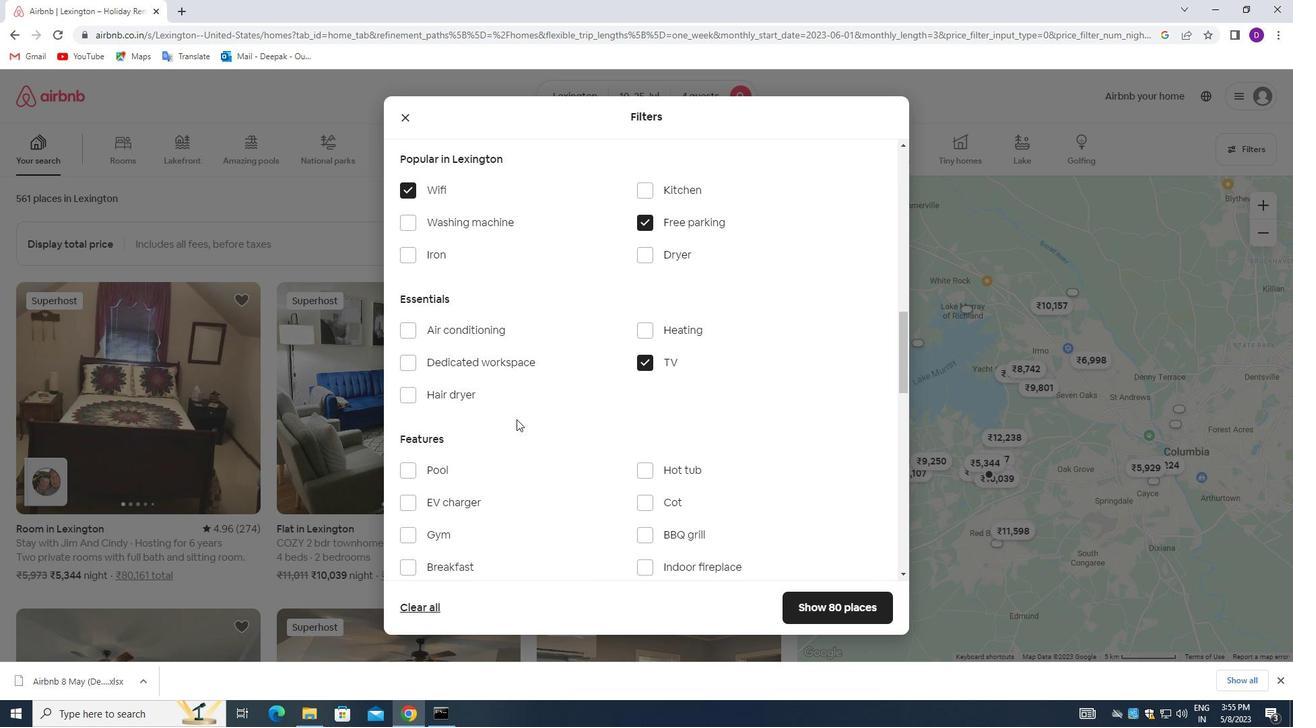 
Action: Mouse moved to (404, 398)
Screenshot: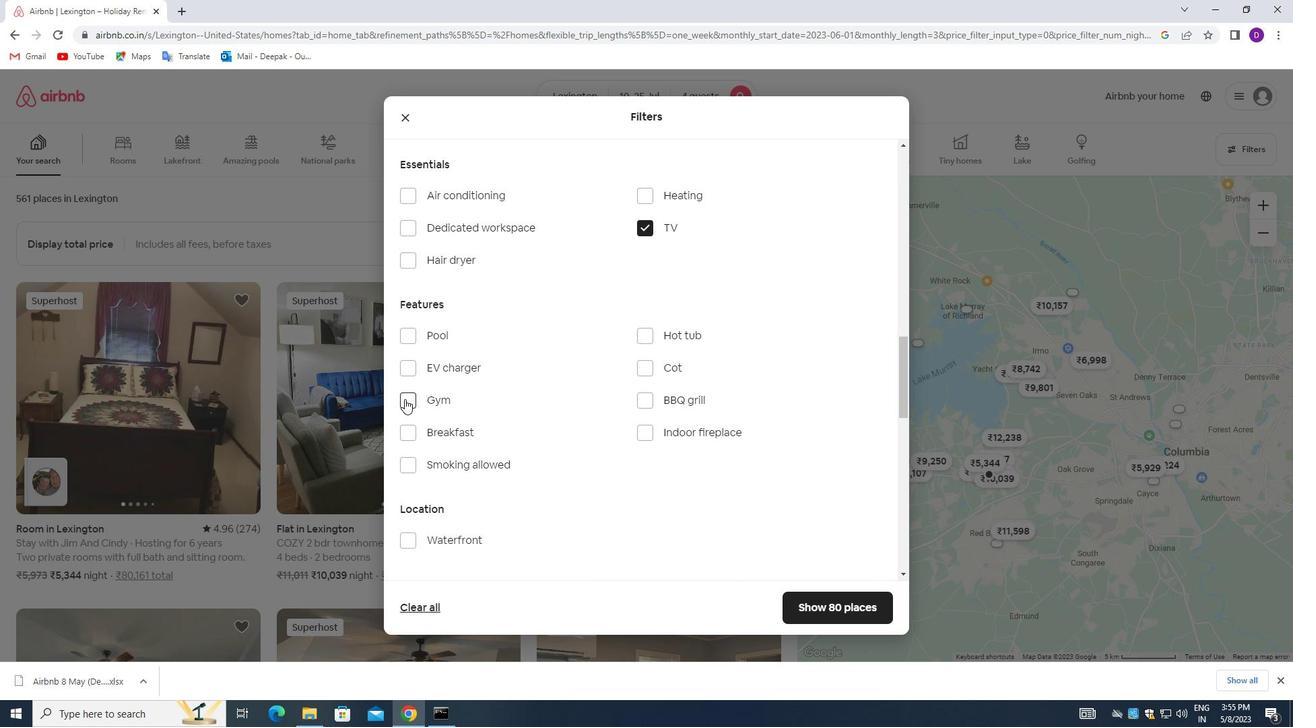 
Action: Mouse pressed left at (404, 398)
Screenshot: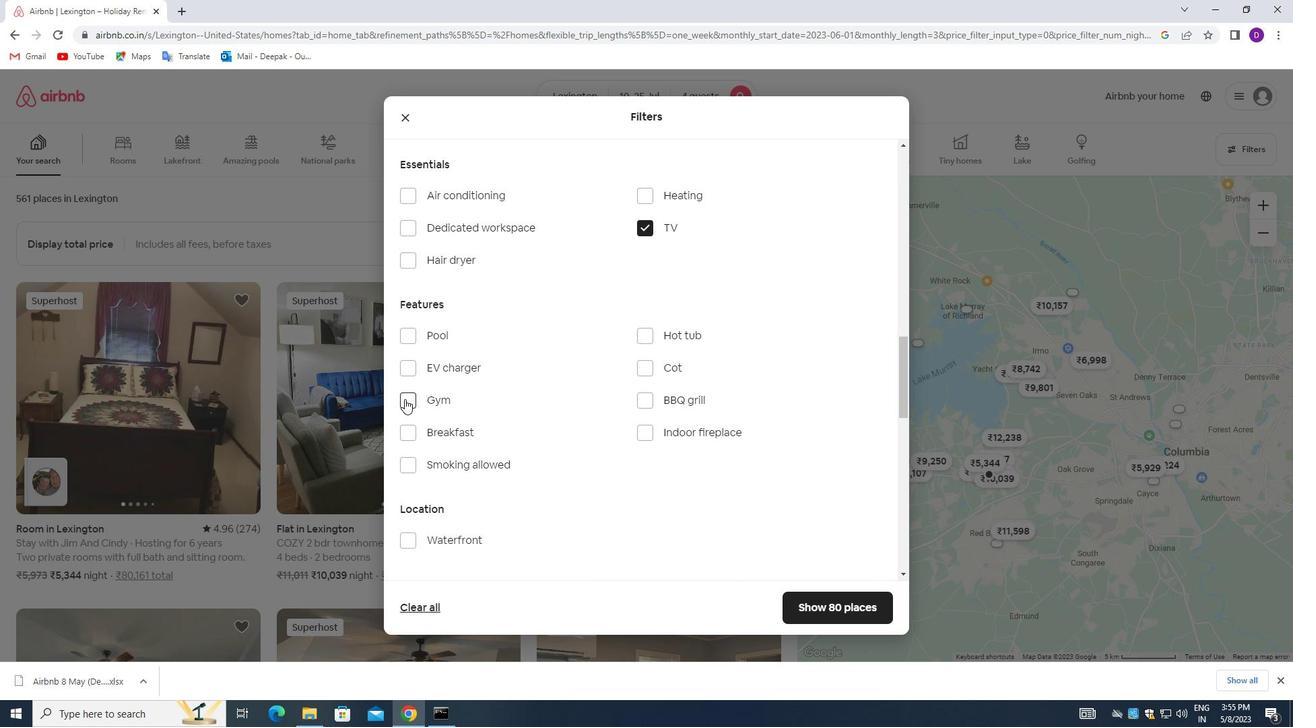 
Action: Mouse moved to (411, 428)
Screenshot: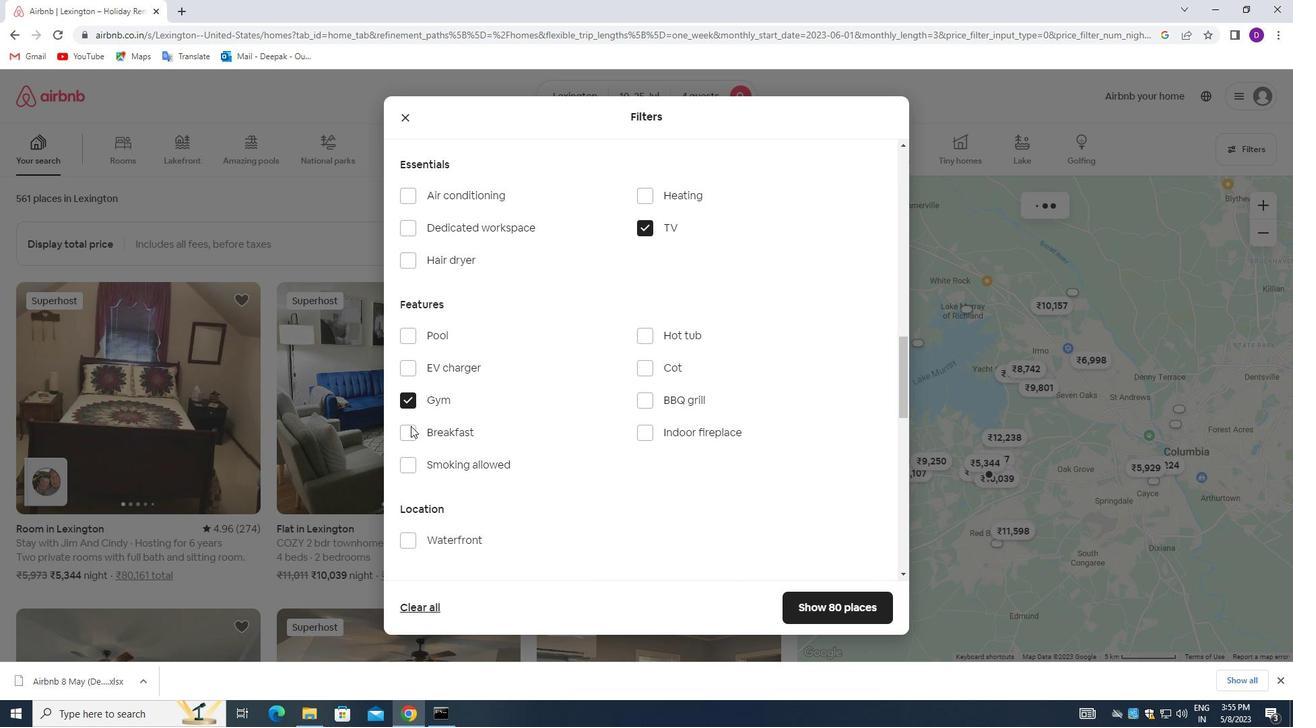
Action: Mouse pressed left at (411, 428)
Screenshot: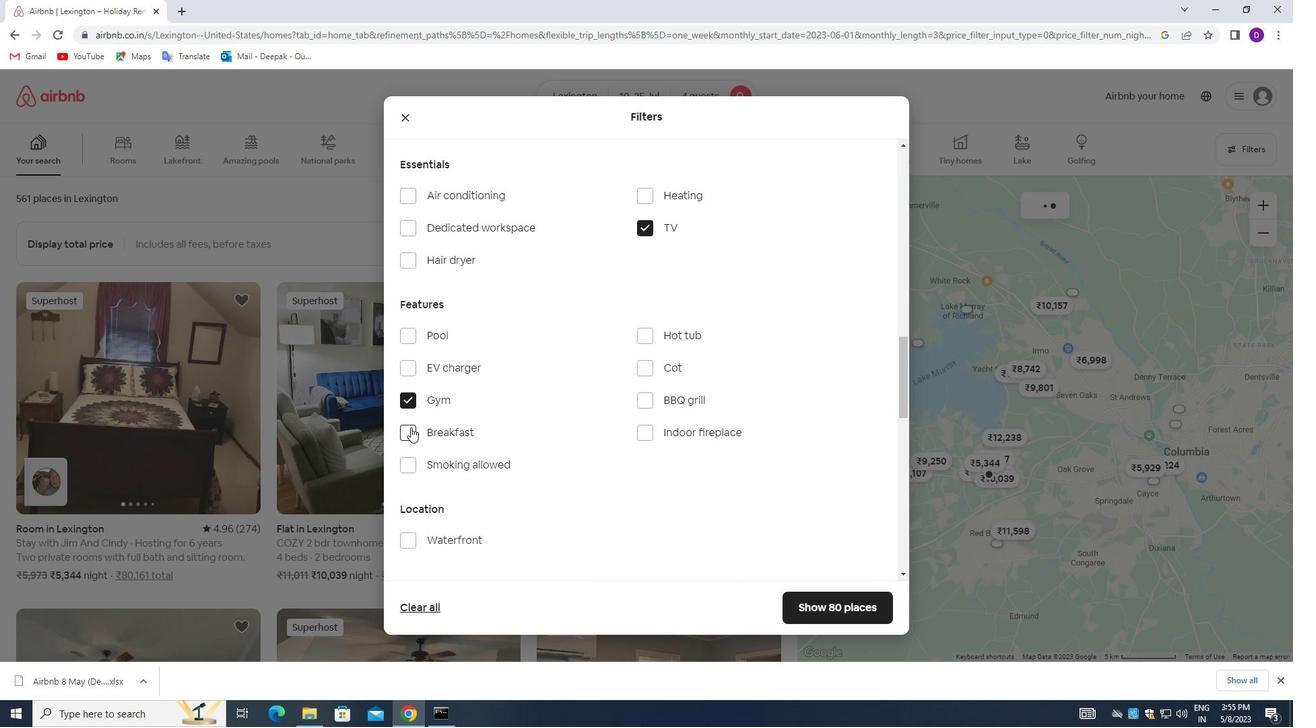 
Action: Mouse moved to (552, 399)
Screenshot: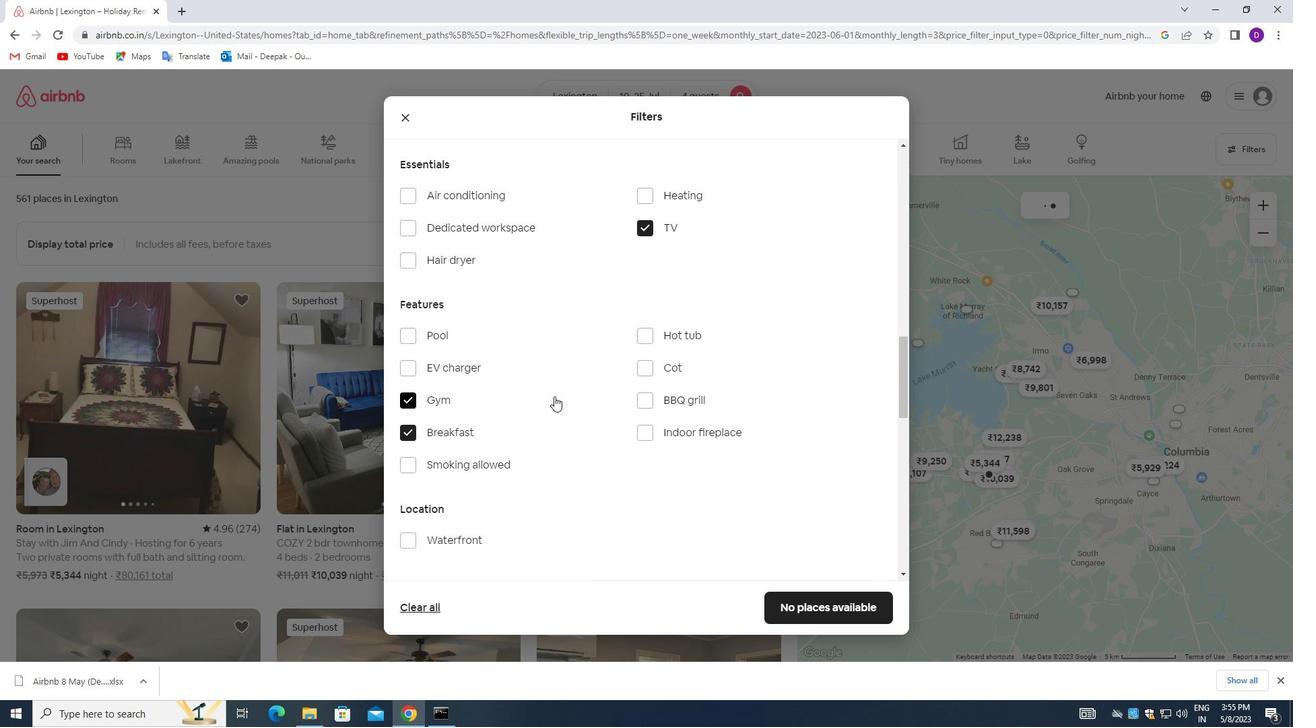 
Action: Mouse scrolled (552, 400) with delta (0, 0)
Screenshot: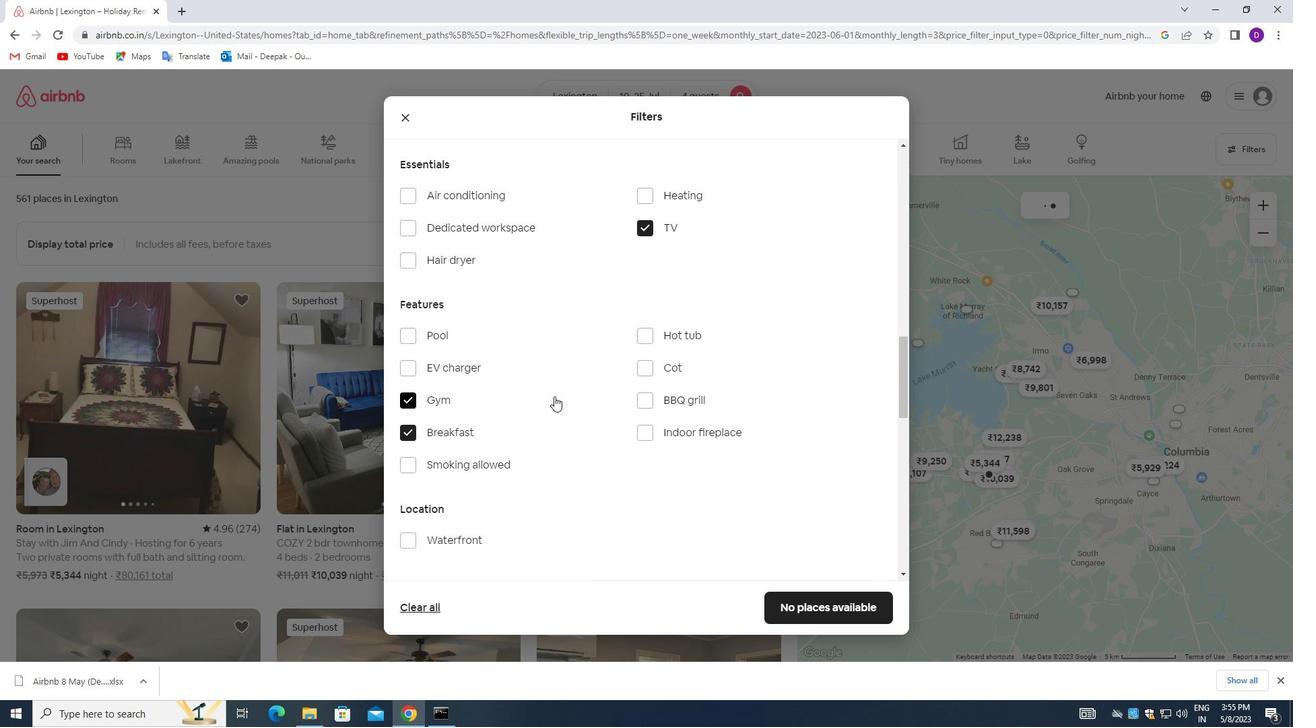 
Action: Mouse moved to (550, 404)
Screenshot: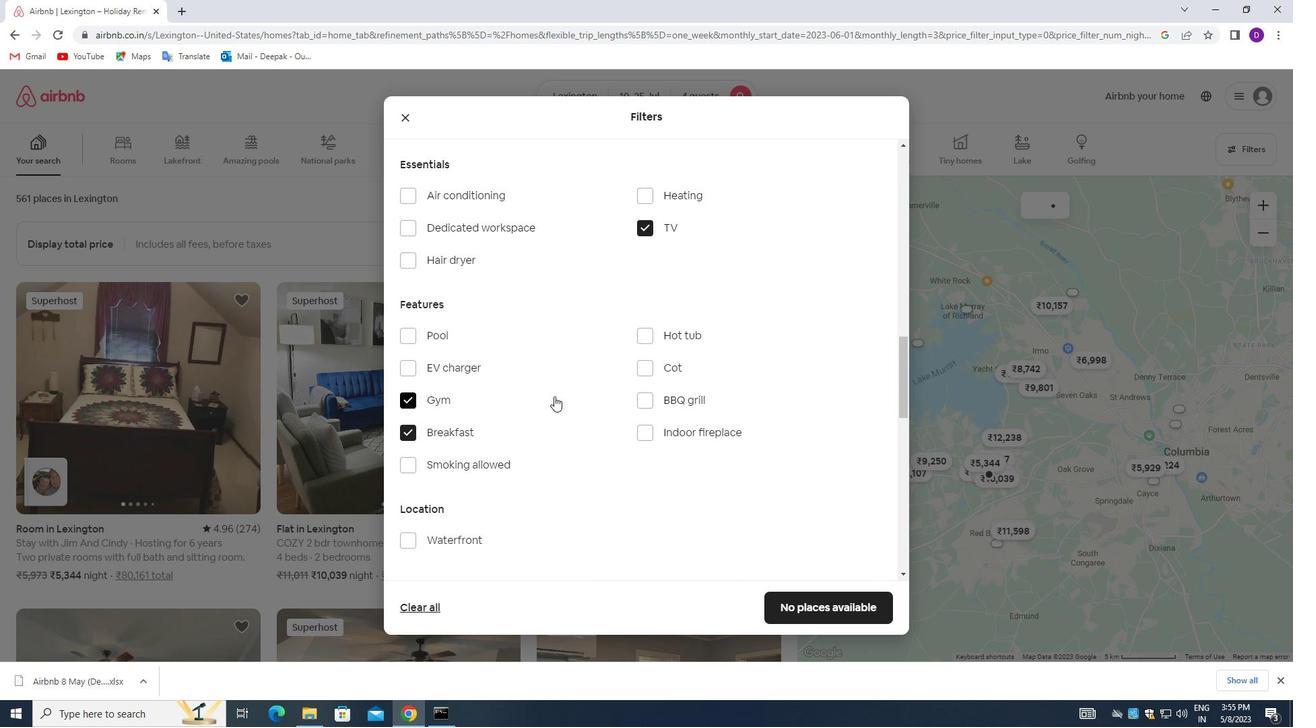 
Action: Mouse scrolled (550, 405) with delta (0, 0)
Screenshot: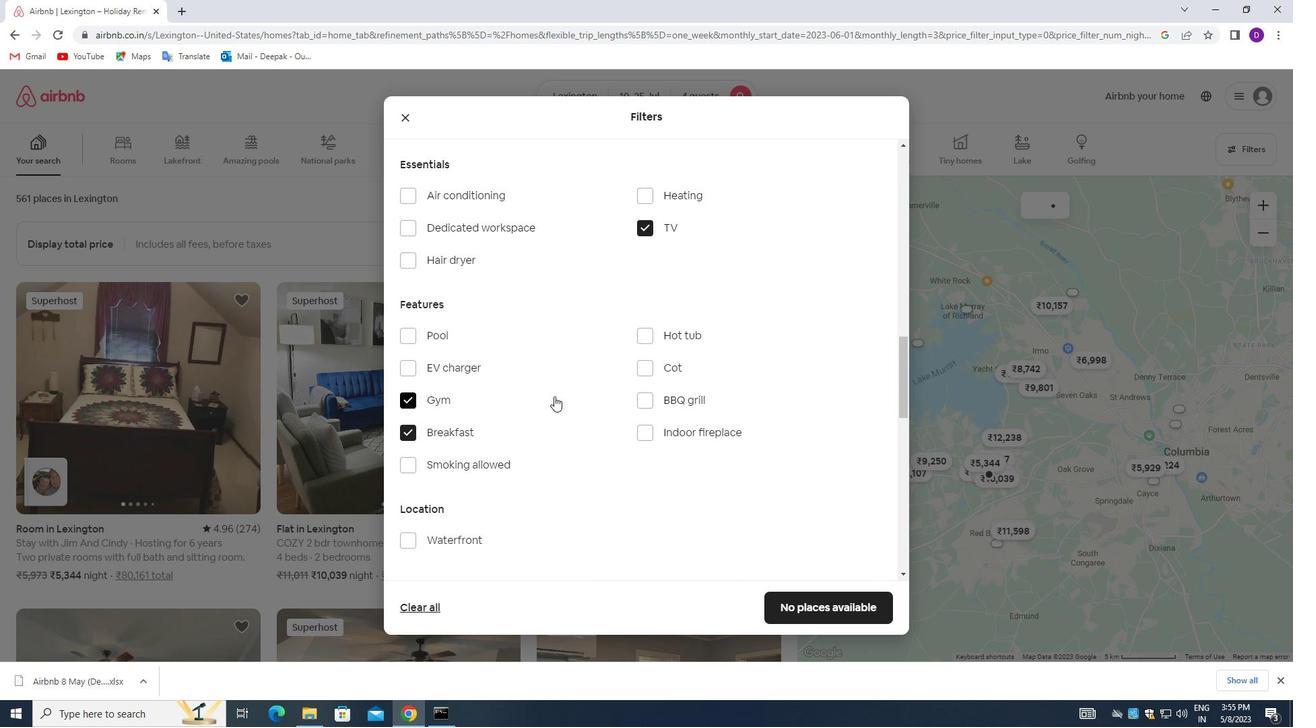 
Action: Mouse moved to (549, 407)
Screenshot: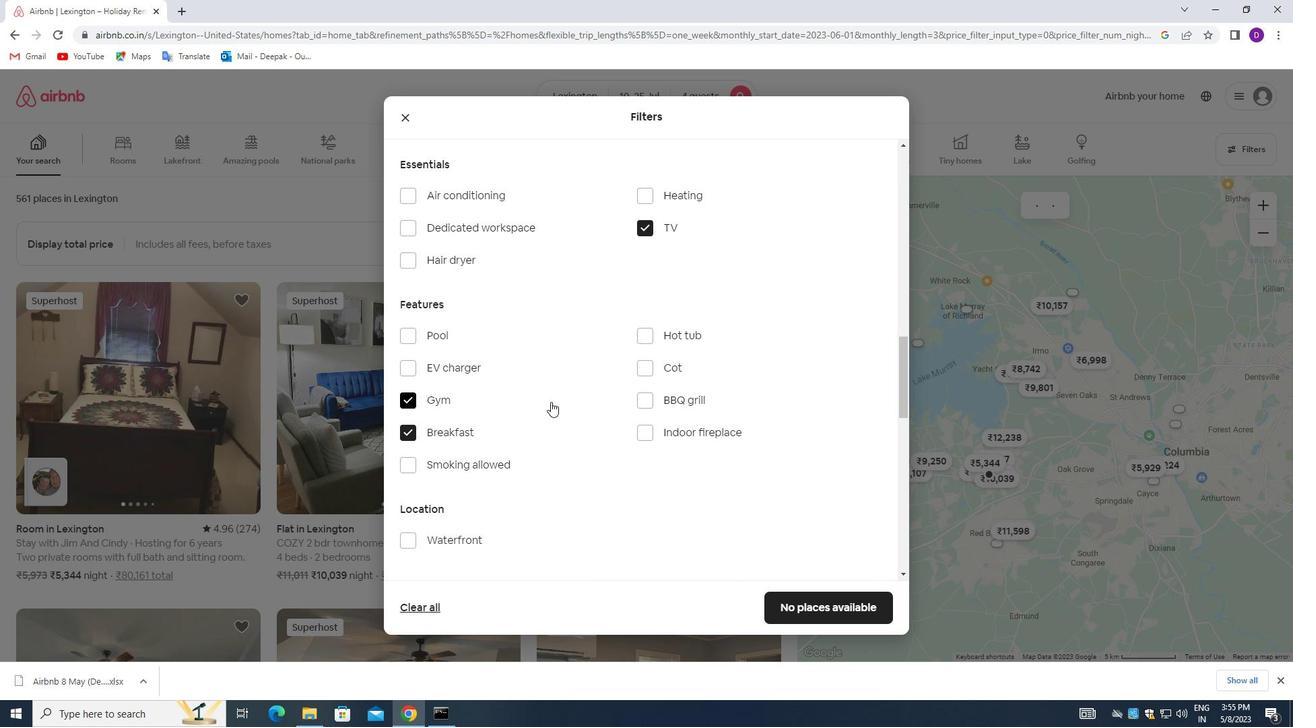 
Action: Mouse scrolled (549, 407) with delta (0, 0)
Screenshot: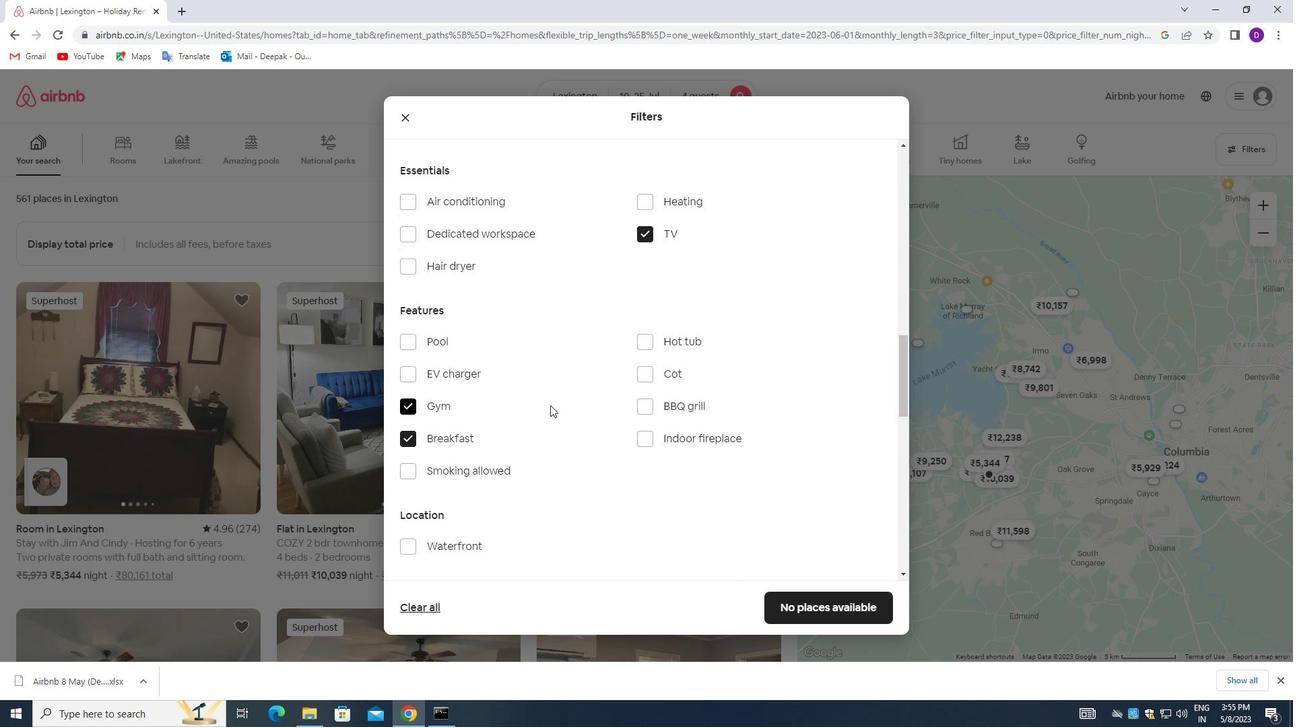 
Action: Mouse moved to (545, 407)
Screenshot: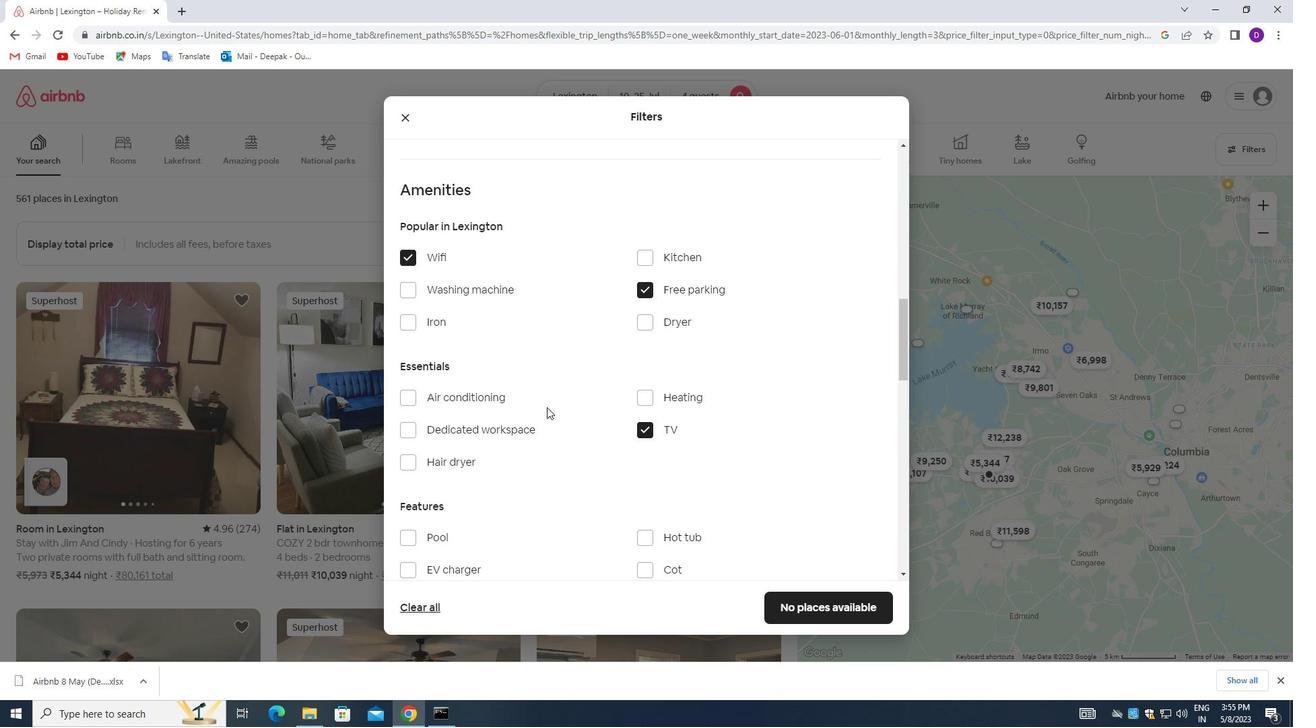 
Action: Mouse scrolled (545, 407) with delta (0, 0)
Screenshot: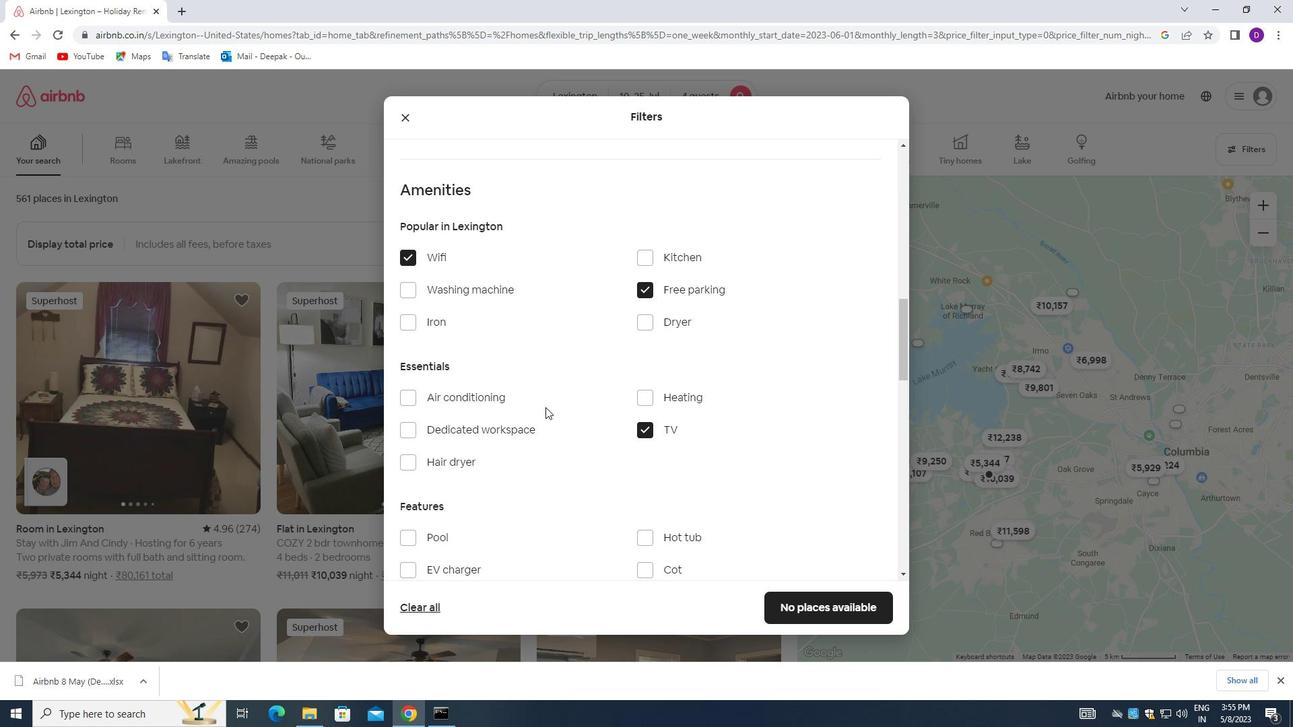 
Action: Mouse scrolled (545, 407) with delta (0, 0)
Screenshot: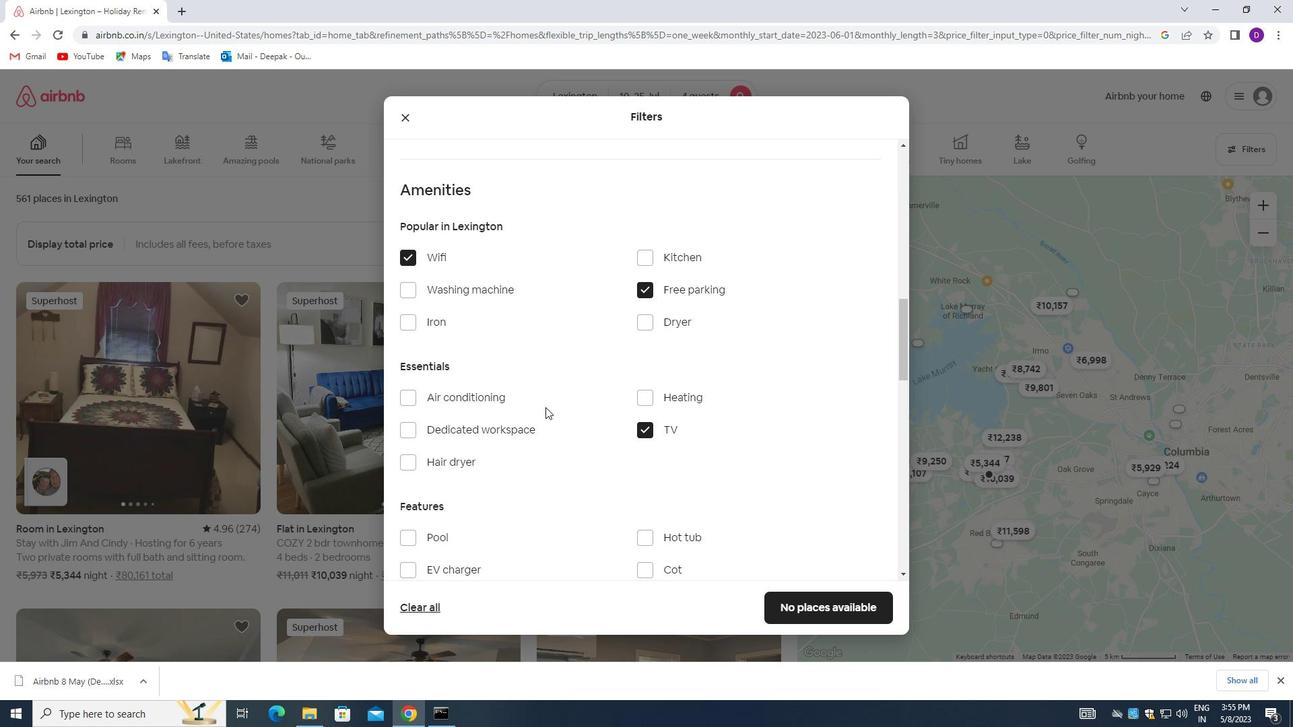 
Action: Mouse scrolled (545, 407) with delta (0, 0)
Screenshot: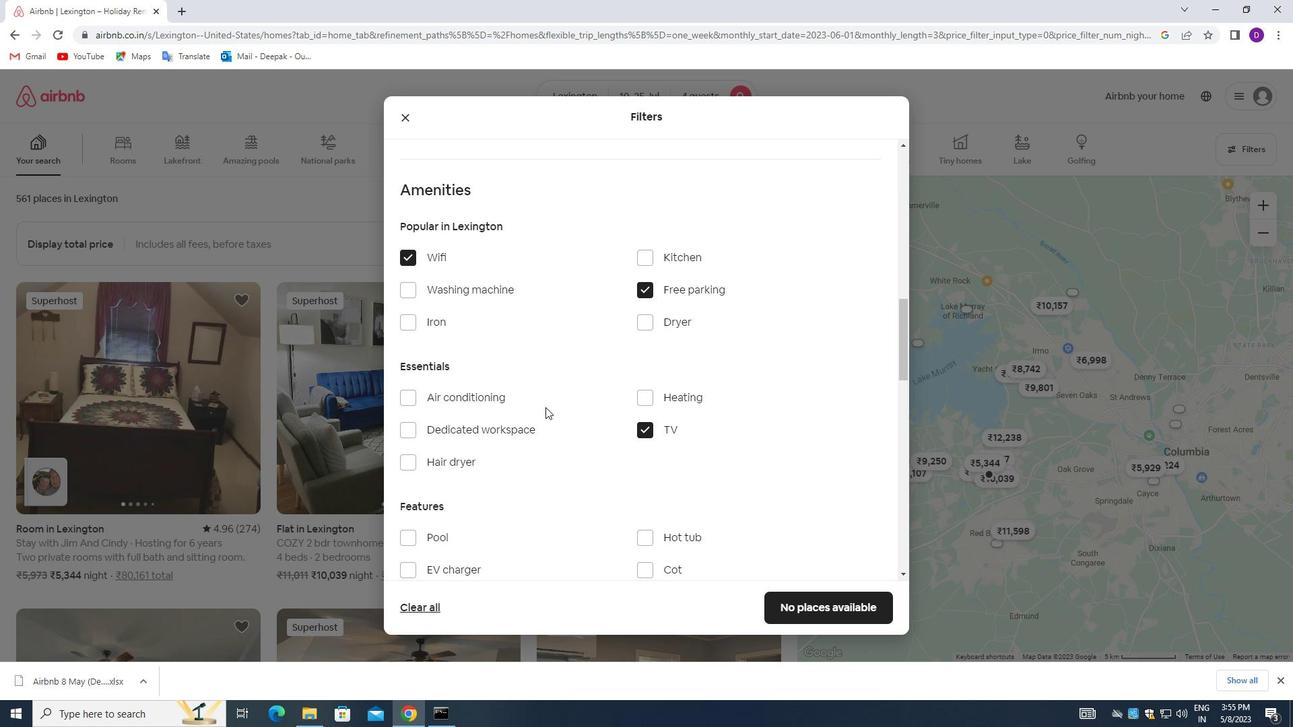 
Action: Mouse moved to (547, 428)
Screenshot: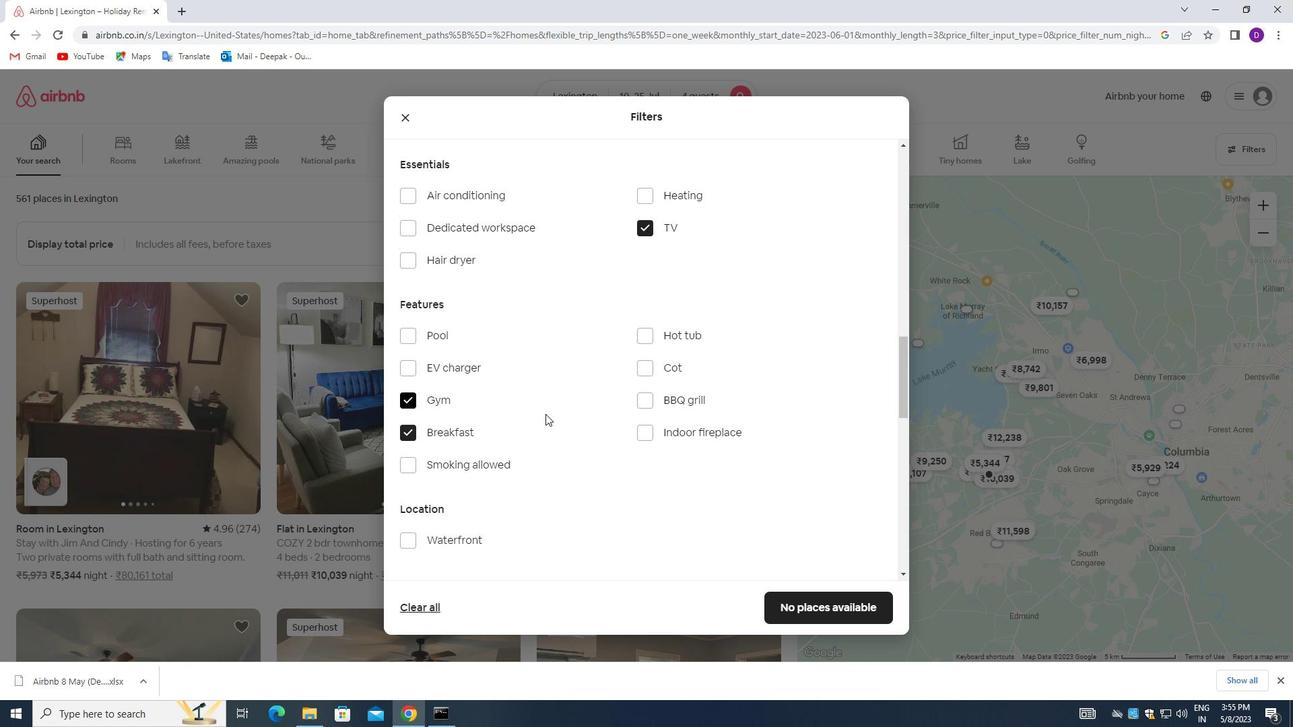 
Action: Mouse scrolled (547, 427) with delta (0, 0)
Screenshot: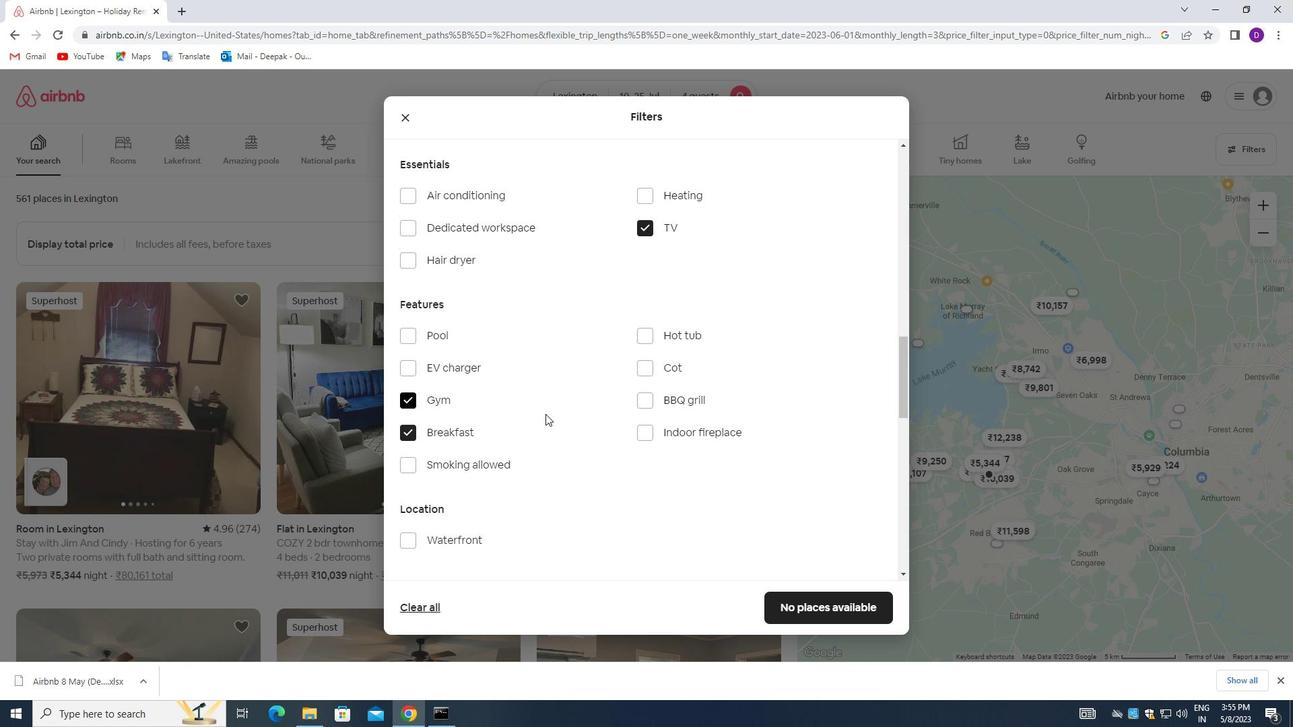 
Action: Mouse moved to (547, 431)
Screenshot: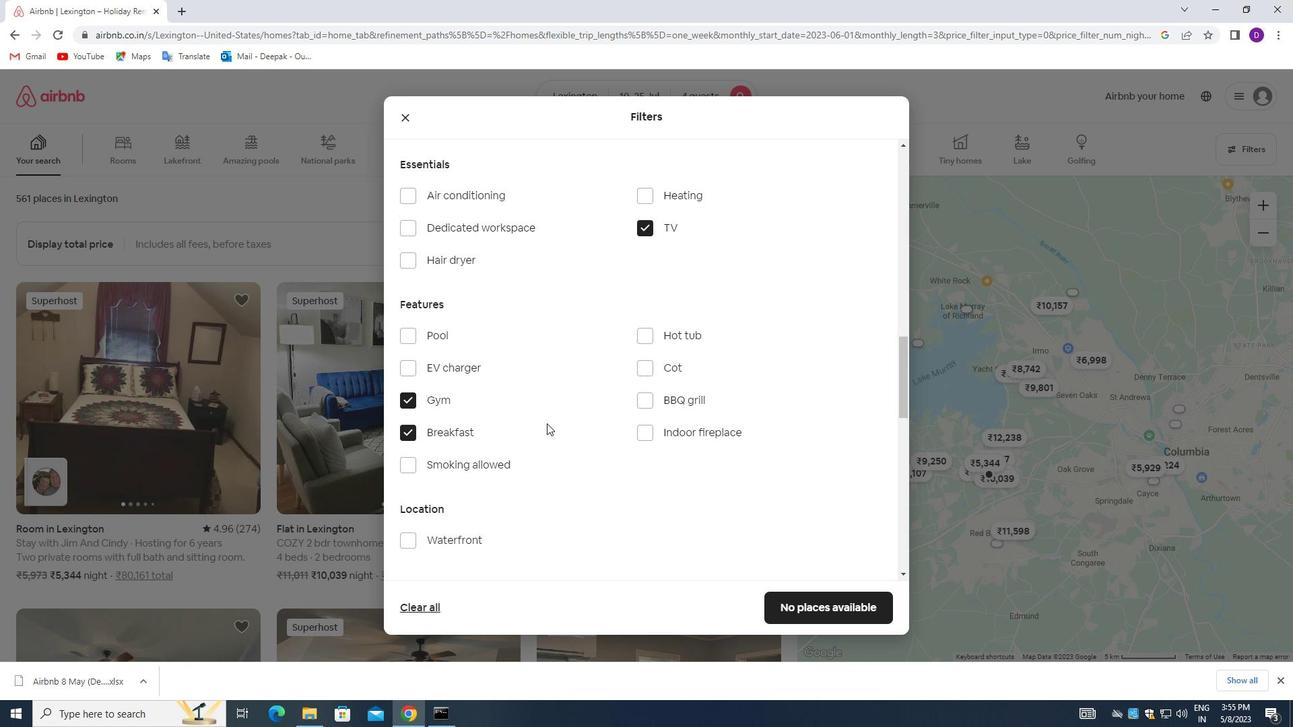 
Action: Mouse scrolled (547, 430) with delta (0, 0)
Screenshot: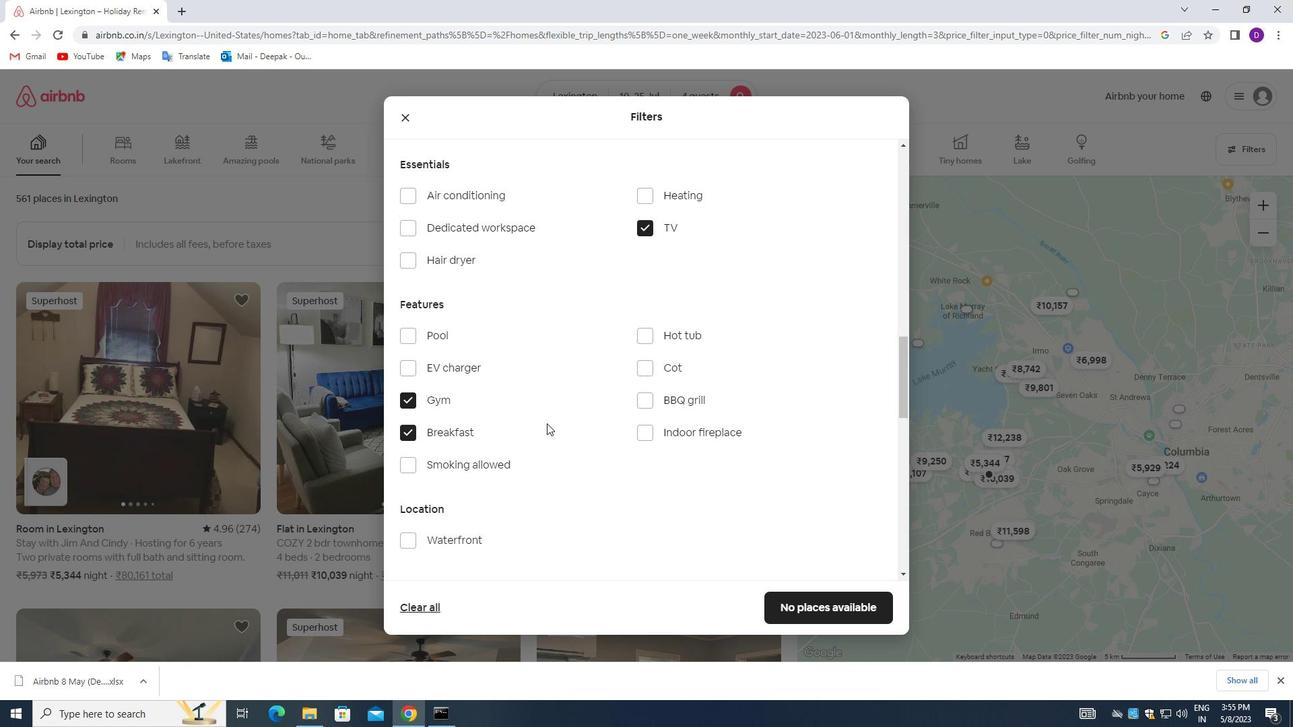 
Action: Mouse moved to (547, 431)
Screenshot: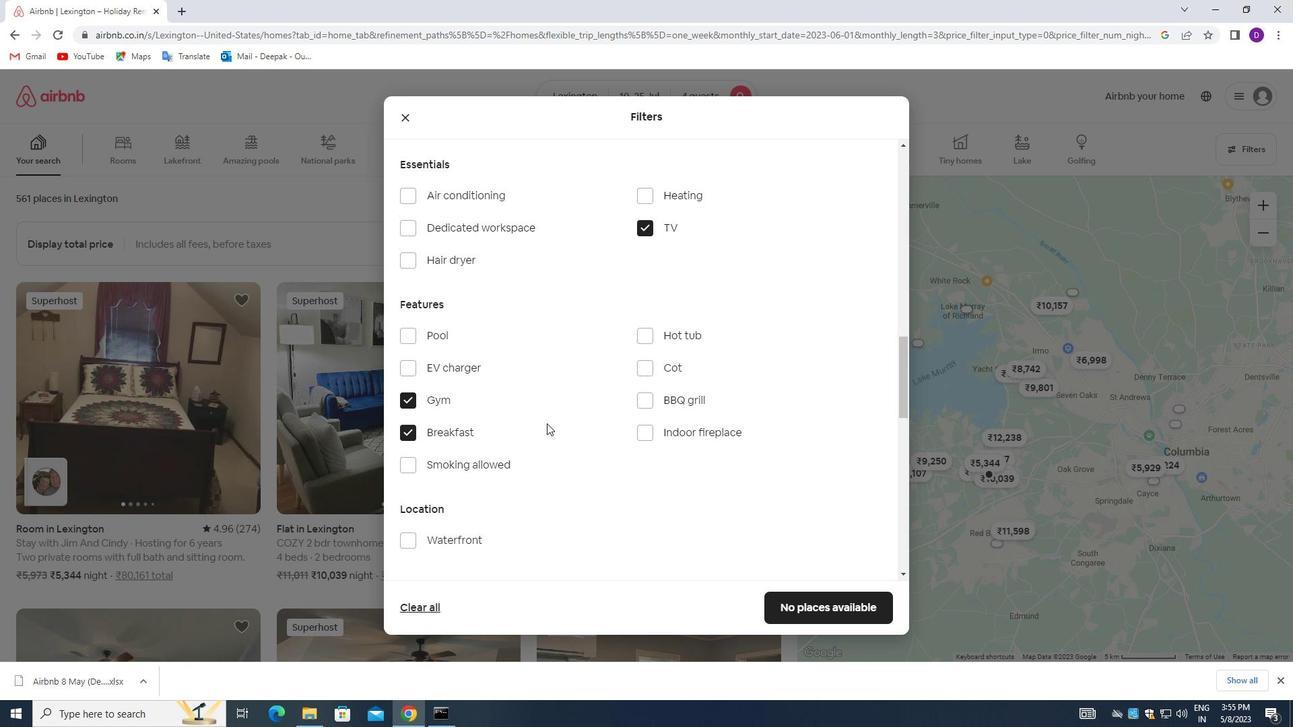
Action: Mouse scrolled (547, 430) with delta (0, 0)
Screenshot: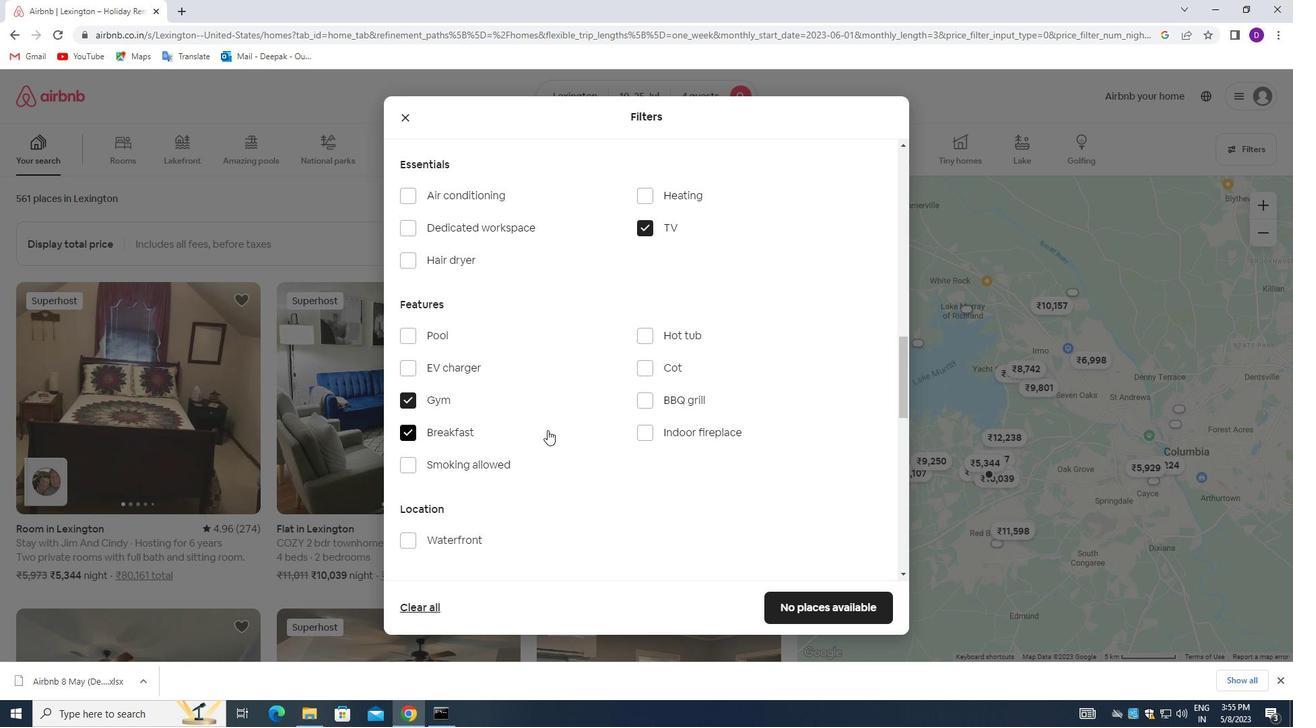 
Action: Mouse moved to (547, 431)
Screenshot: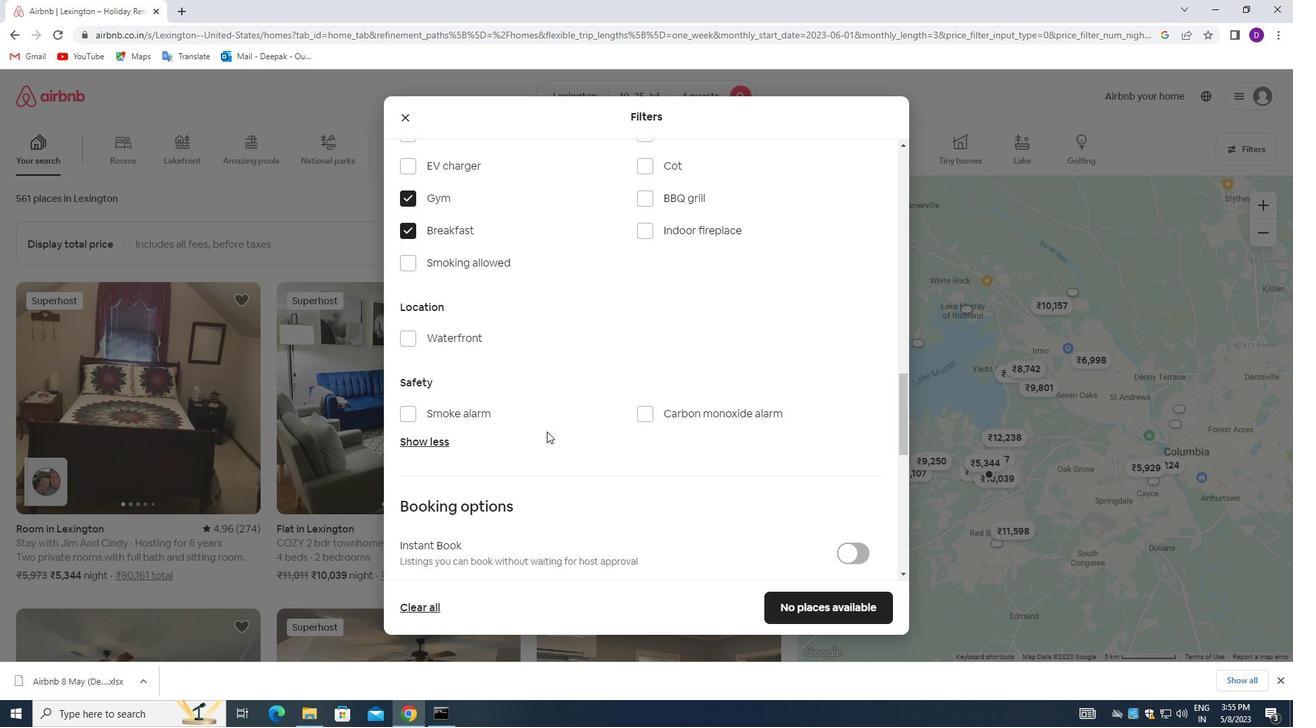 
Action: Mouse scrolled (547, 431) with delta (0, 0)
Screenshot: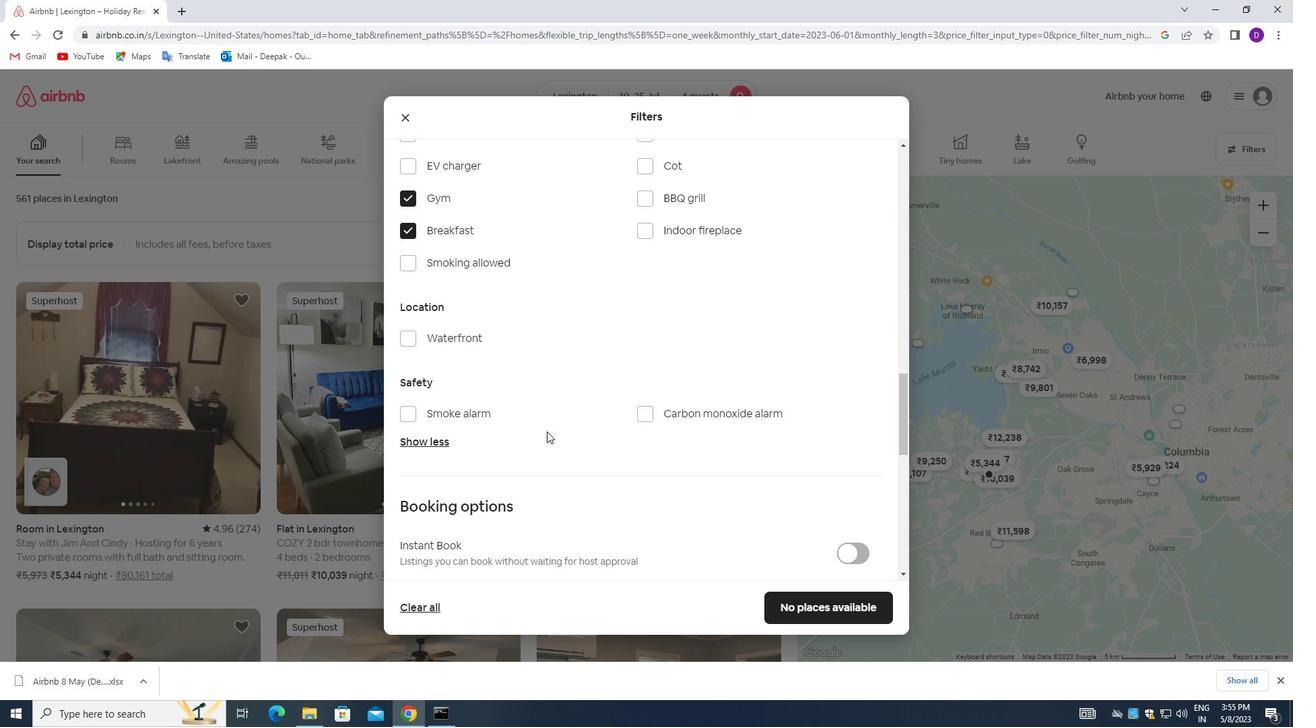 
Action: Mouse scrolled (547, 431) with delta (0, 0)
Screenshot: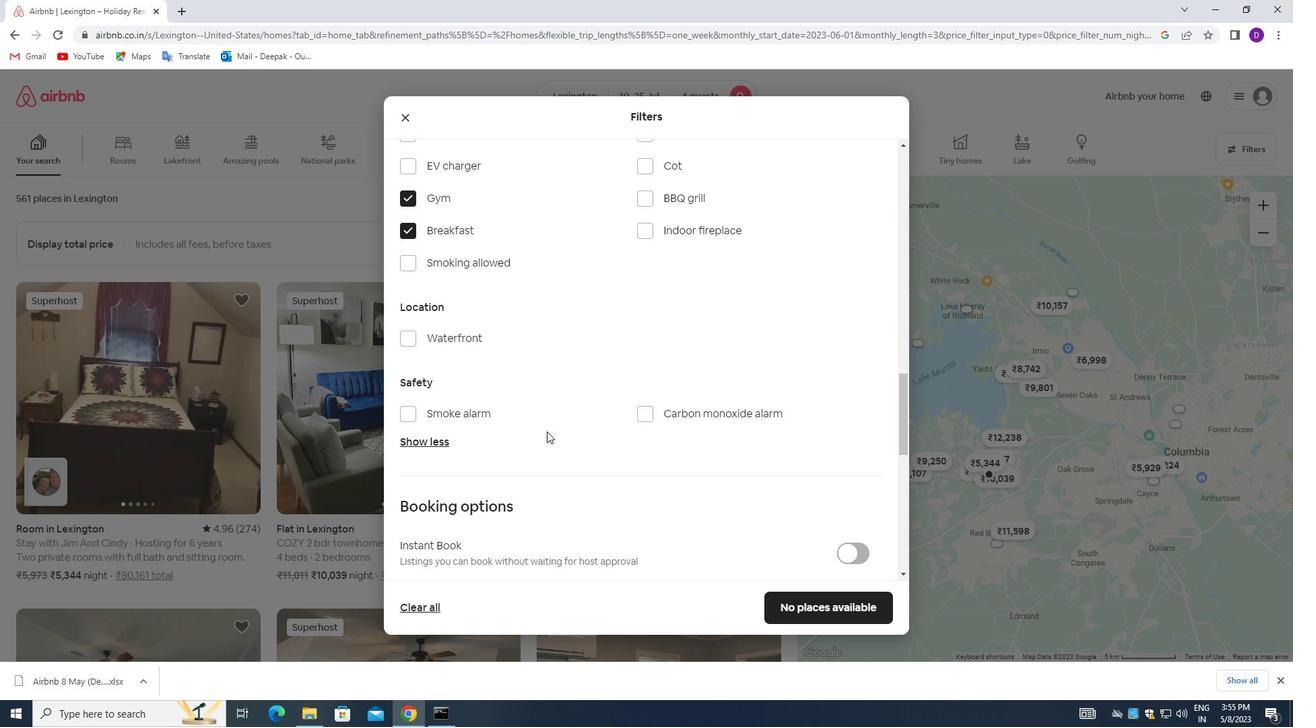 
Action: Mouse moved to (847, 465)
Screenshot: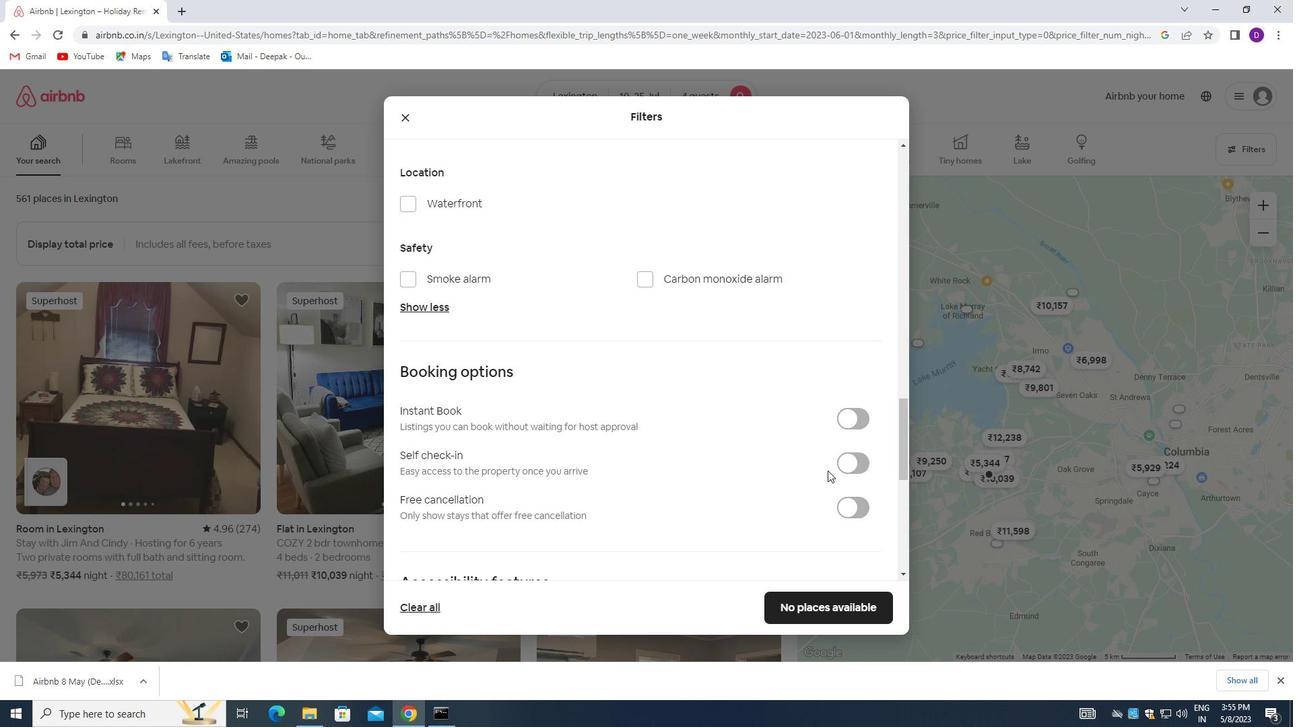 
Action: Mouse pressed left at (847, 465)
Screenshot: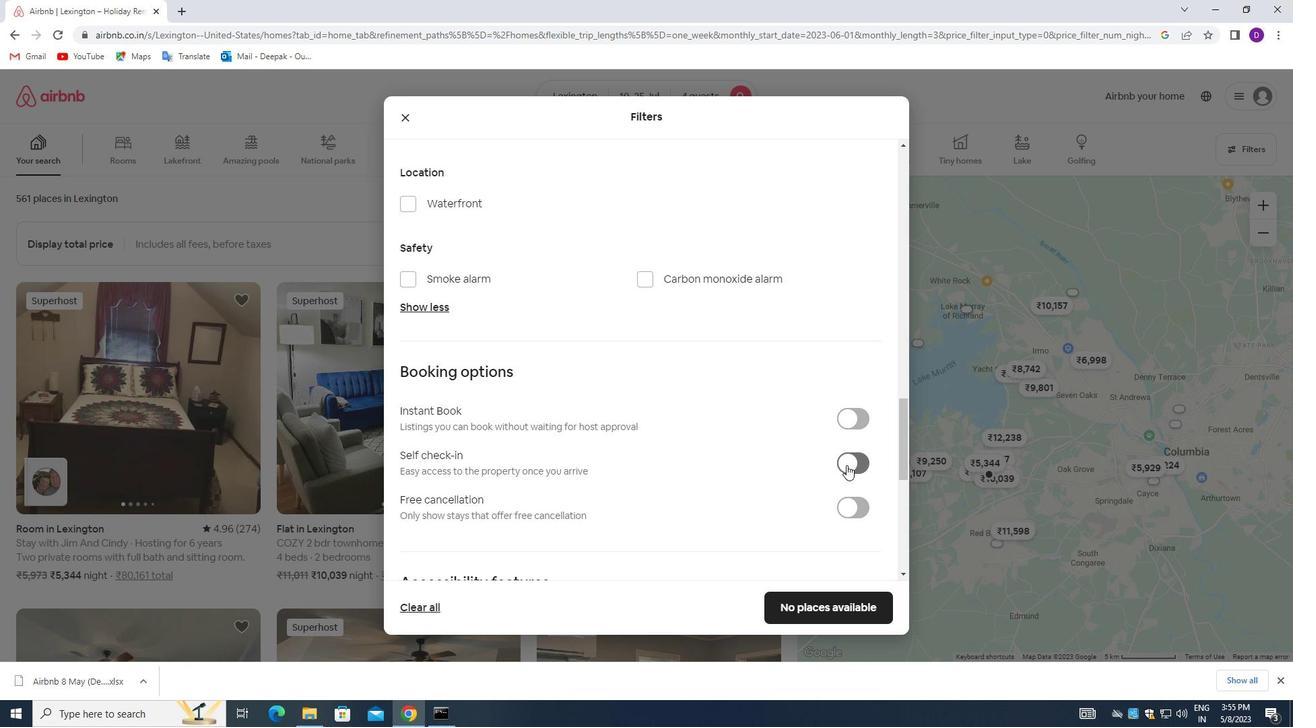 
Action: Mouse moved to (650, 452)
Screenshot: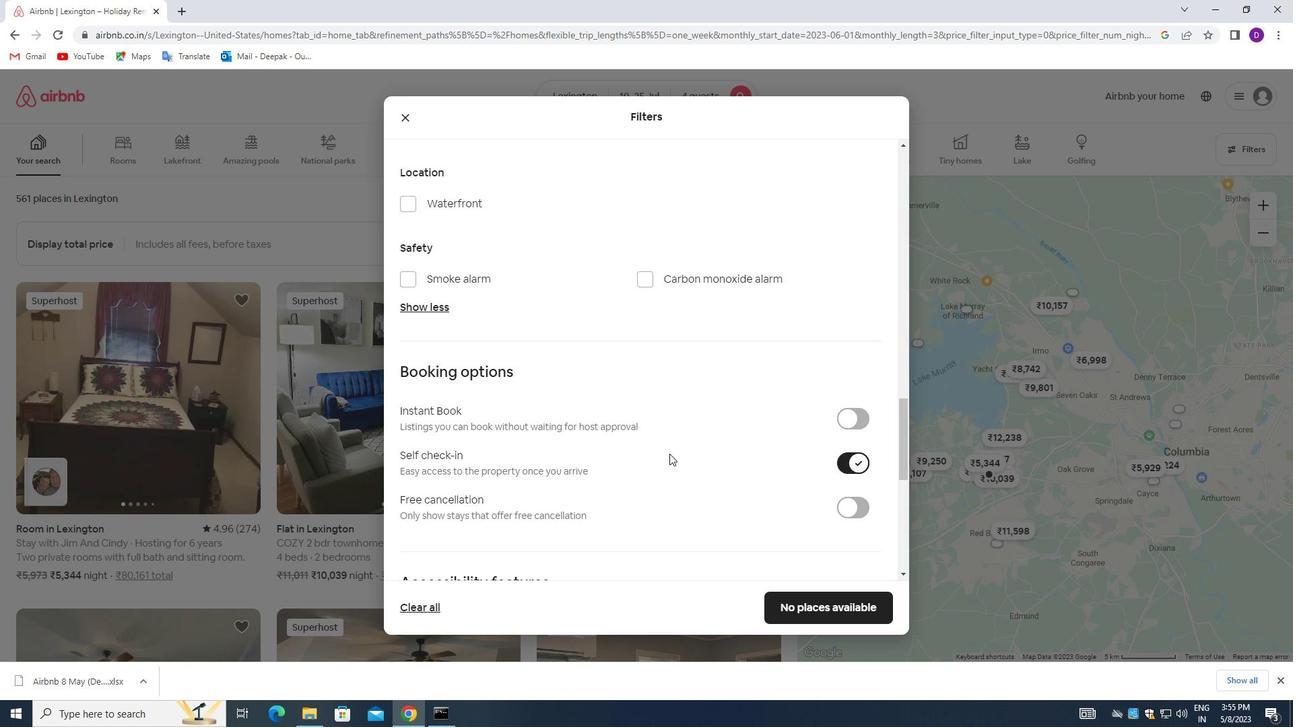 
Action: Mouse scrolled (650, 452) with delta (0, 0)
Screenshot: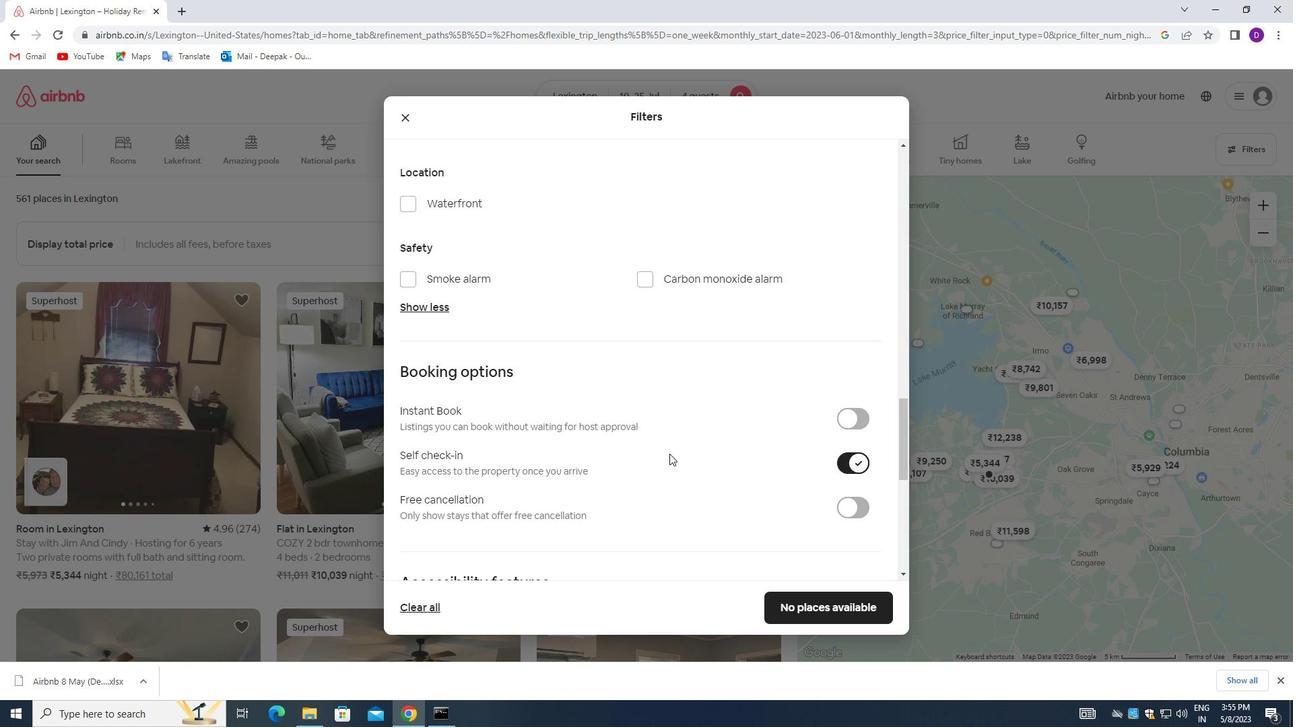 
Action: Mouse moved to (646, 452)
Screenshot: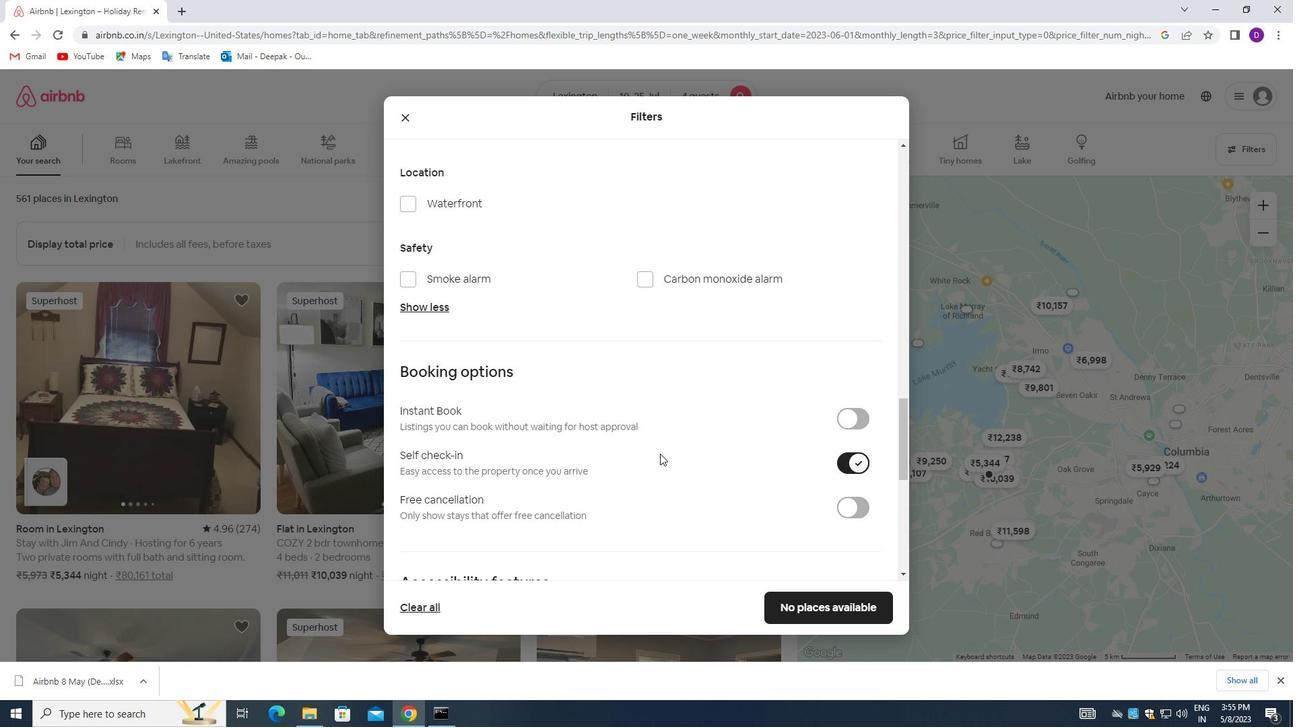 
Action: Mouse scrolled (646, 452) with delta (0, 0)
Screenshot: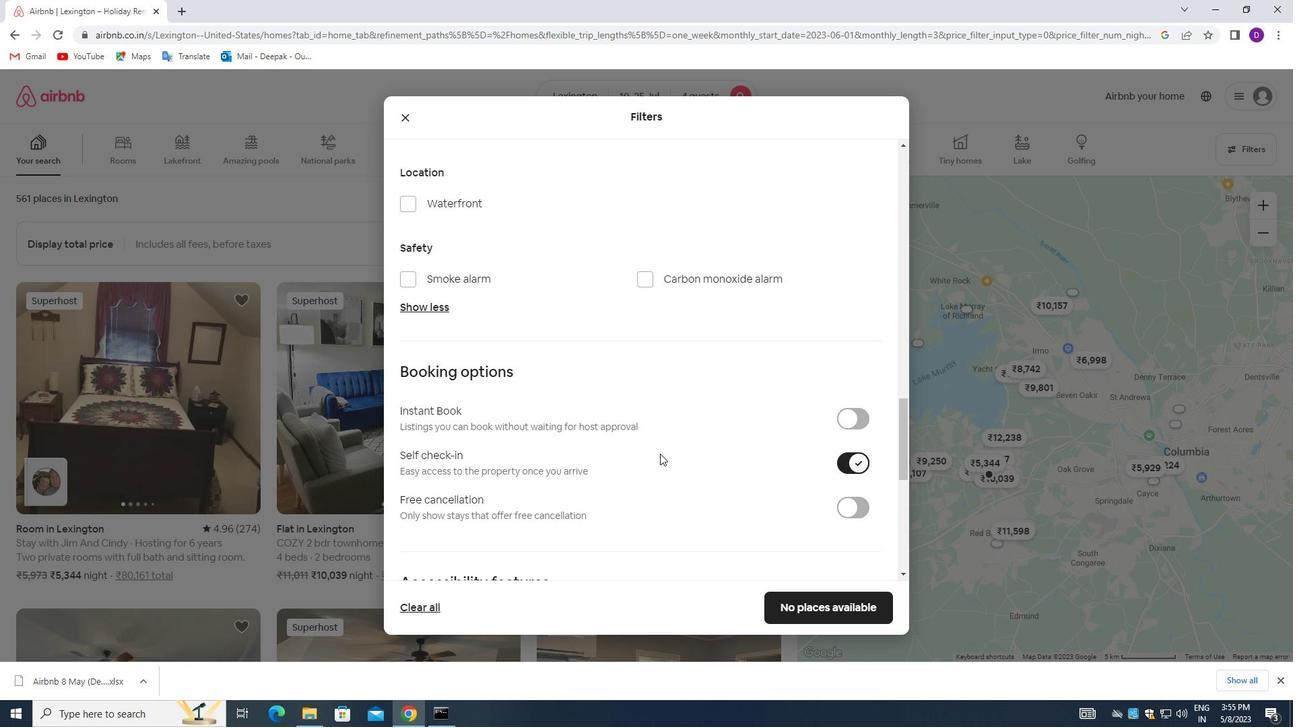 
Action: Mouse moved to (642, 452)
Screenshot: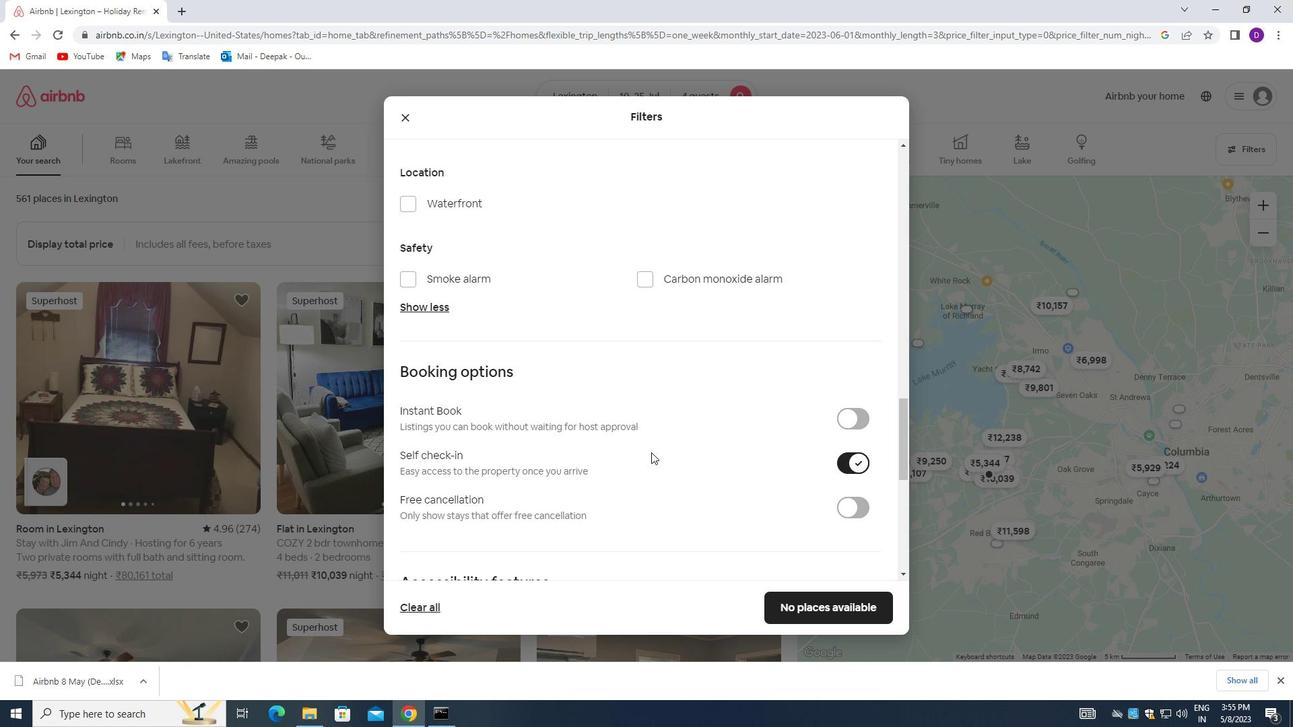 
Action: Mouse scrolled (642, 451) with delta (0, 0)
Screenshot: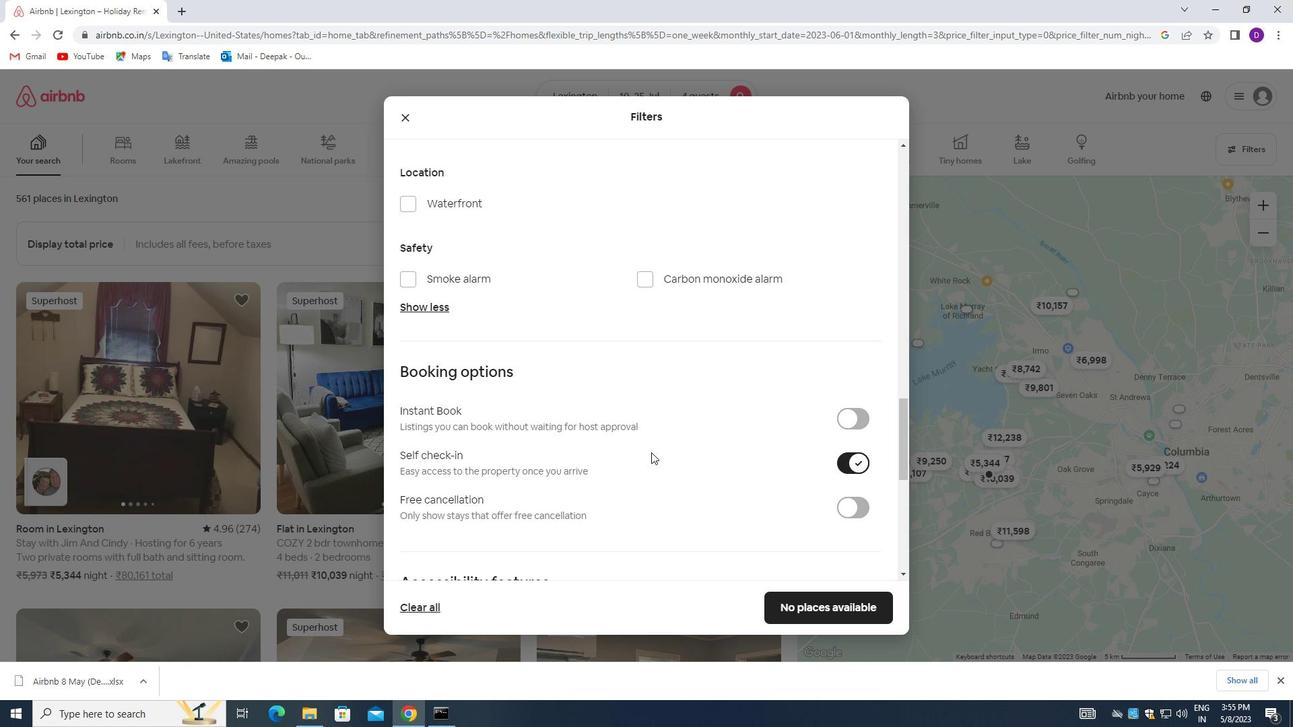 
Action: Mouse moved to (620, 455)
Screenshot: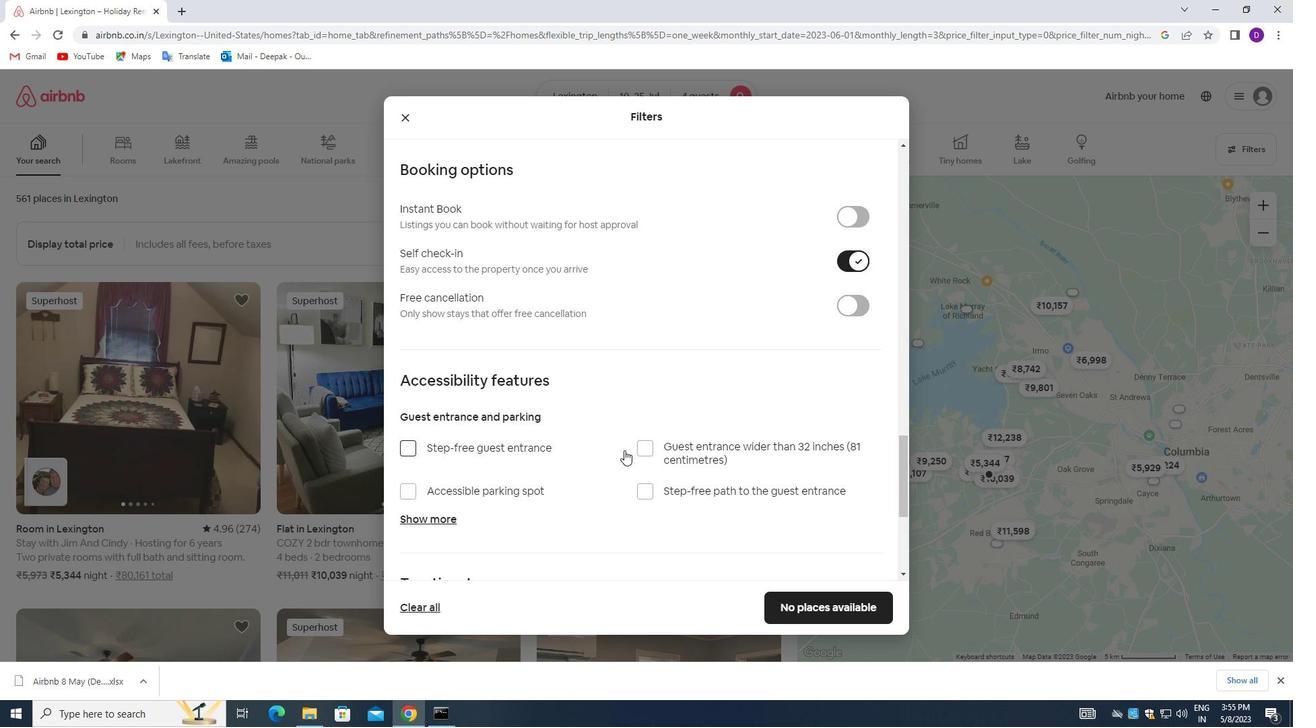 
Action: Mouse scrolled (620, 454) with delta (0, 0)
Screenshot: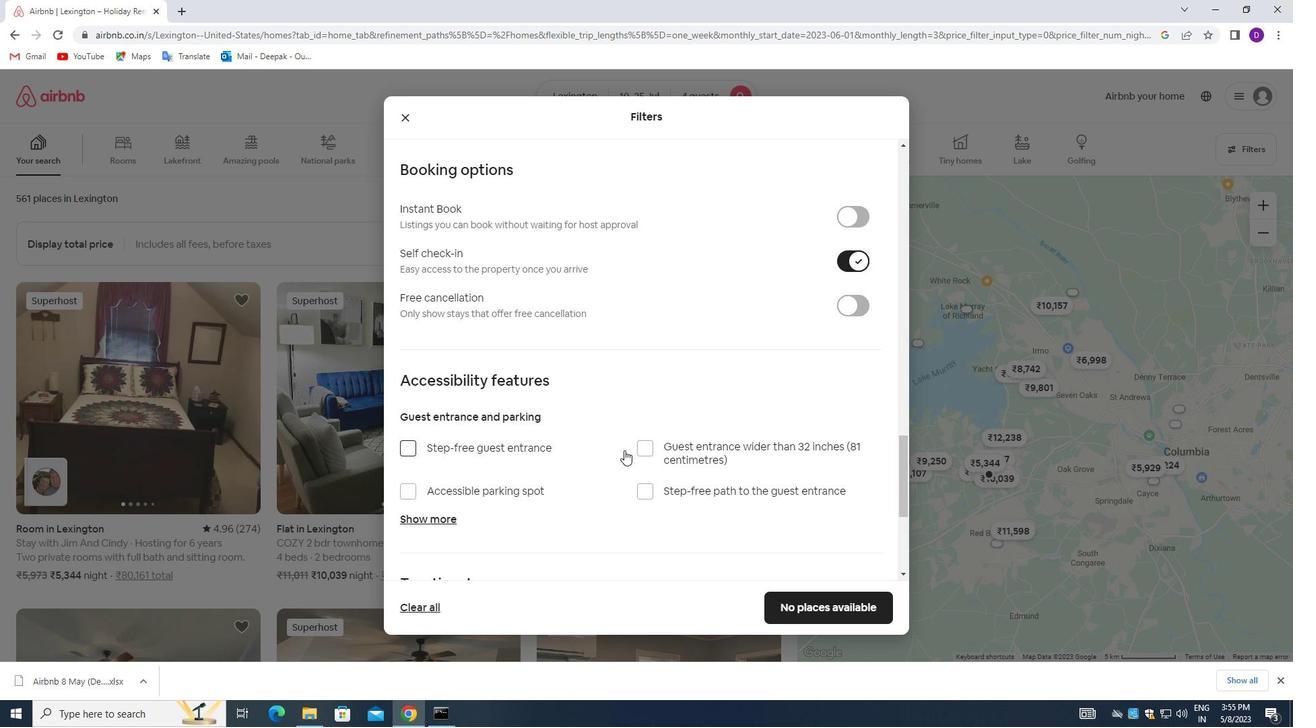
Action: Mouse moved to (617, 460)
Screenshot: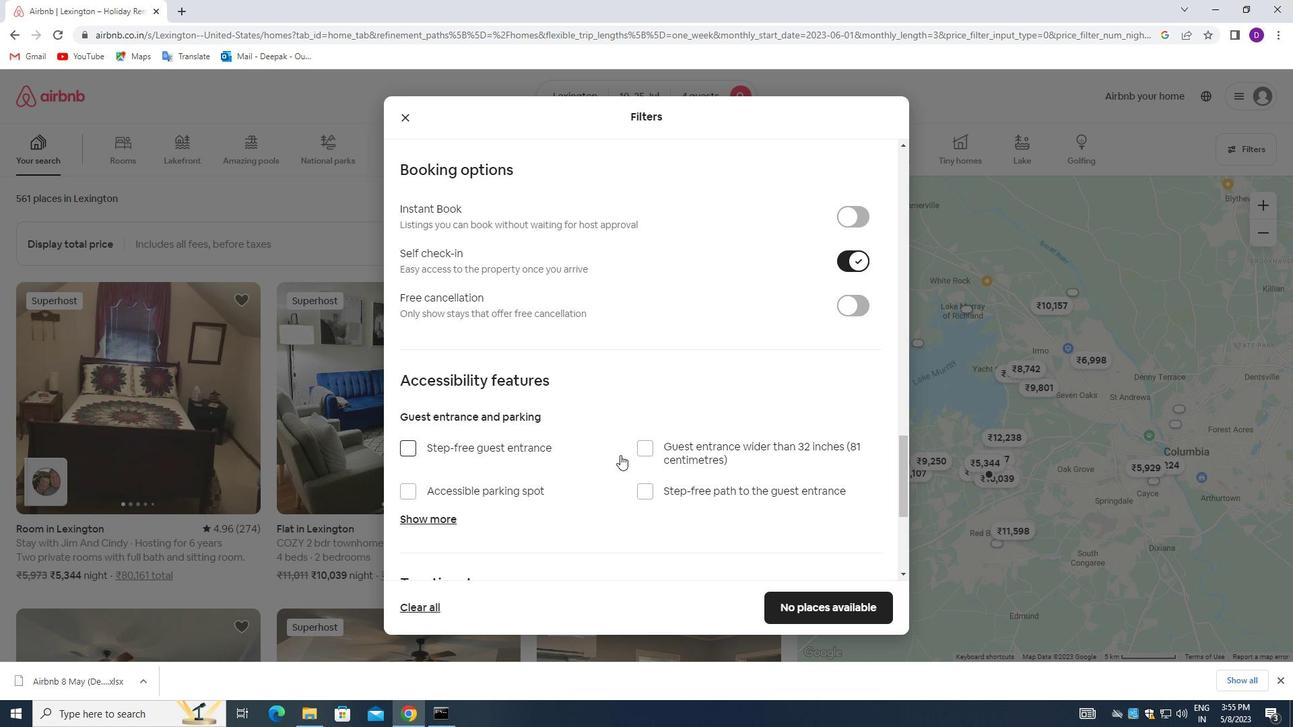 
Action: Mouse scrolled (617, 459) with delta (0, 0)
Screenshot: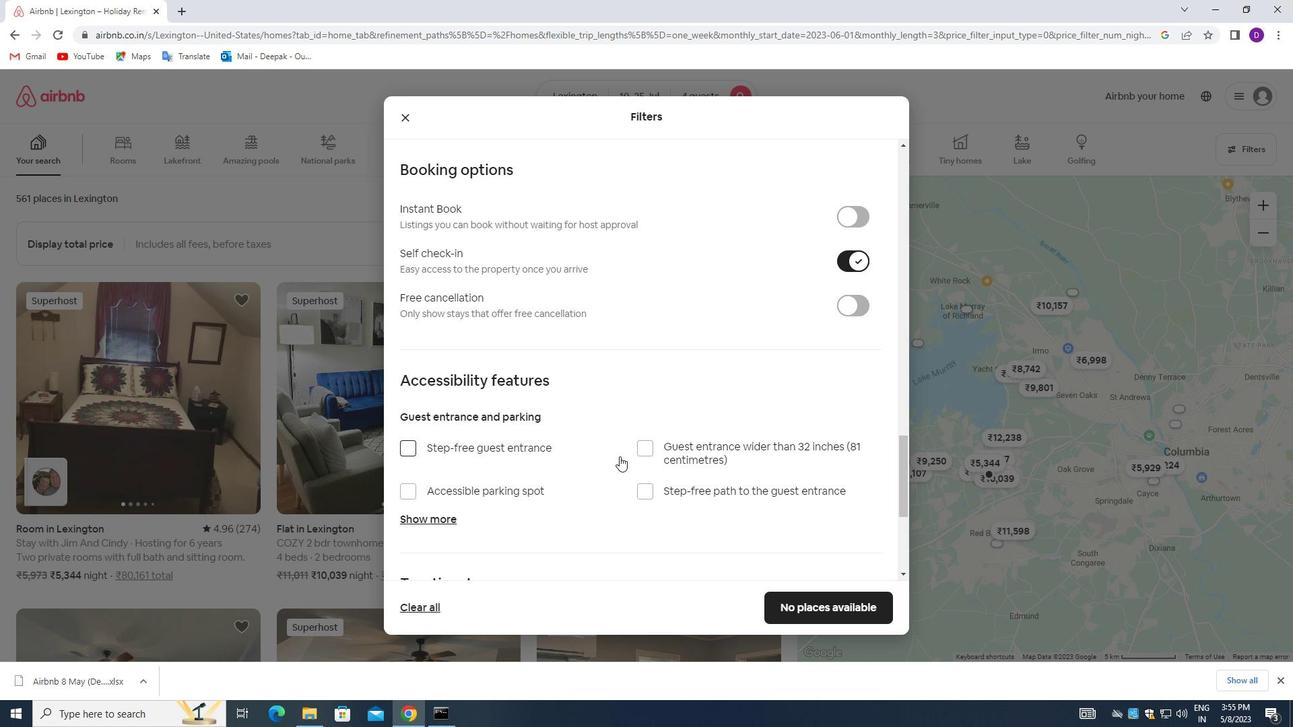 
Action: Mouse moved to (589, 469)
Screenshot: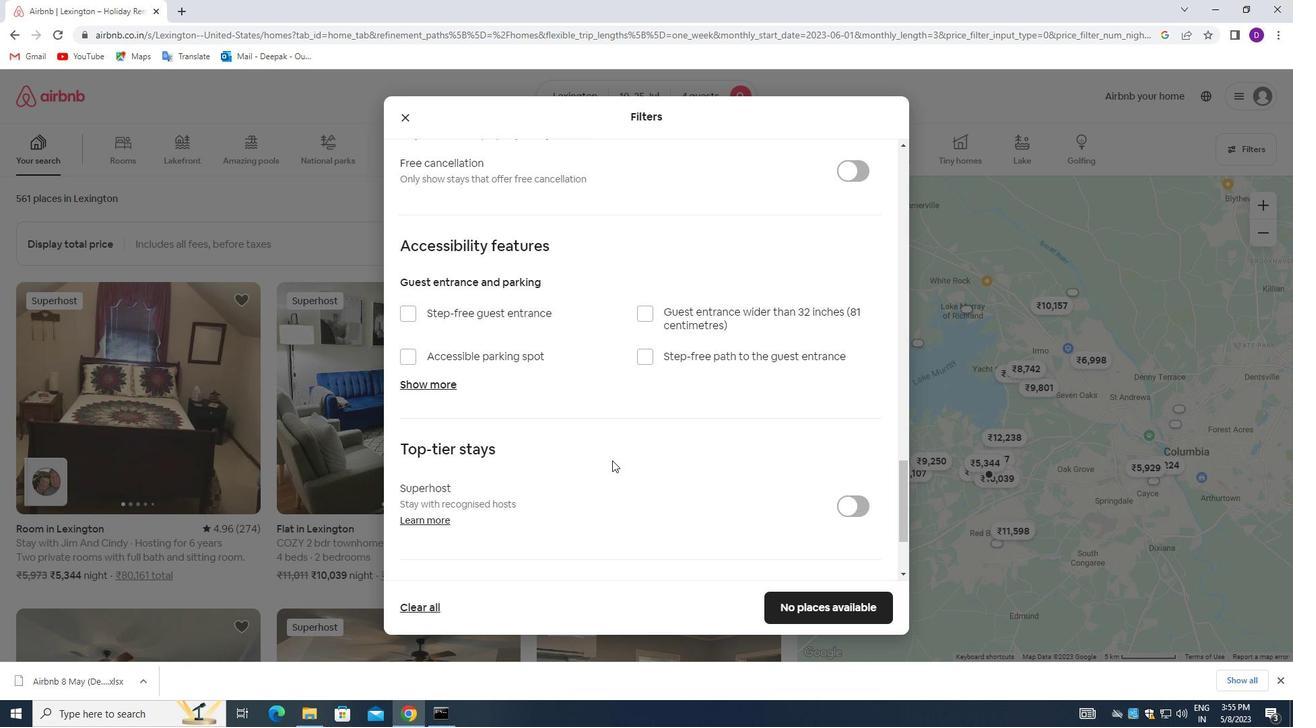 
Action: Mouse scrolled (589, 469) with delta (0, 0)
Screenshot: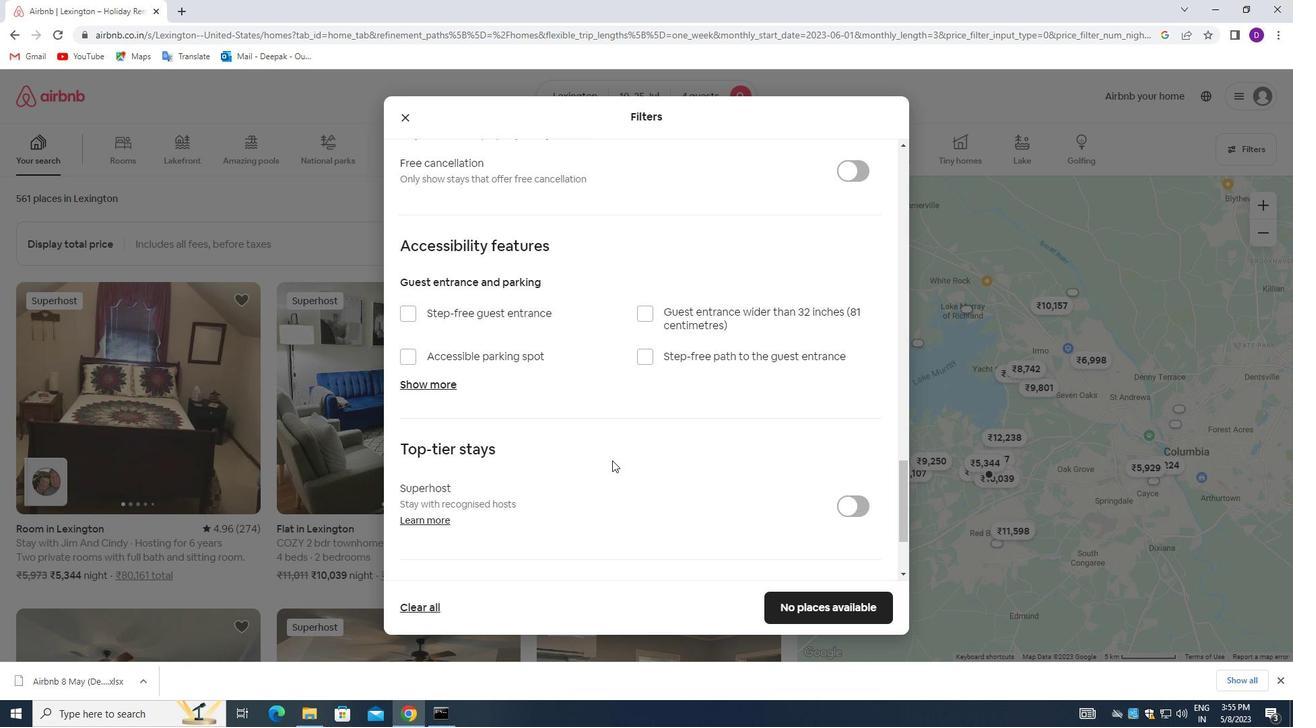 
Action: Mouse moved to (578, 473)
Screenshot: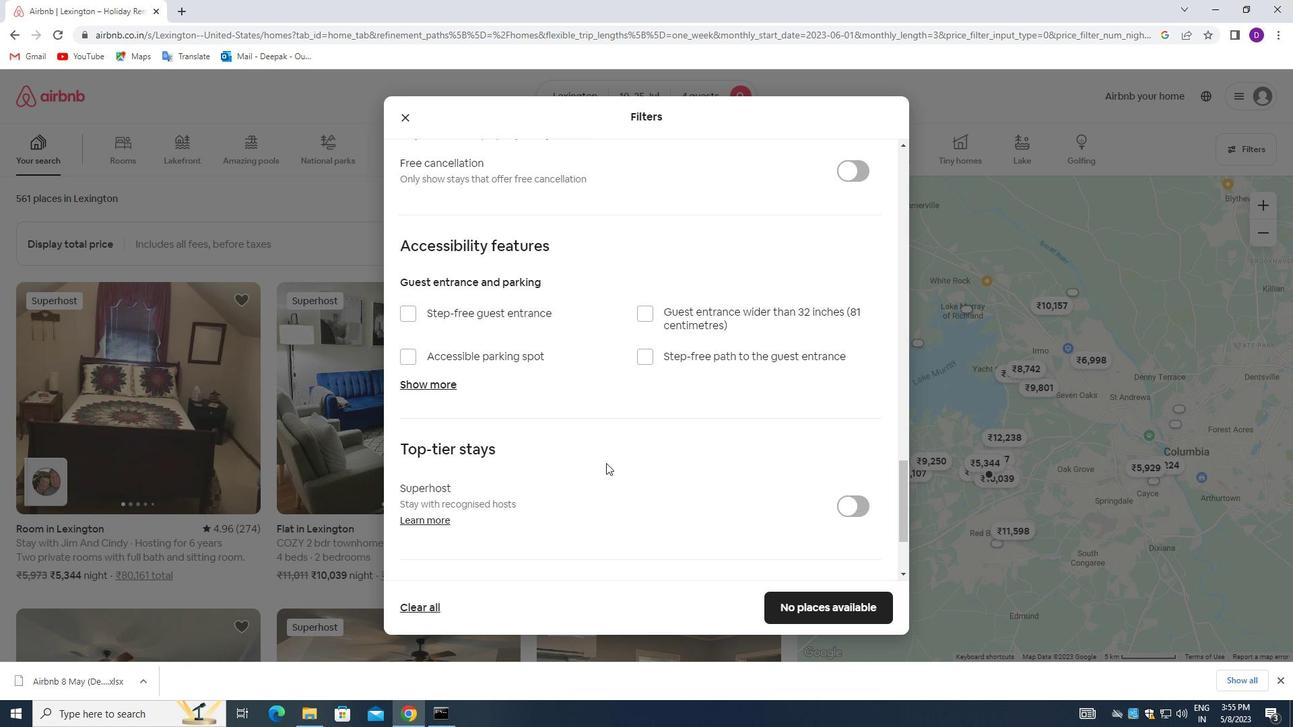 
Action: Mouse scrolled (578, 473) with delta (0, 0)
Screenshot: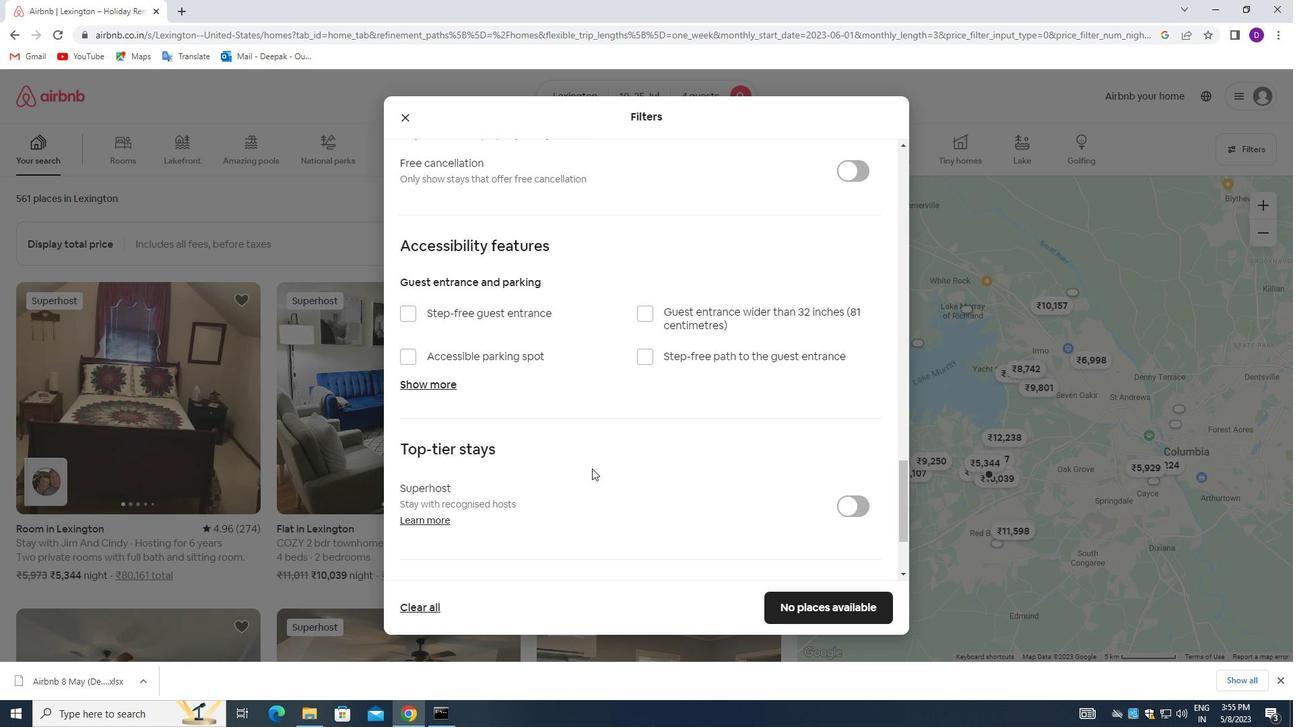 
Action: Mouse moved to (568, 474)
Screenshot: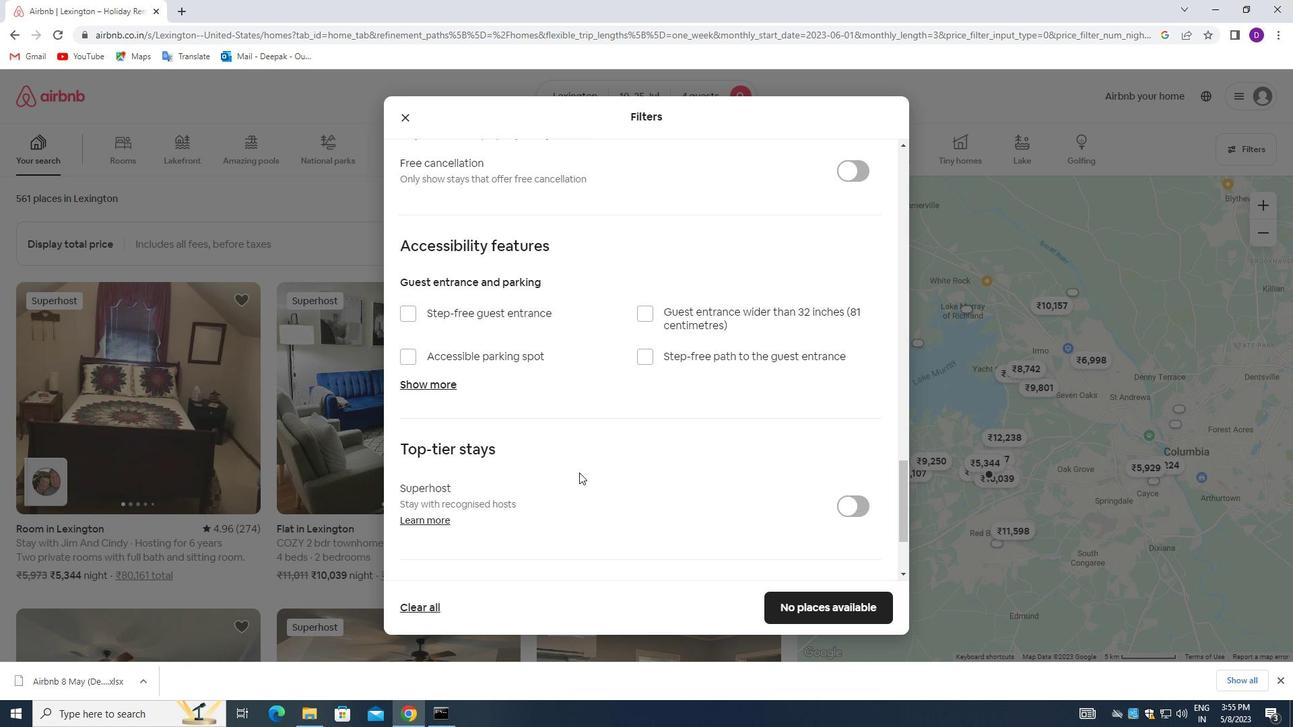 
Action: Mouse scrolled (568, 473) with delta (0, 0)
Screenshot: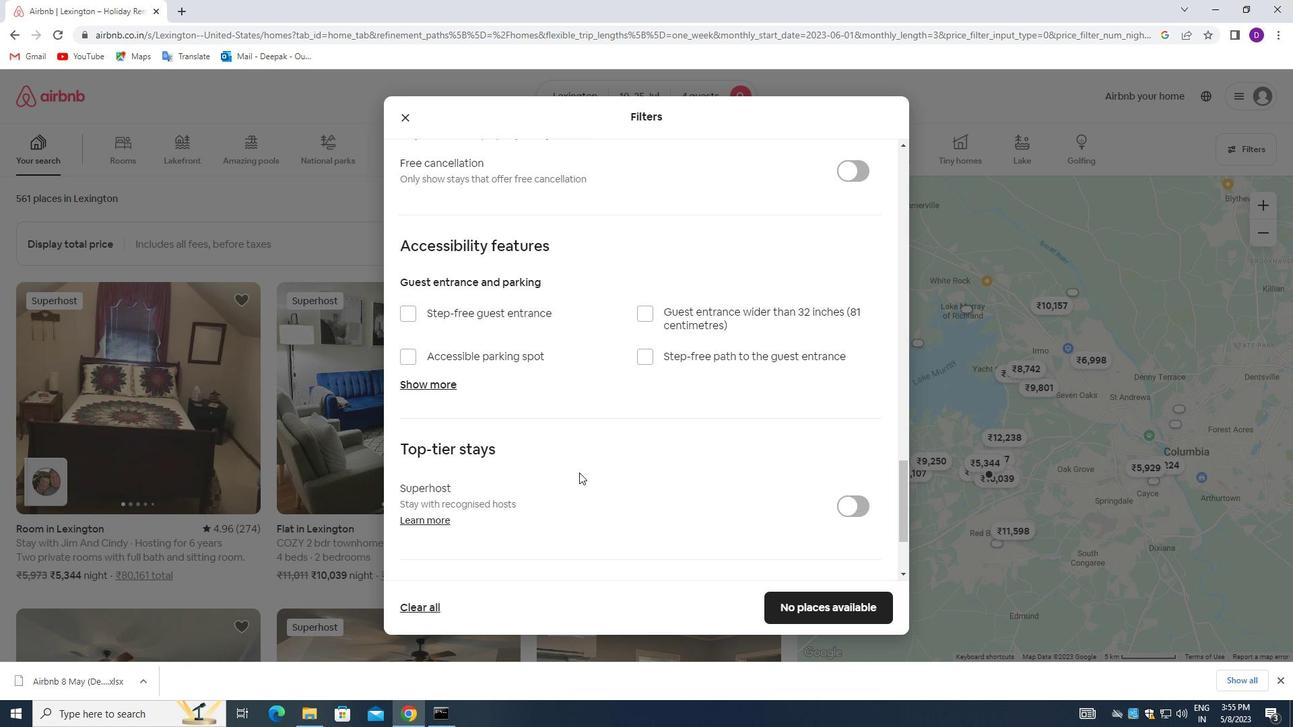 
Action: Mouse moved to (555, 479)
Screenshot: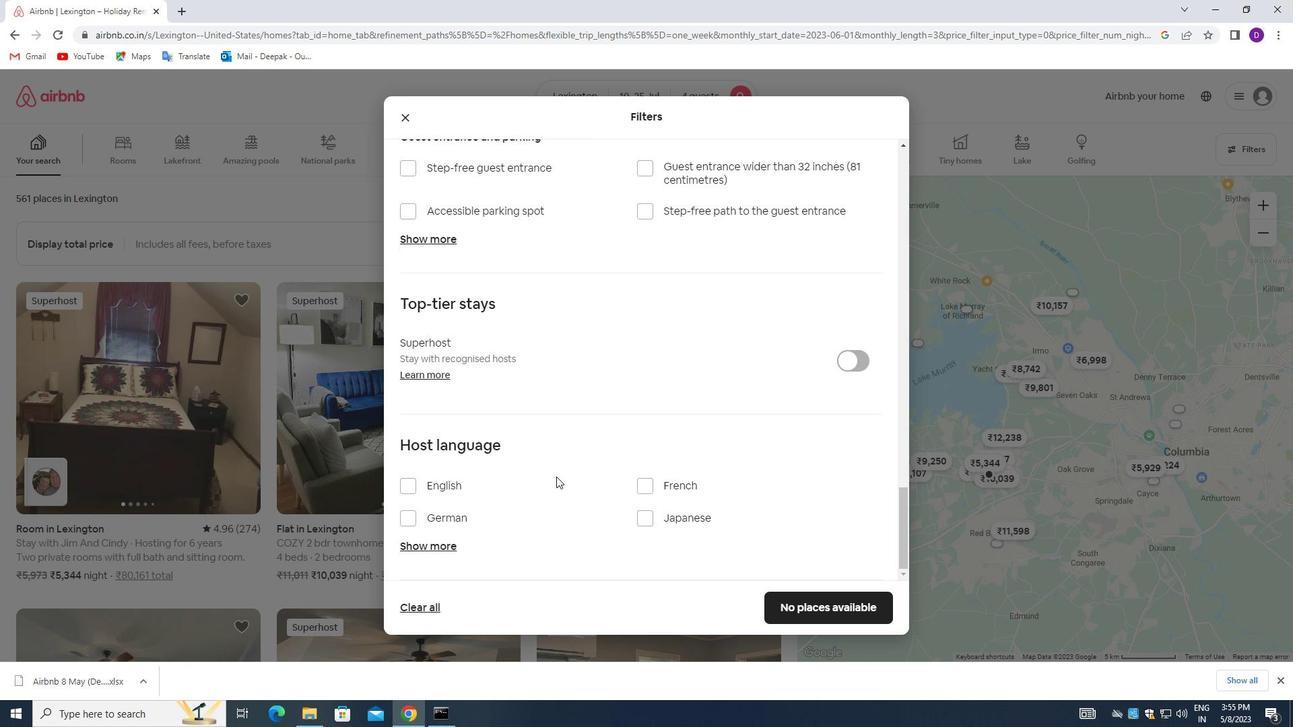 
Action: Mouse scrolled (555, 478) with delta (0, 0)
Screenshot: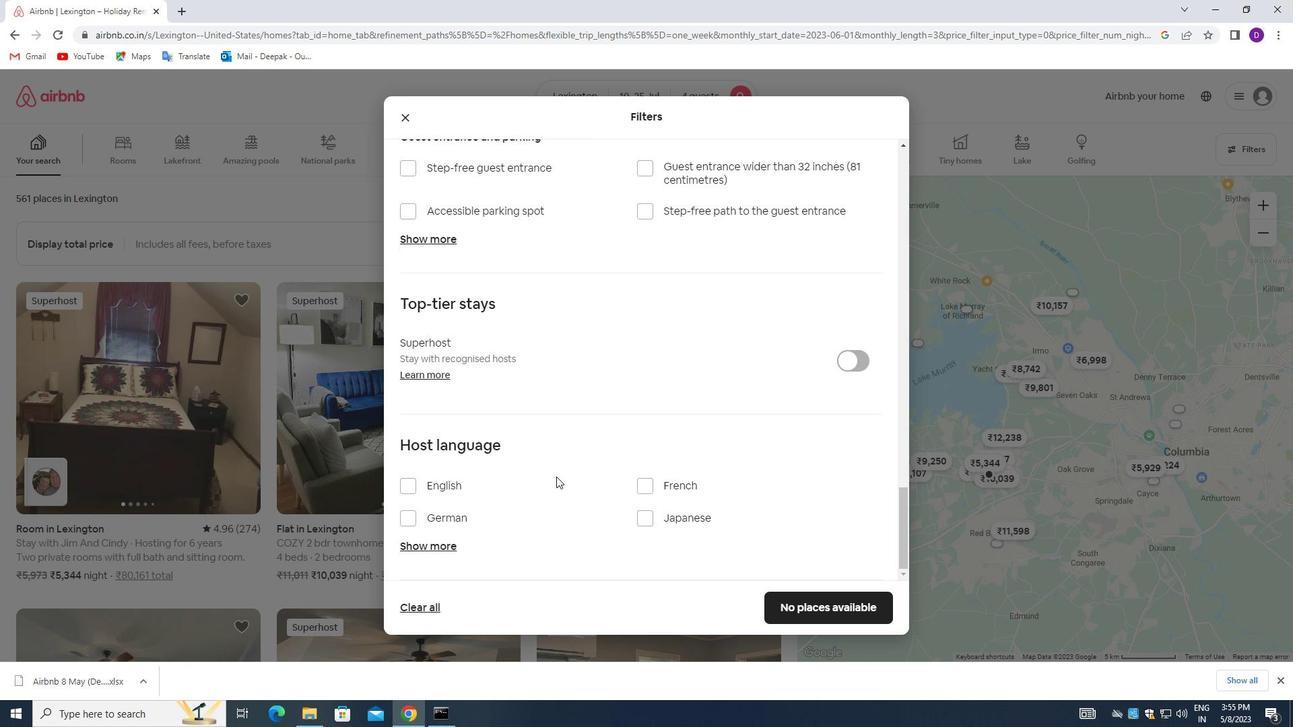 
Action: Mouse moved to (549, 483)
Screenshot: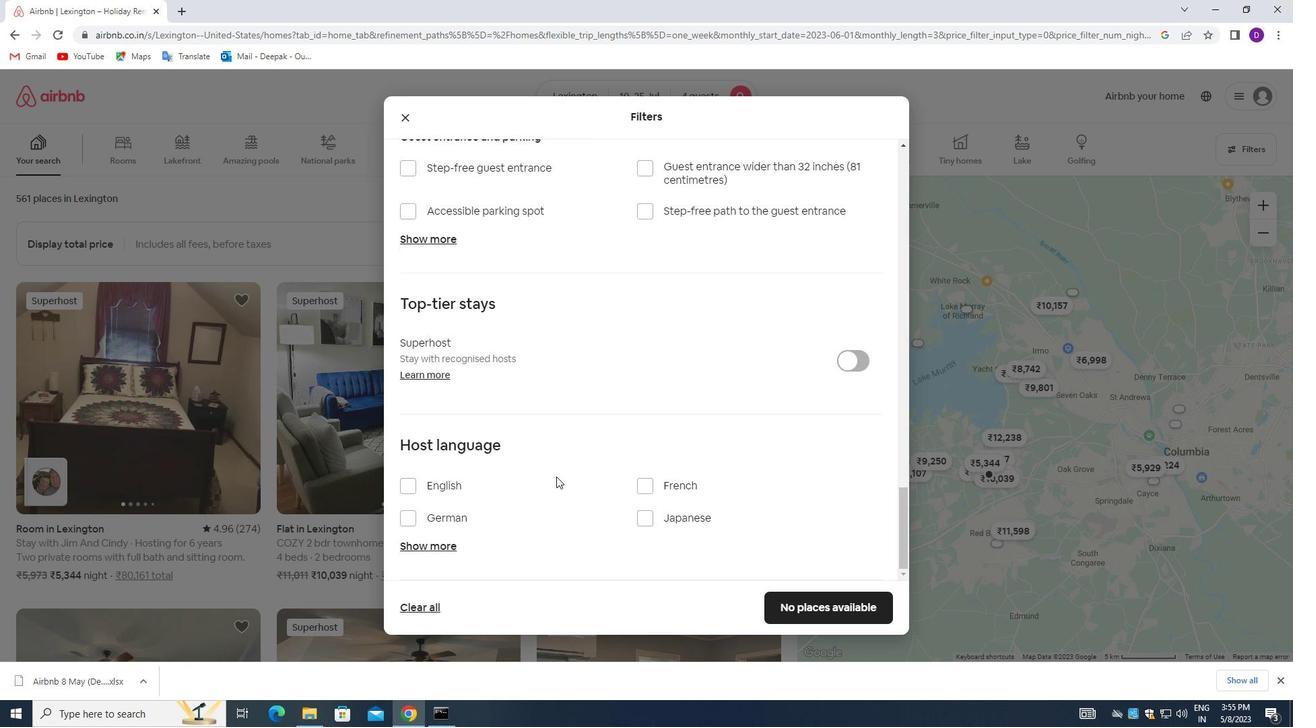 
Action: Mouse scrolled (549, 482) with delta (0, 0)
Screenshot: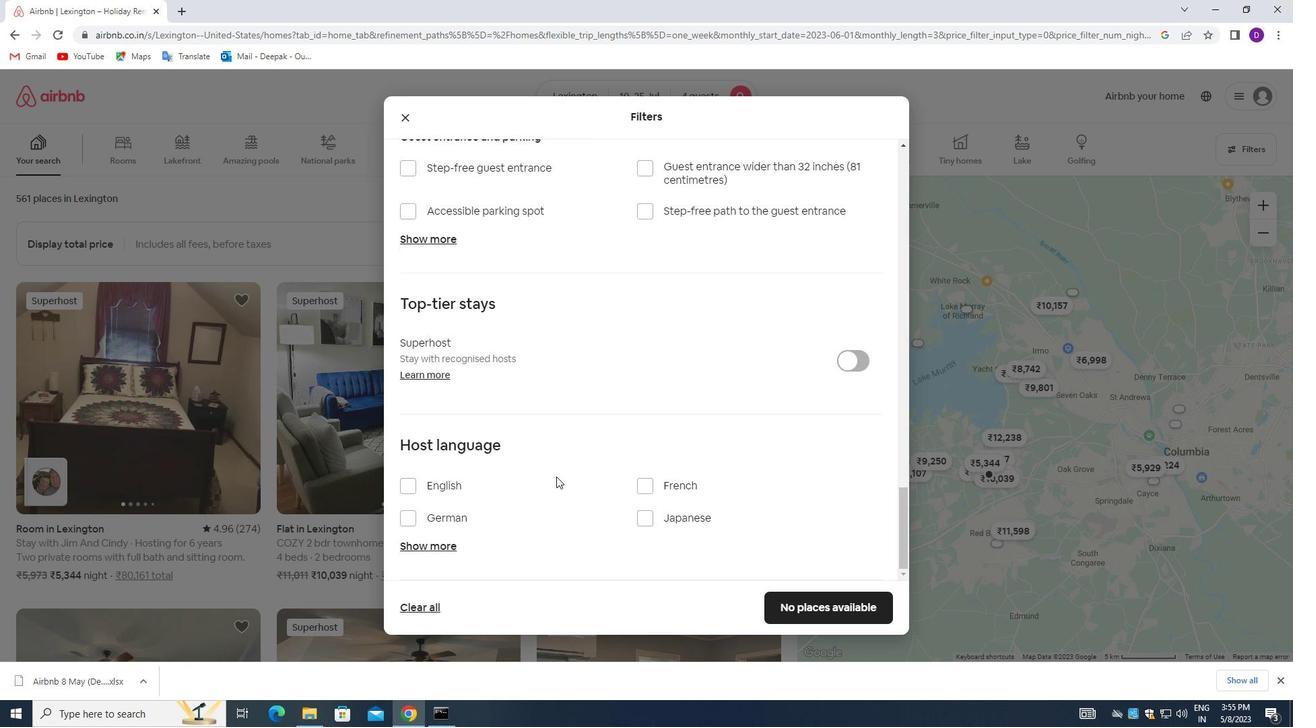 
Action: Mouse moved to (524, 488)
Screenshot: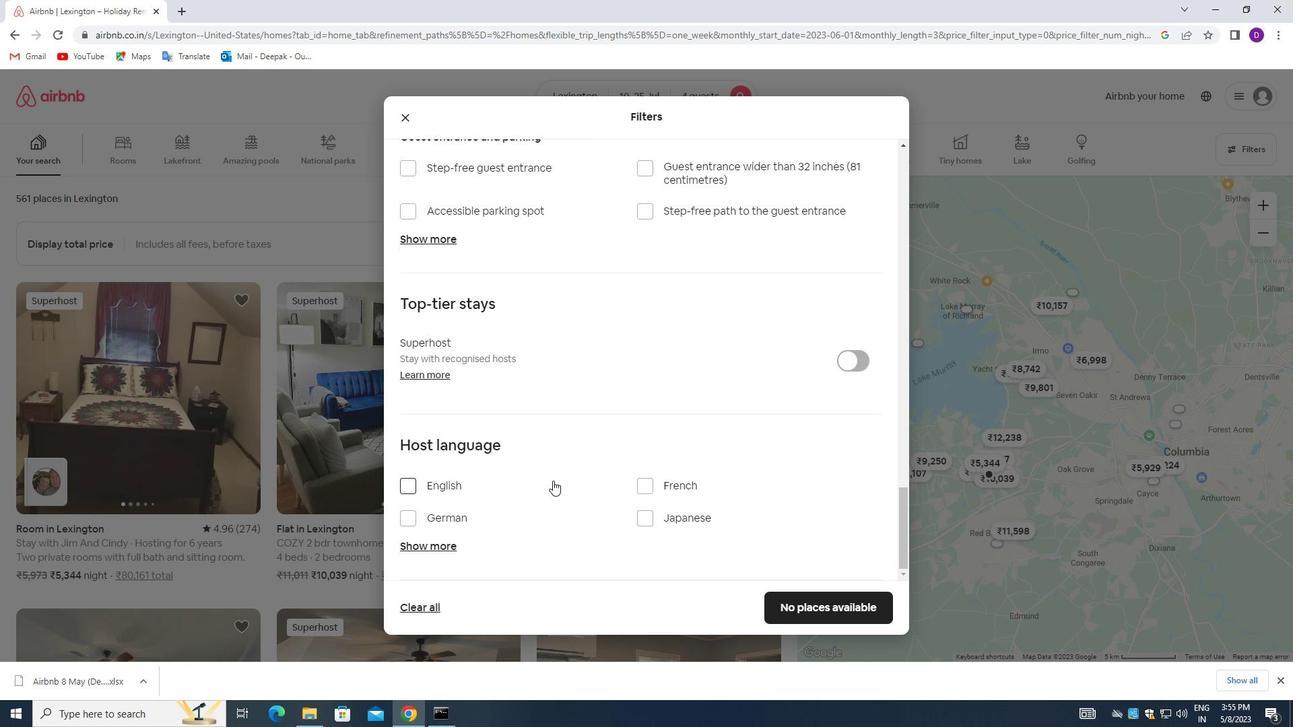 
Action: Mouse scrolled (524, 487) with delta (0, 0)
Screenshot: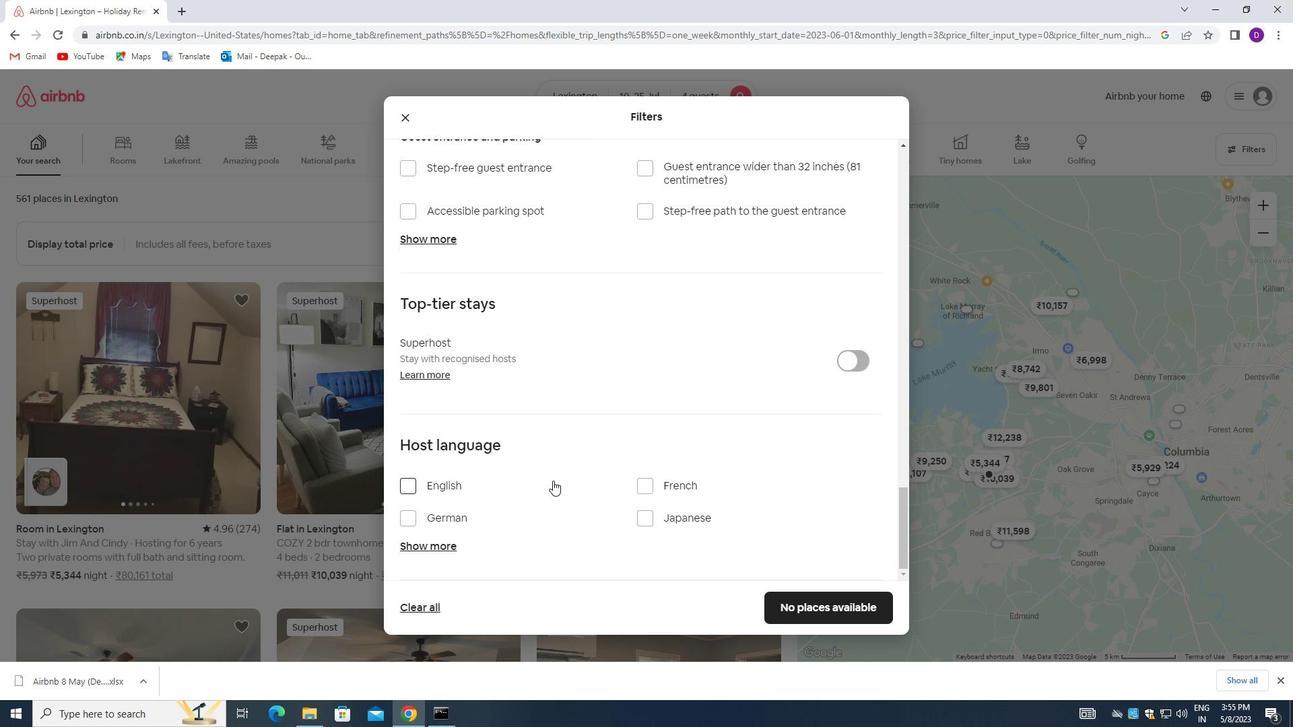
Action: Mouse moved to (403, 483)
Screenshot: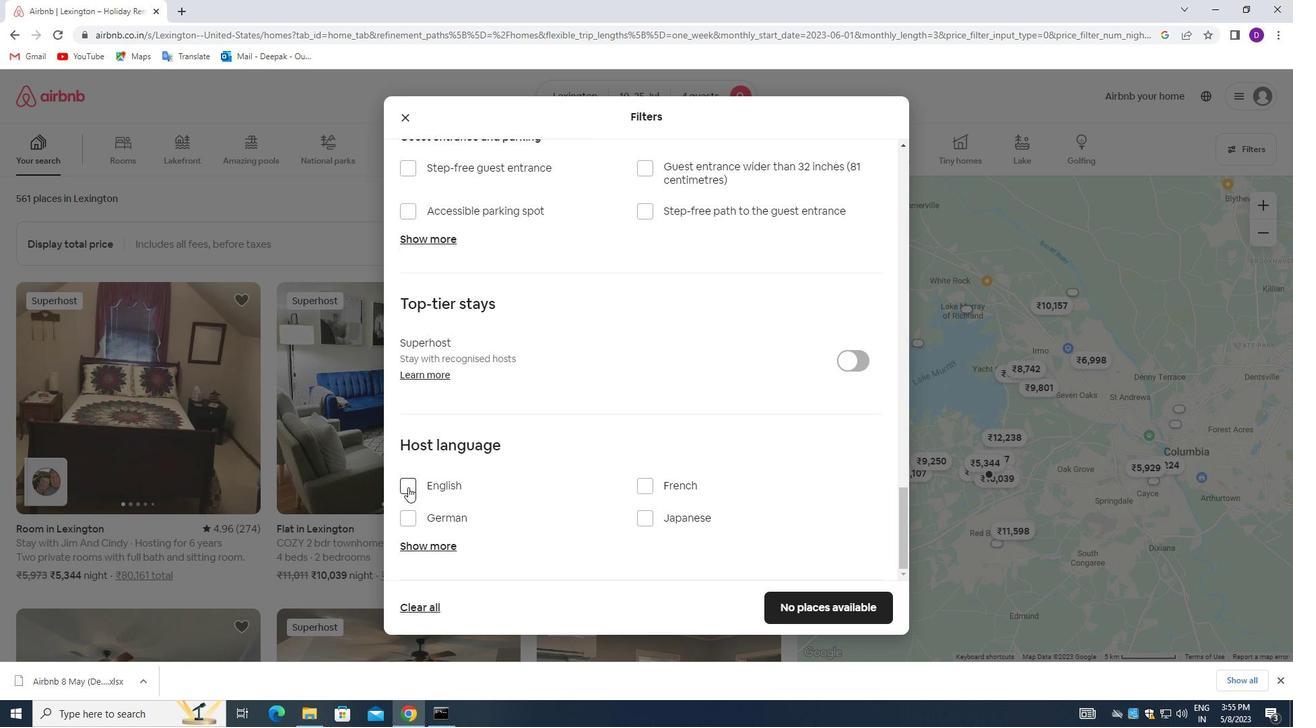 
Action: Mouse pressed left at (403, 483)
Screenshot: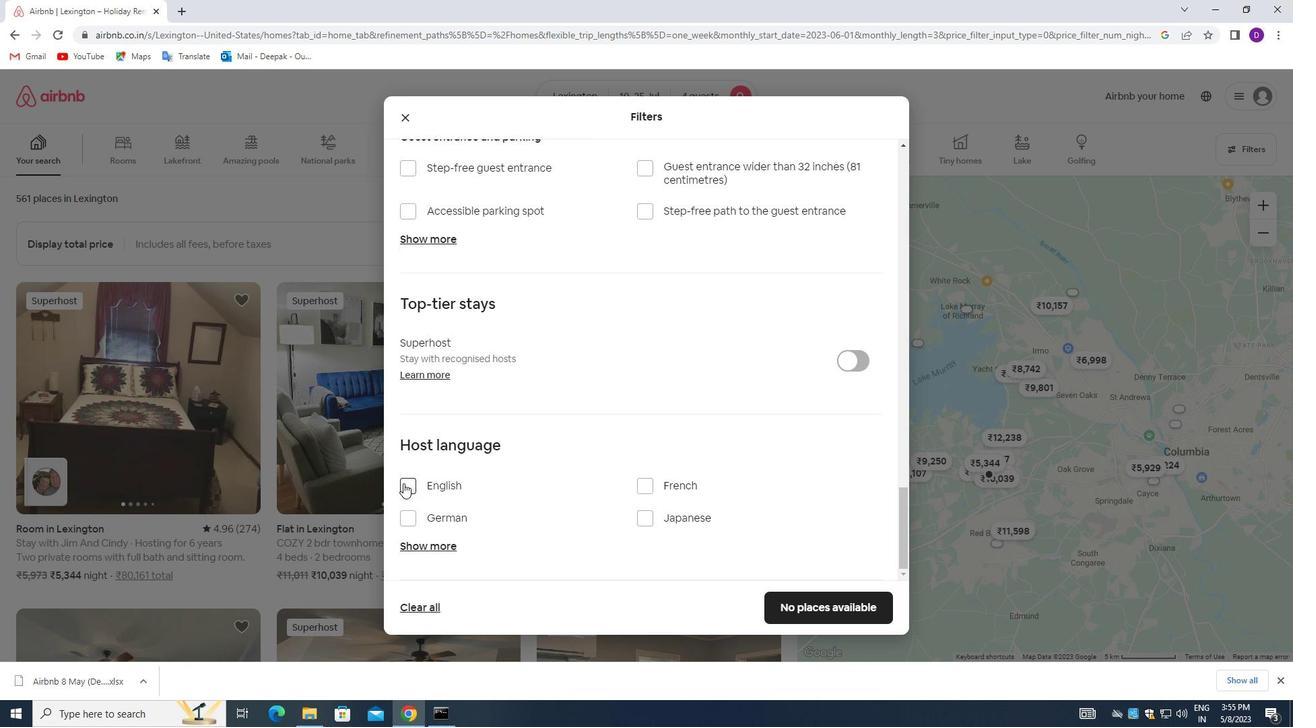 
Action: Mouse moved to (772, 601)
Screenshot: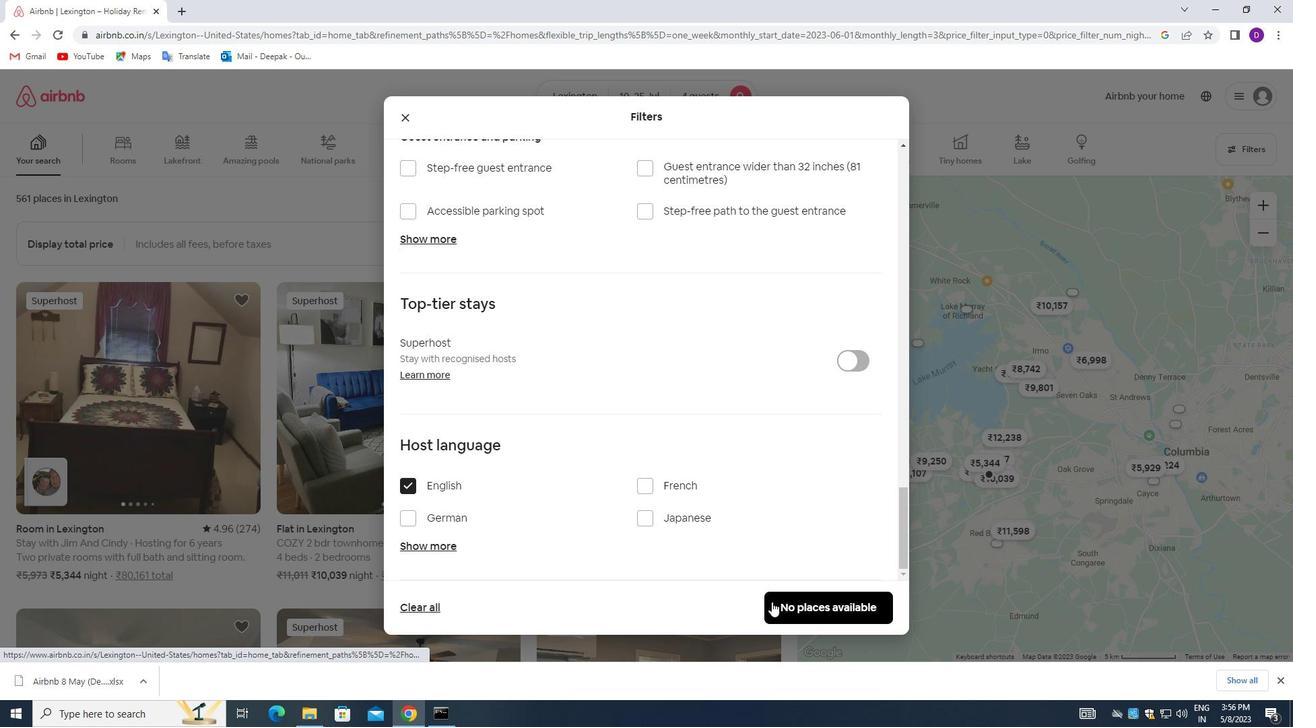 
Action: Mouse pressed left at (772, 601)
Screenshot: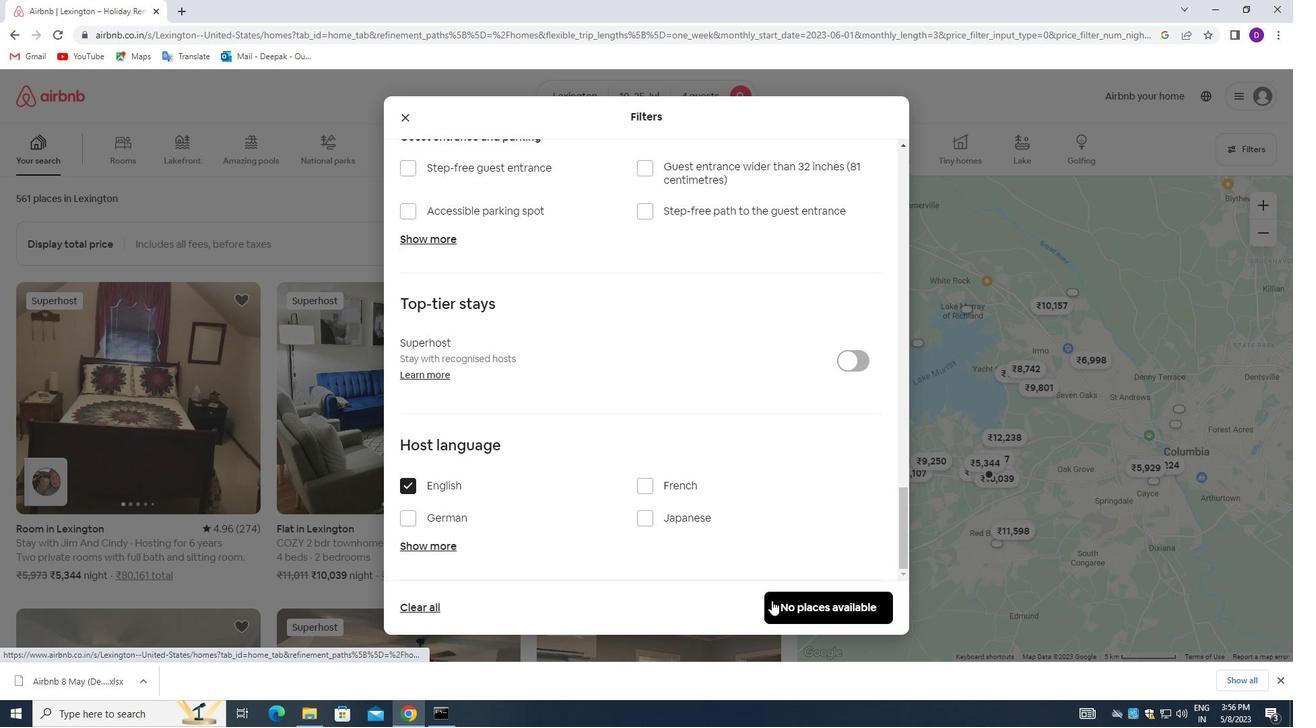 
Action: Mouse moved to (771, 495)
Screenshot: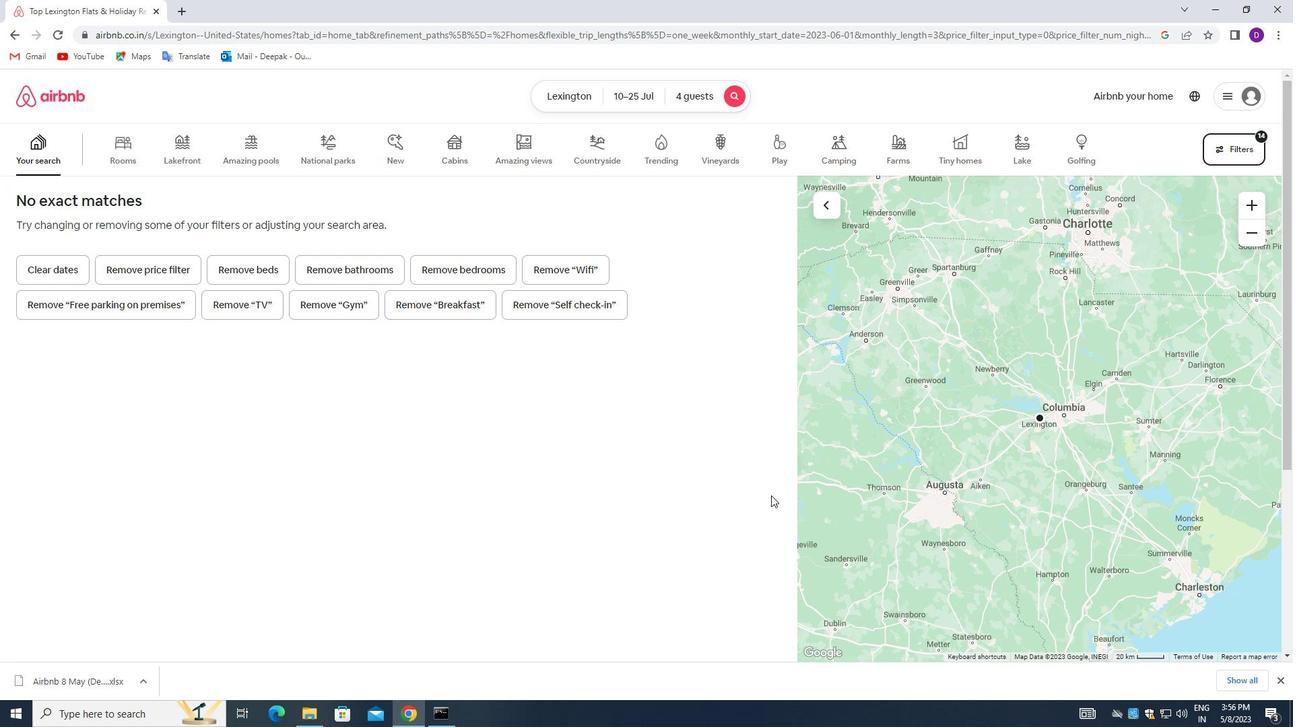 
